 Task: Find connections with filter location Shikārpur with filter topic #Selfworthwith filter profile language English with filter current company IDA Ireland with filter school Kurukshetra University with filter industry Credit Intermediation with filter service category Program Management with filter keywords title Welder
Action: Mouse moved to (549, 75)
Screenshot: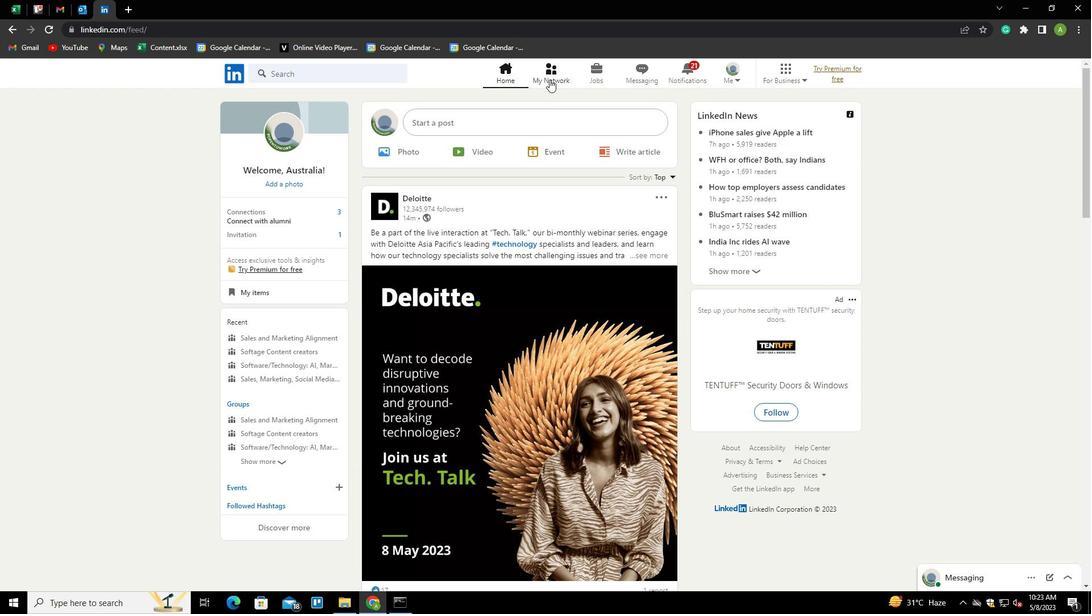 
Action: Mouse pressed left at (549, 75)
Screenshot: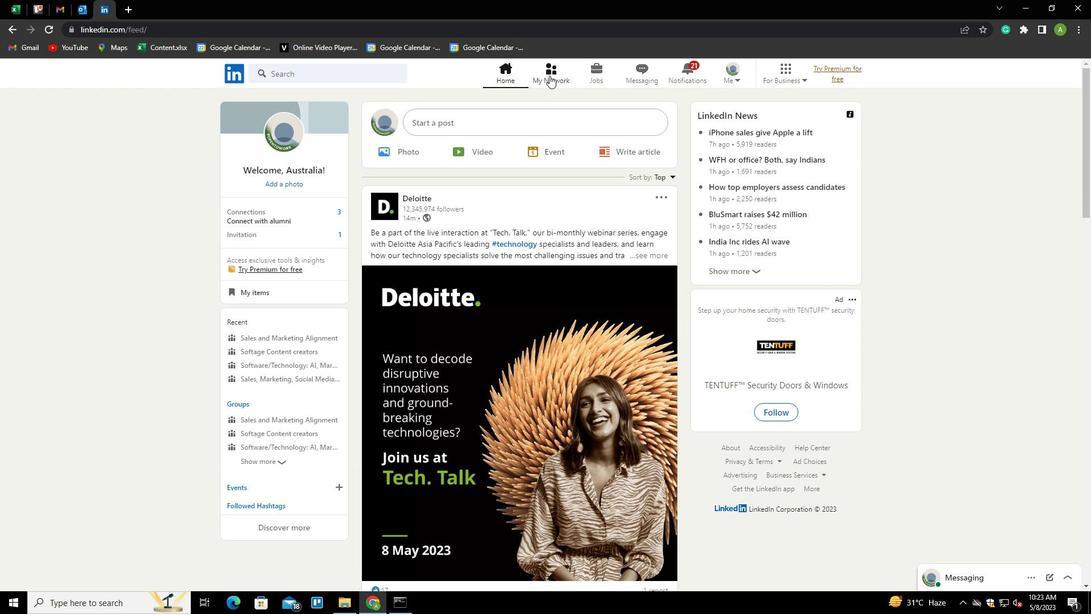 
Action: Mouse moved to (276, 131)
Screenshot: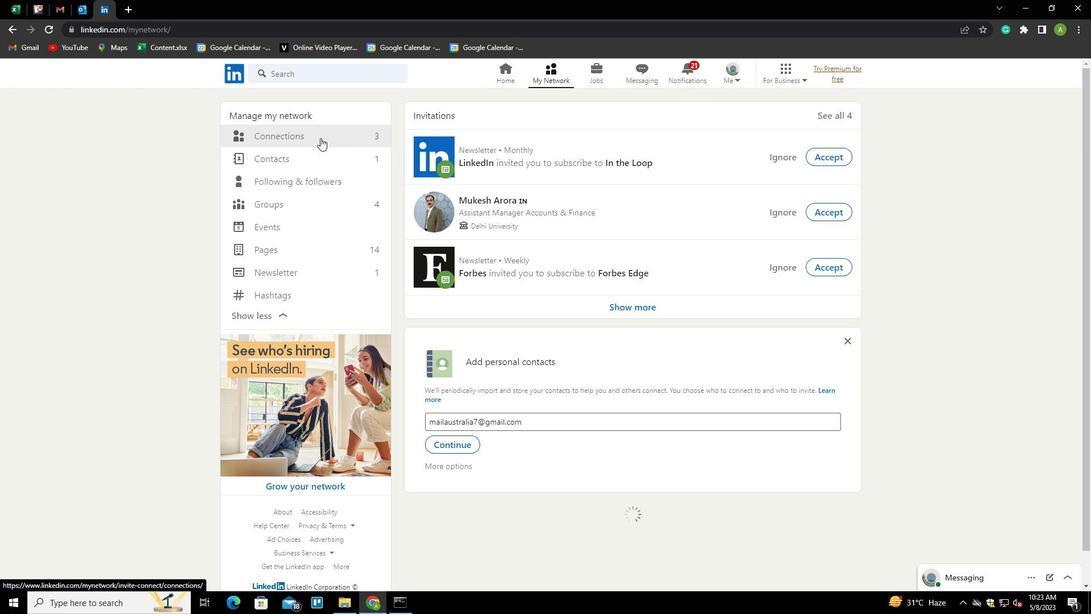 
Action: Mouse pressed left at (276, 131)
Screenshot: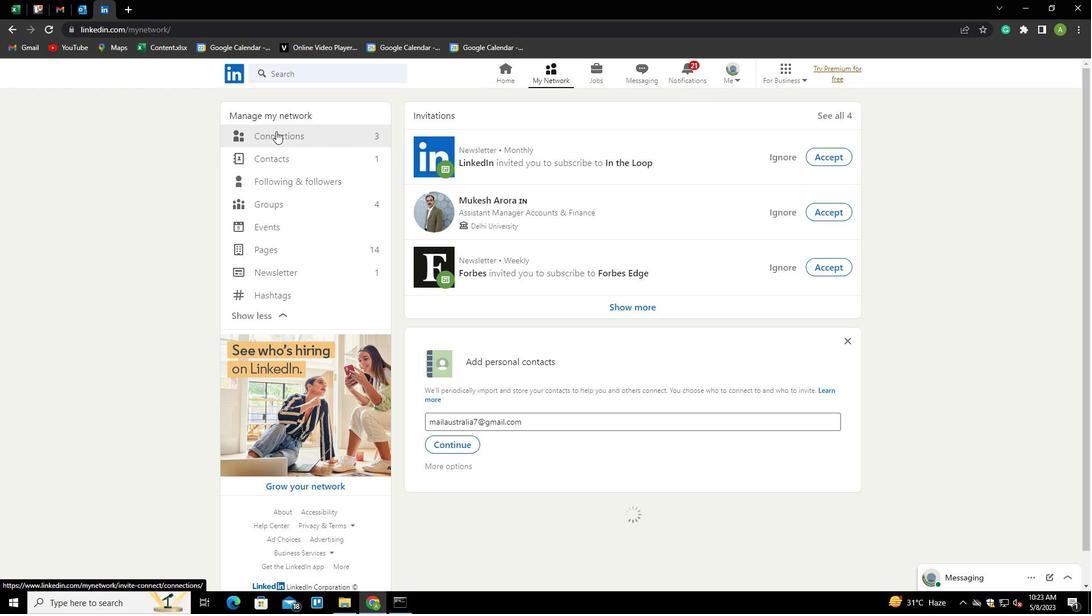 
Action: Mouse moved to (644, 138)
Screenshot: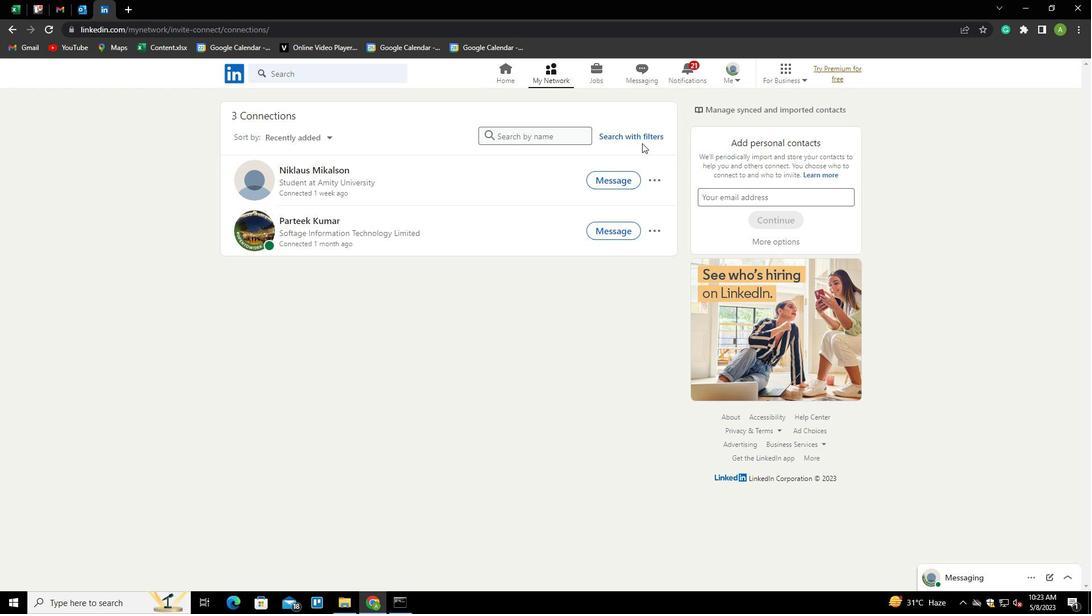 
Action: Mouse pressed left at (644, 138)
Screenshot: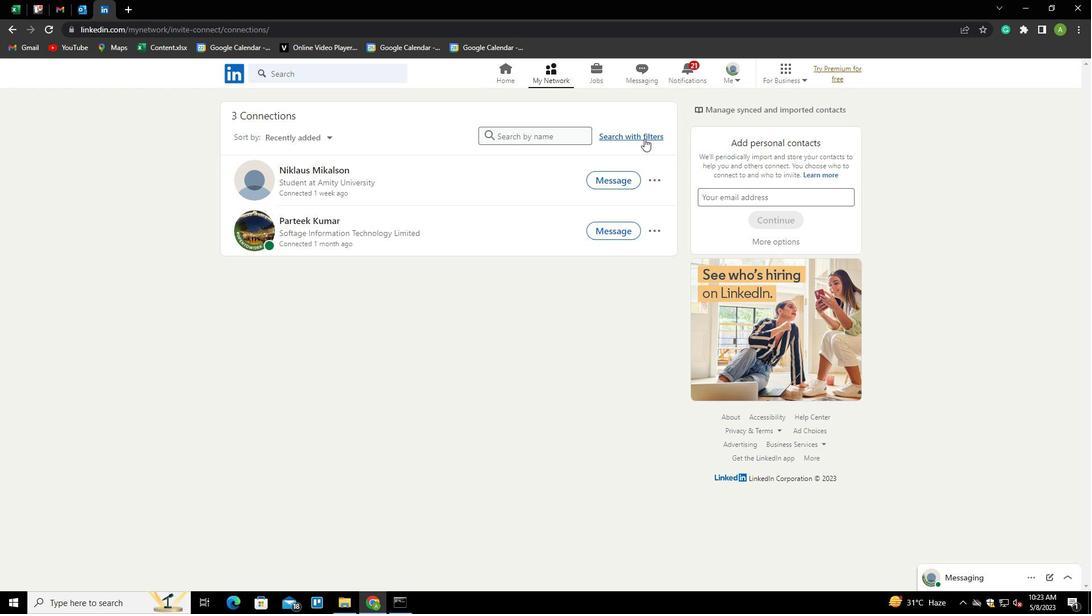 
Action: Mouse moved to (586, 109)
Screenshot: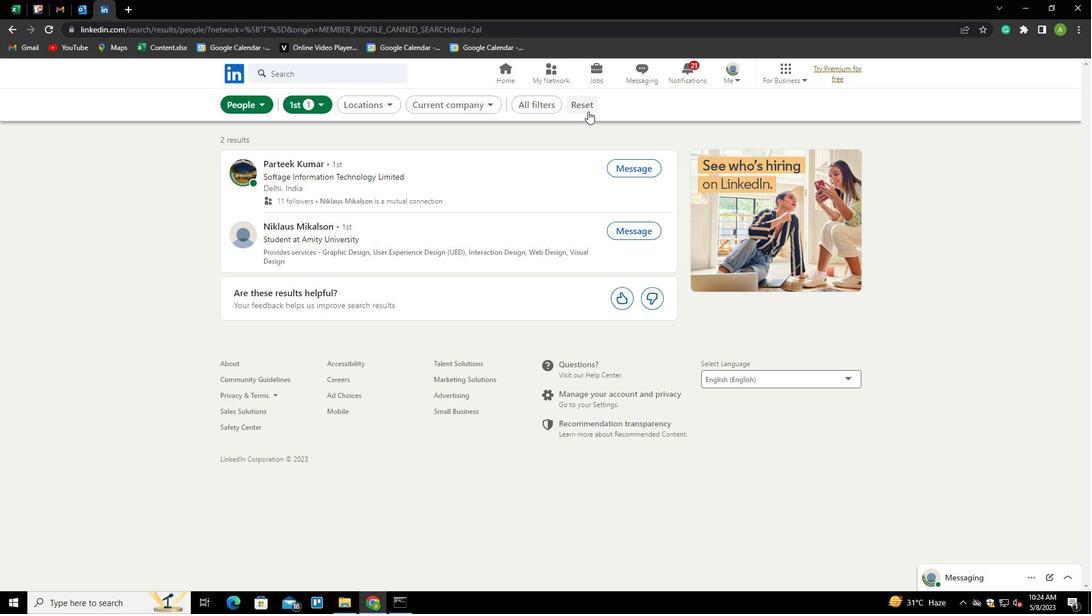 
Action: Mouse pressed left at (586, 109)
Screenshot: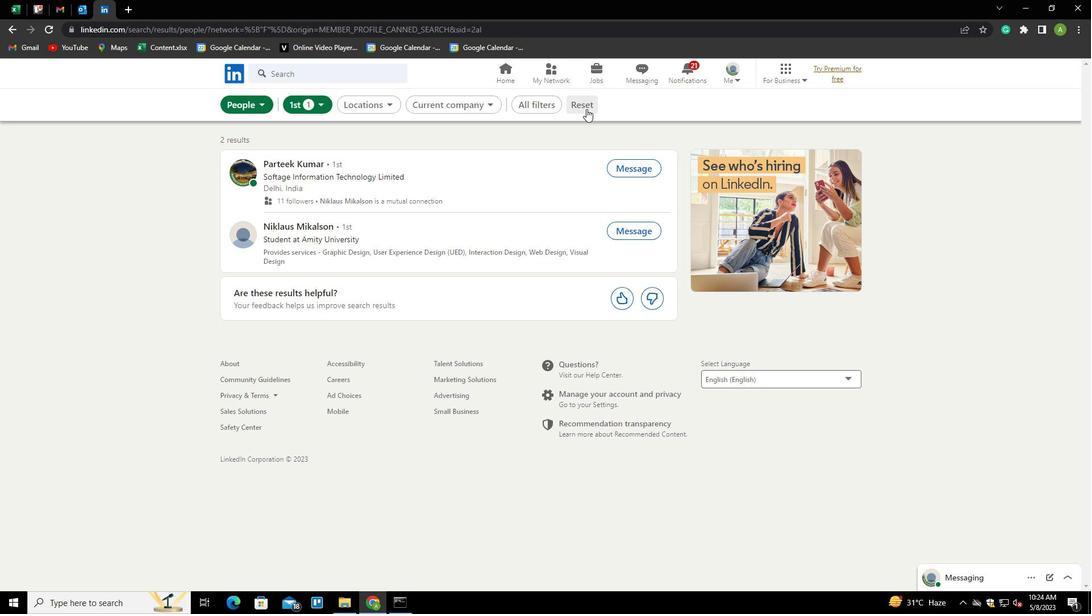 
Action: Mouse moved to (572, 104)
Screenshot: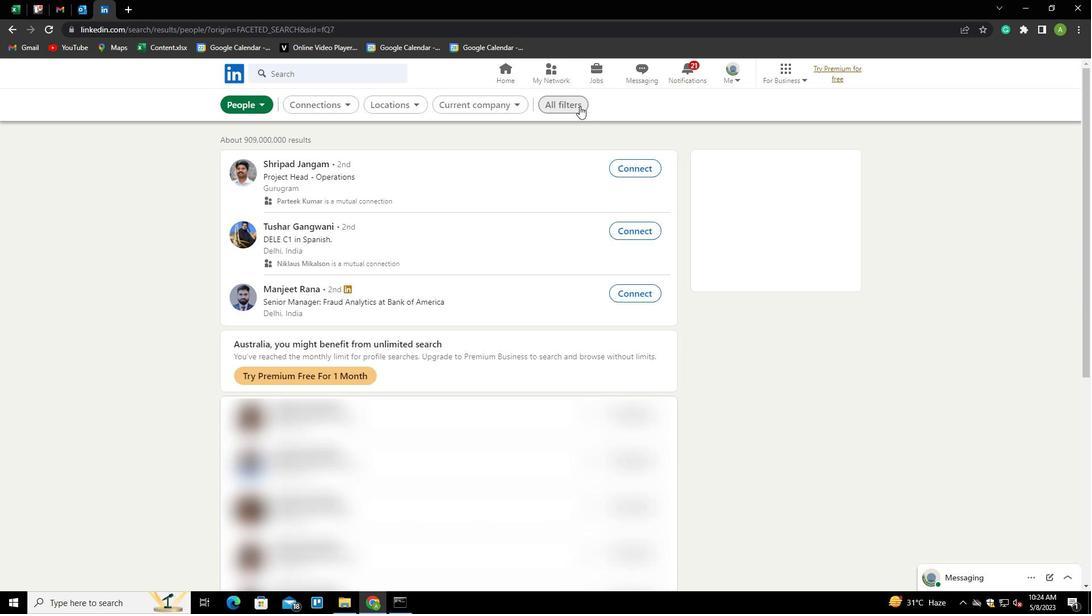 
Action: Mouse pressed left at (572, 104)
Screenshot: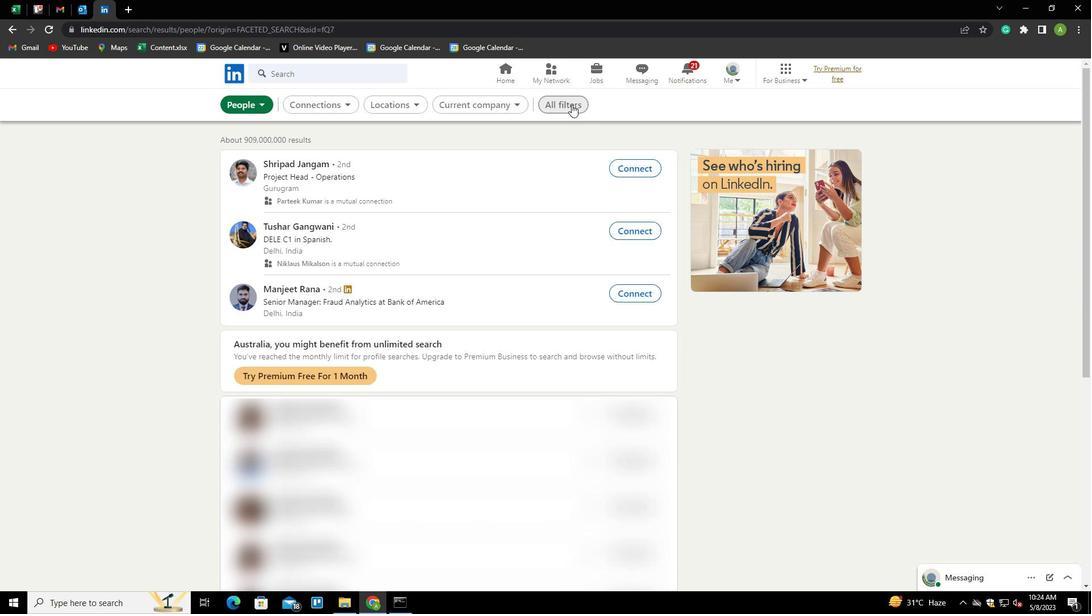 
Action: Mouse moved to (923, 348)
Screenshot: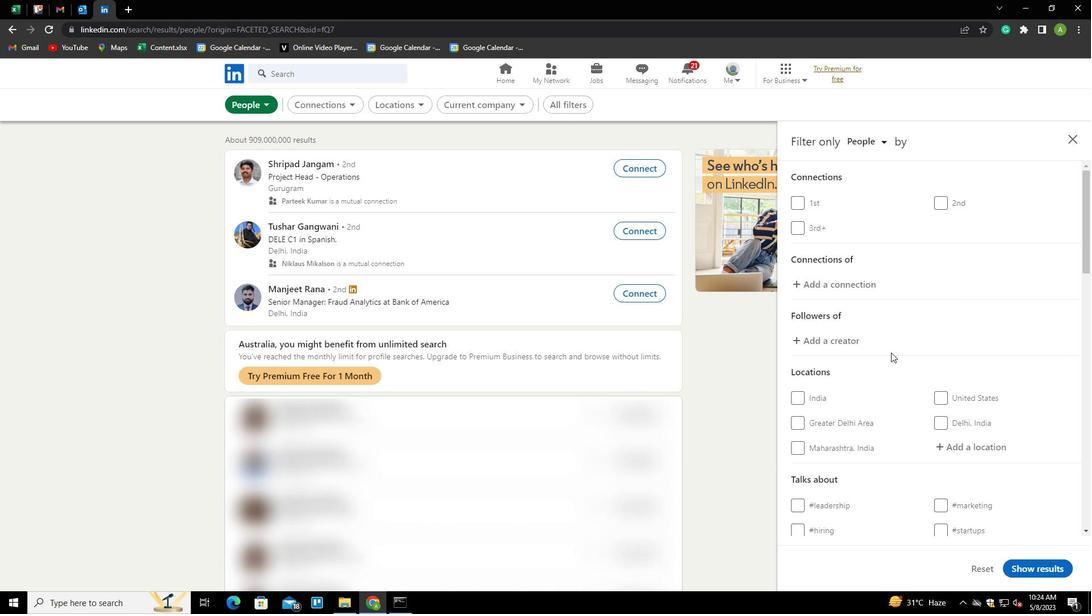 
Action: Mouse scrolled (923, 347) with delta (0, 0)
Screenshot: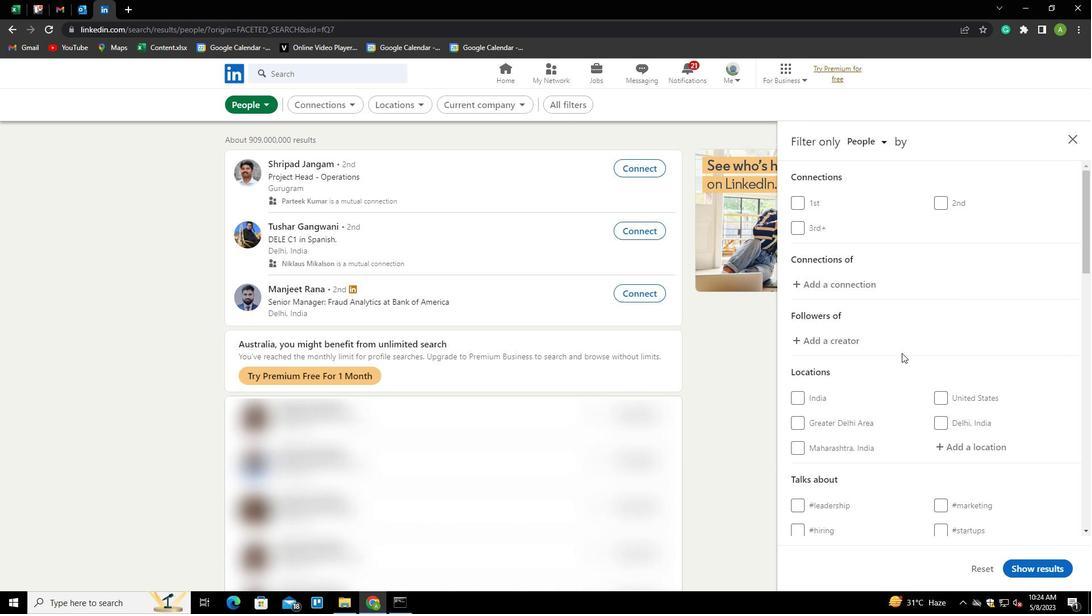 
Action: Mouse scrolled (923, 347) with delta (0, 0)
Screenshot: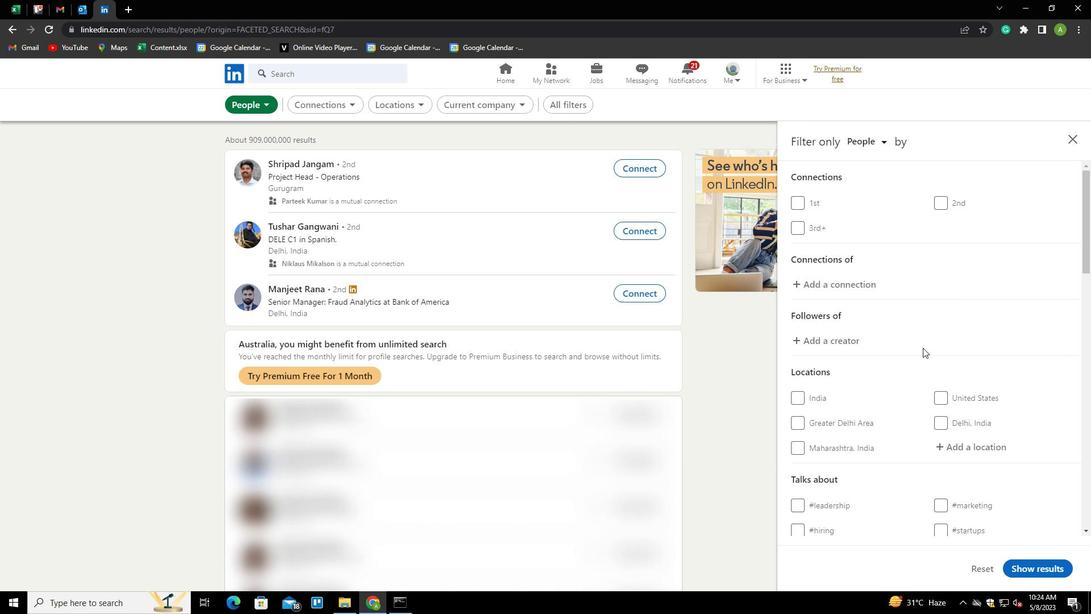 
Action: Mouse moved to (950, 329)
Screenshot: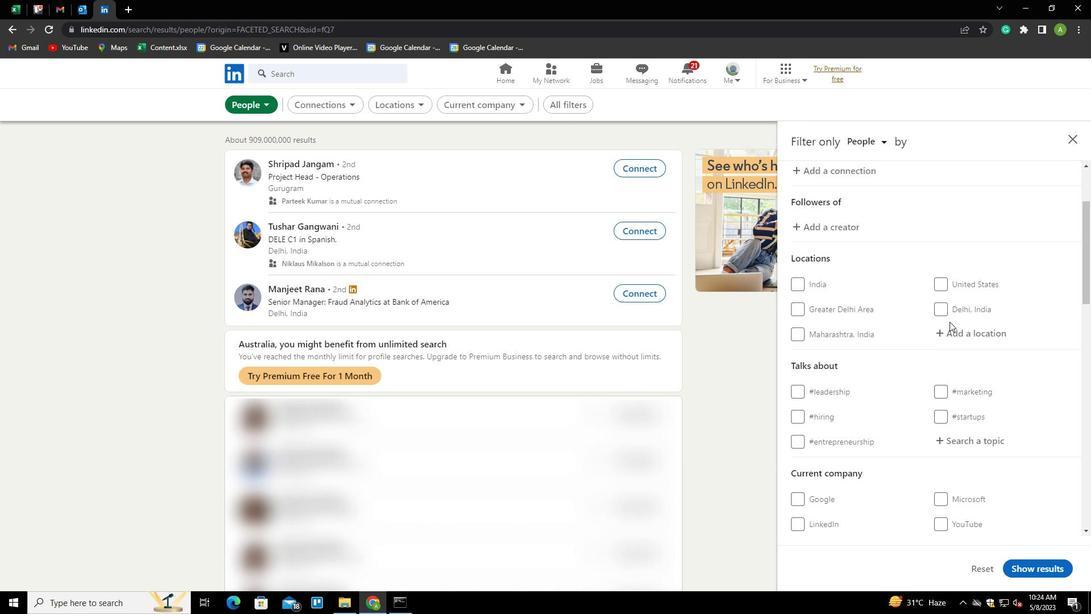 
Action: Key pressed <Key.shift>
Screenshot: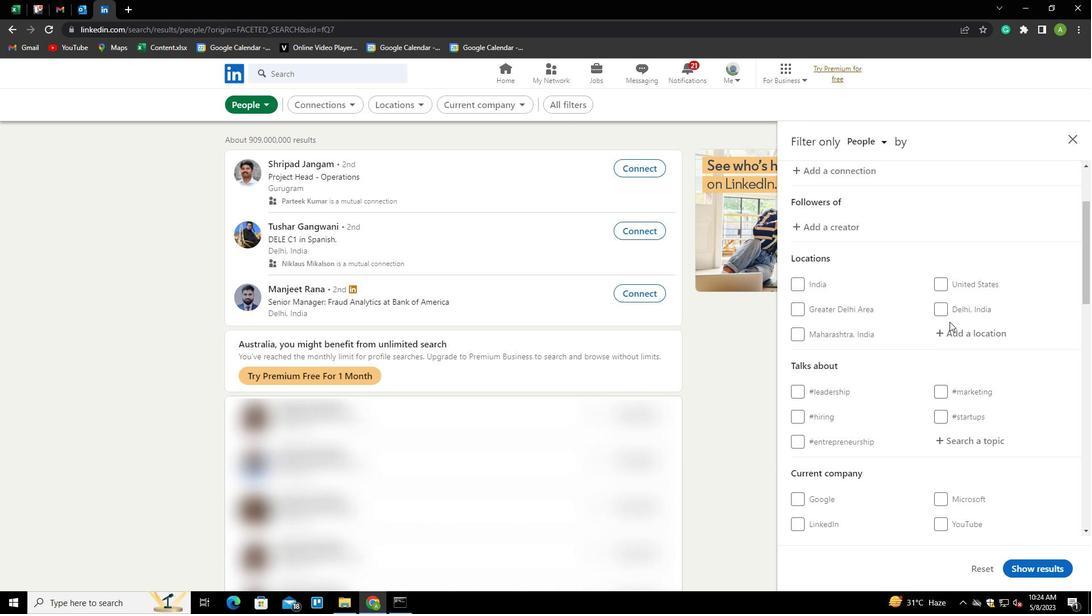 
Action: Mouse pressed left at (950, 329)
Screenshot: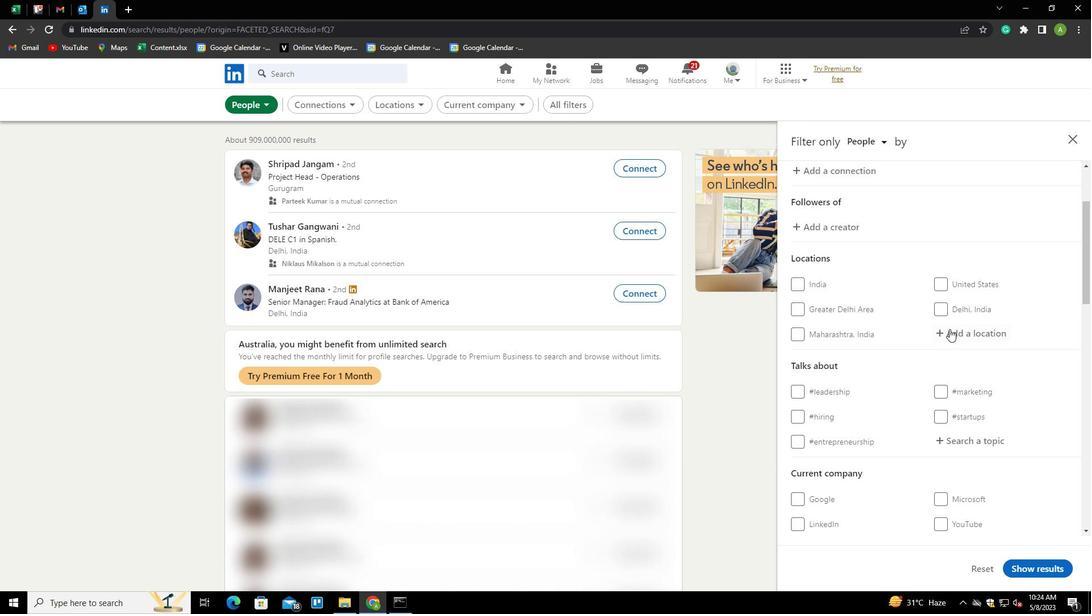 
Action: Key pressed S
Screenshot: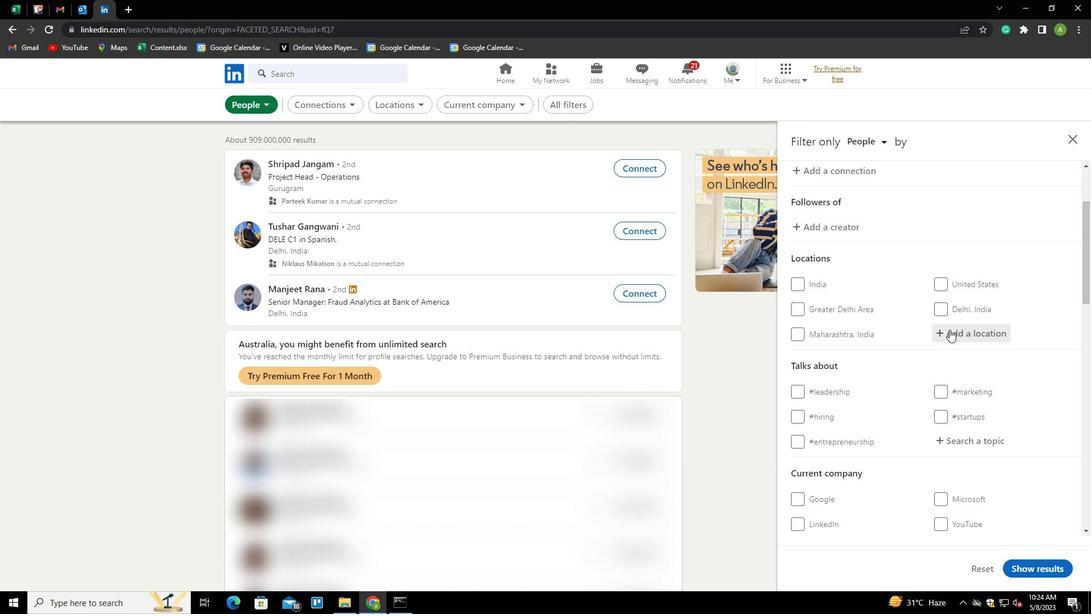 
Action: Mouse moved to (1091, 207)
Screenshot: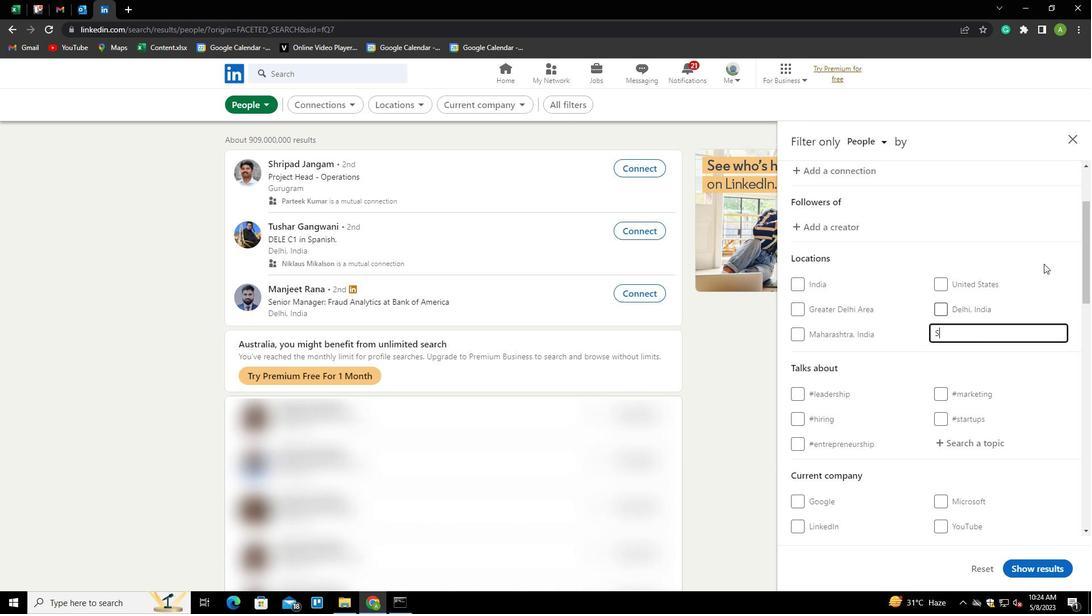 
Action: Key pressed HIKARPUR<Key.down><Key.enter>
Screenshot: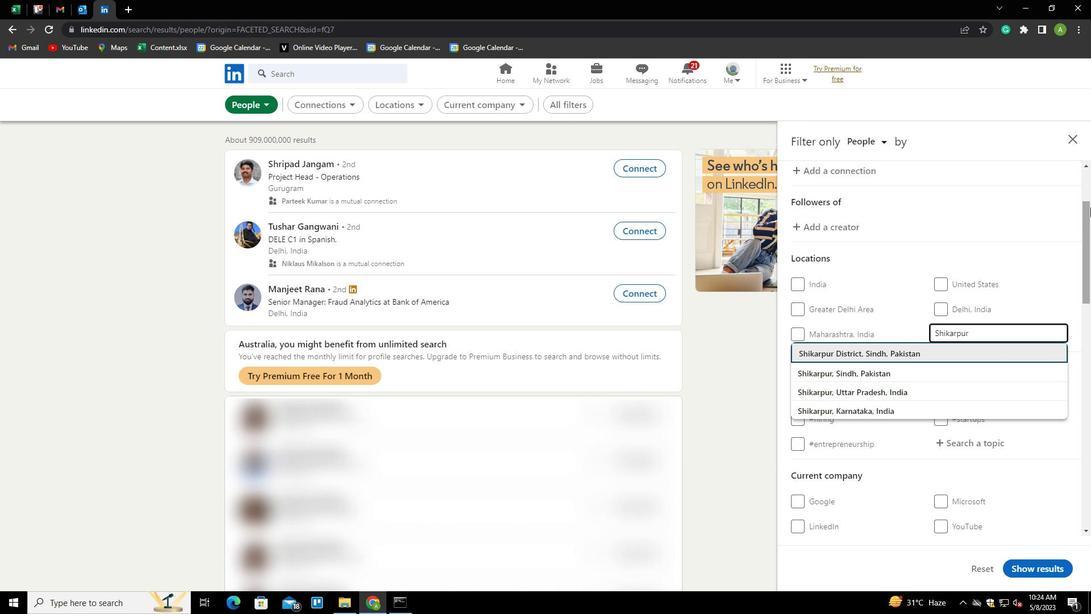 
Action: Mouse scrolled (1091, 206) with delta (0, 0)
Screenshot: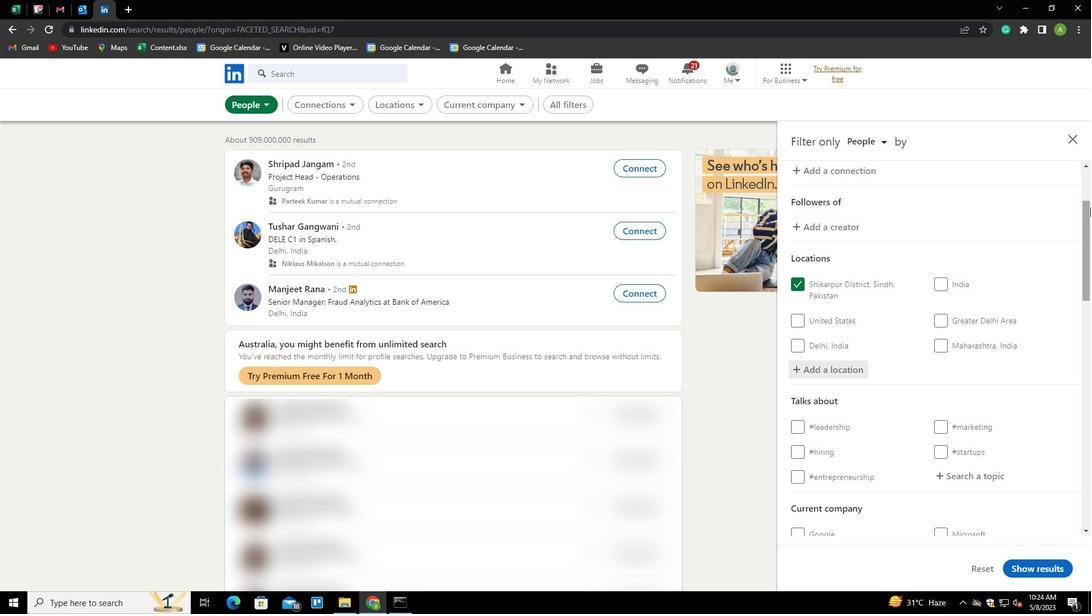 
Action: Mouse scrolled (1091, 206) with delta (0, 0)
Screenshot: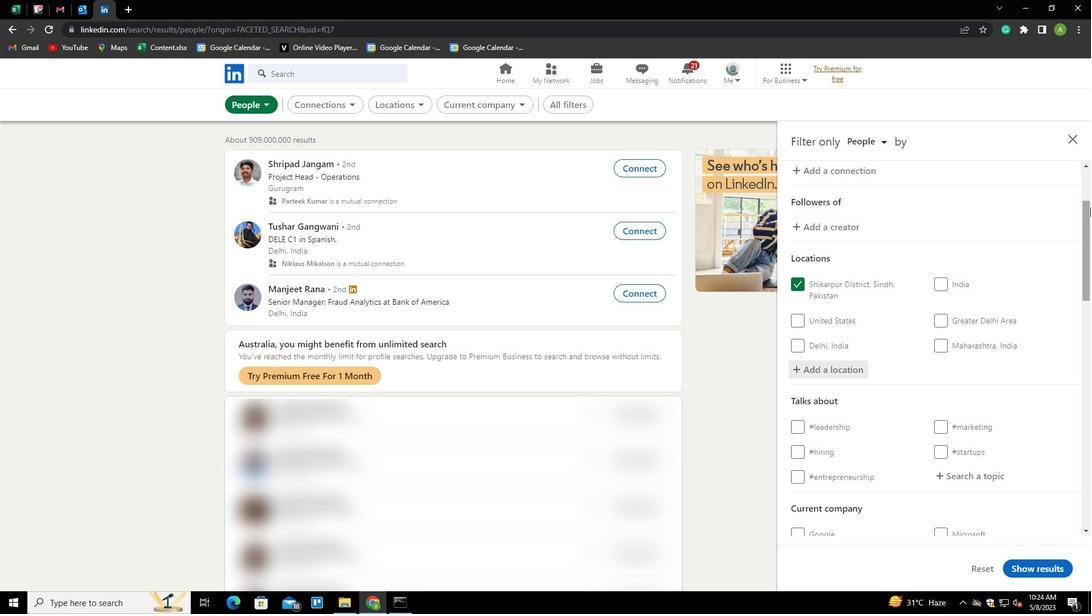 
Action: Mouse moved to (952, 367)
Screenshot: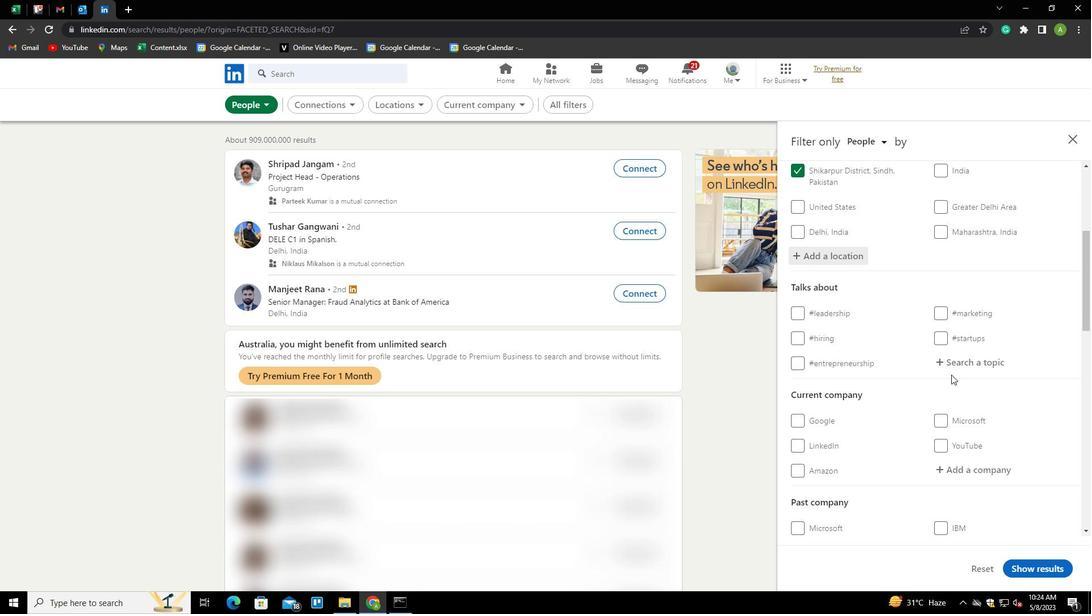
Action: Mouse pressed left at (952, 367)
Screenshot: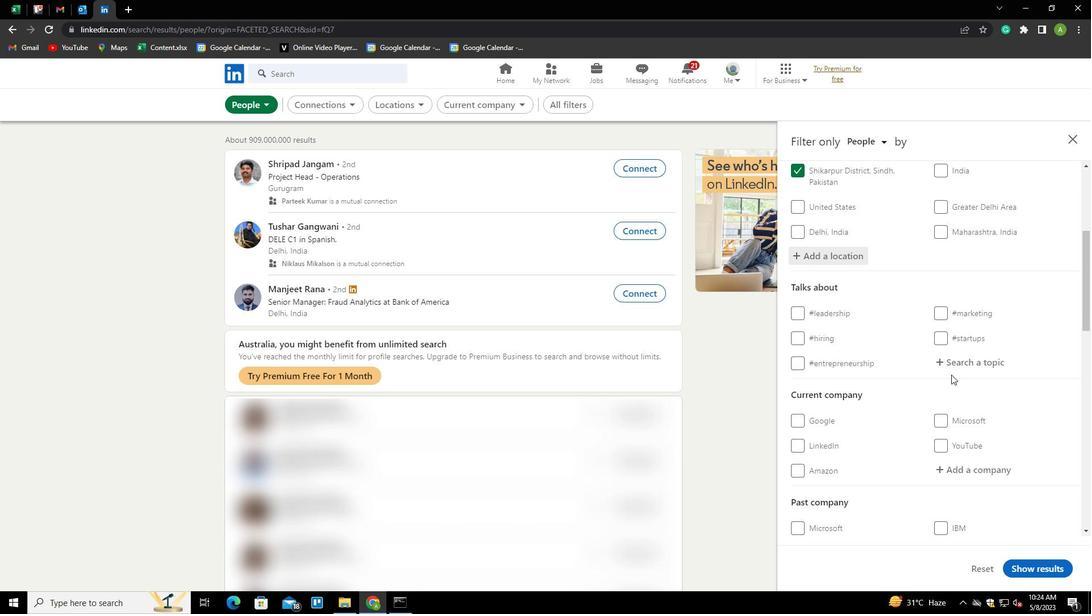 
Action: Key pressed SE
Screenshot: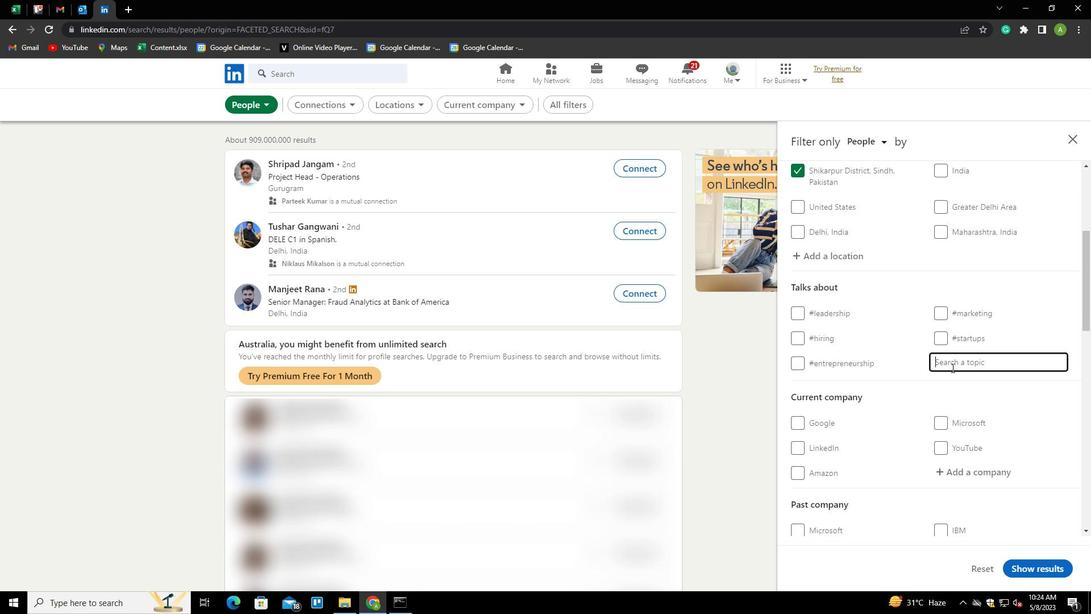 
Action: Mouse moved to (983, 348)
Screenshot: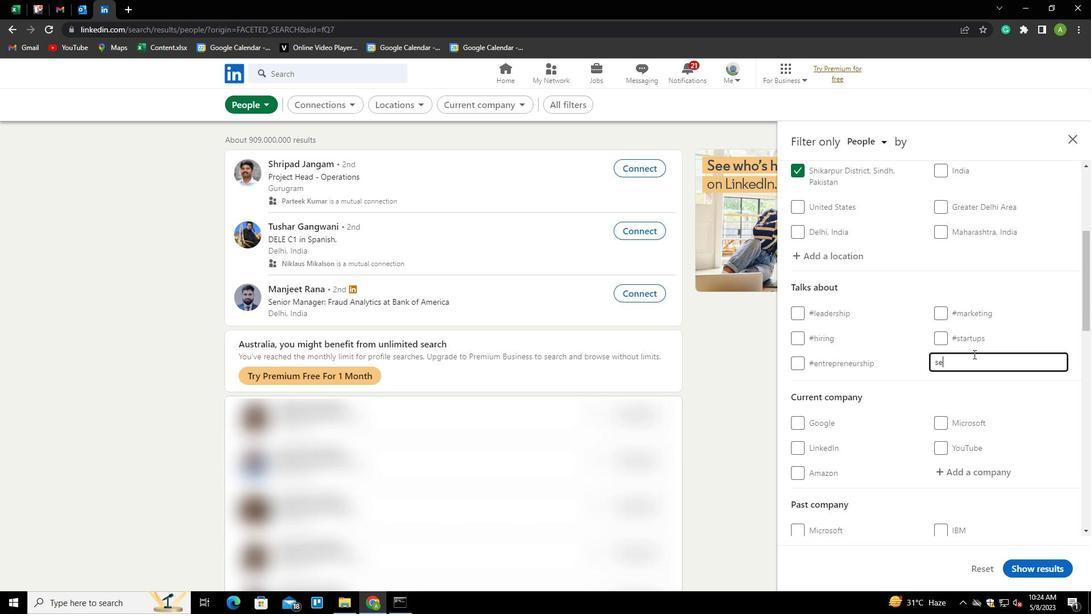 
Action: Key pressed LFWORTH<Key.down><Key.enter>
Screenshot: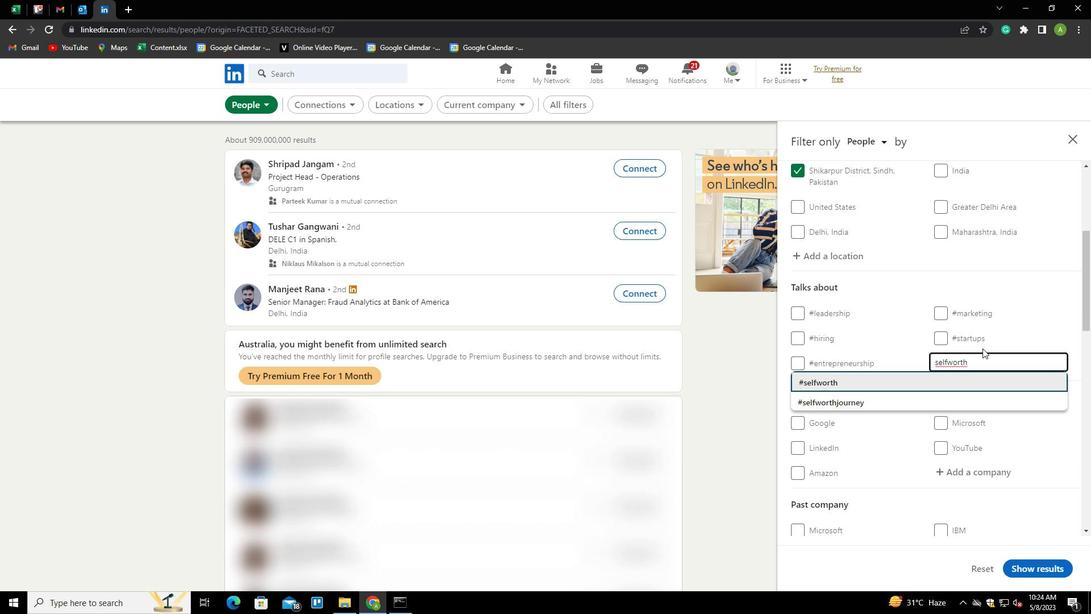 
Action: Mouse scrolled (983, 348) with delta (0, 0)
Screenshot: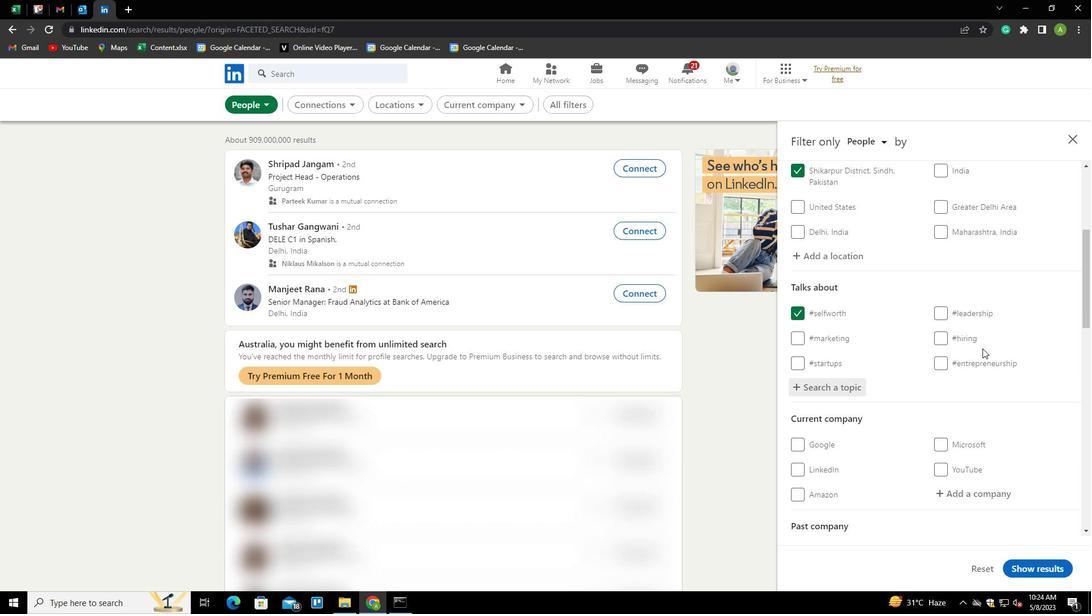 
Action: Mouse scrolled (983, 348) with delta (0, 0)
Screenshot: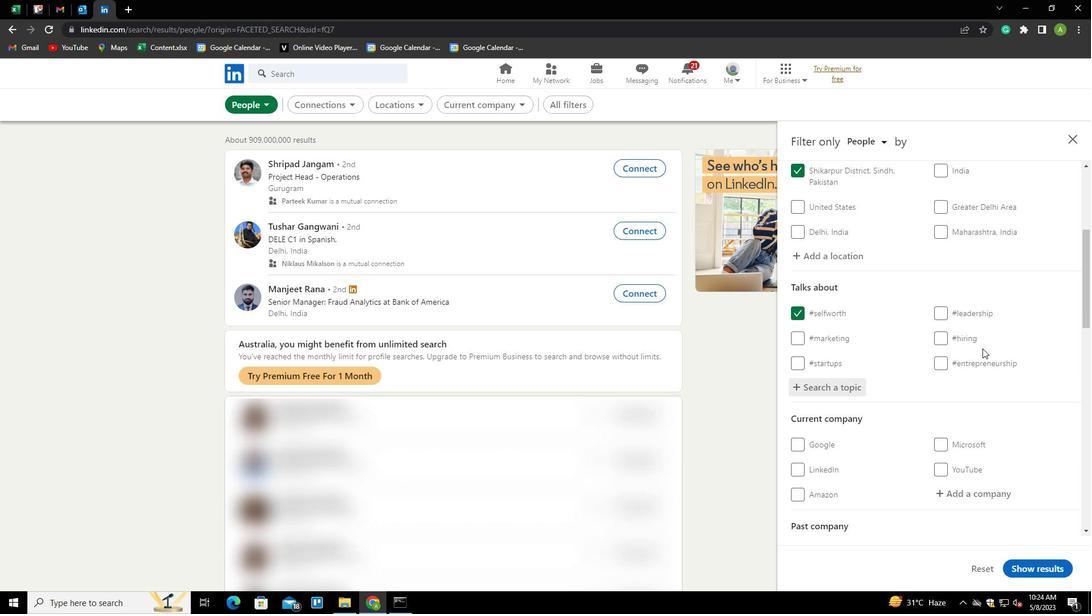 
Action: Mouse scrolled (983, 348) with delta (0, 0)
Screenshot: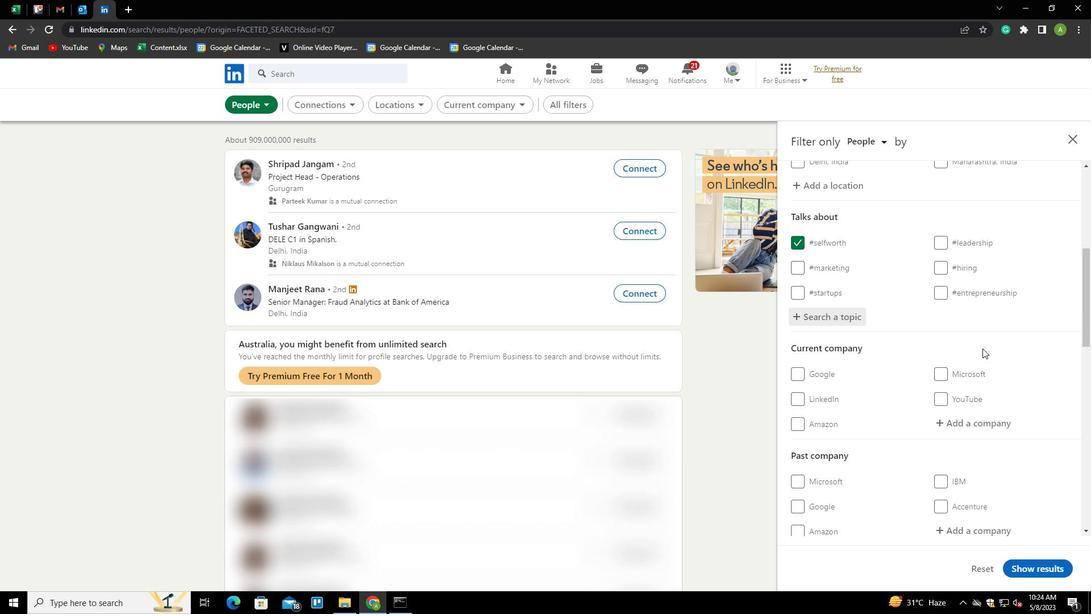 
Action: Mouse scrolled (983, 348) with delta (0, 0)
Screenshot: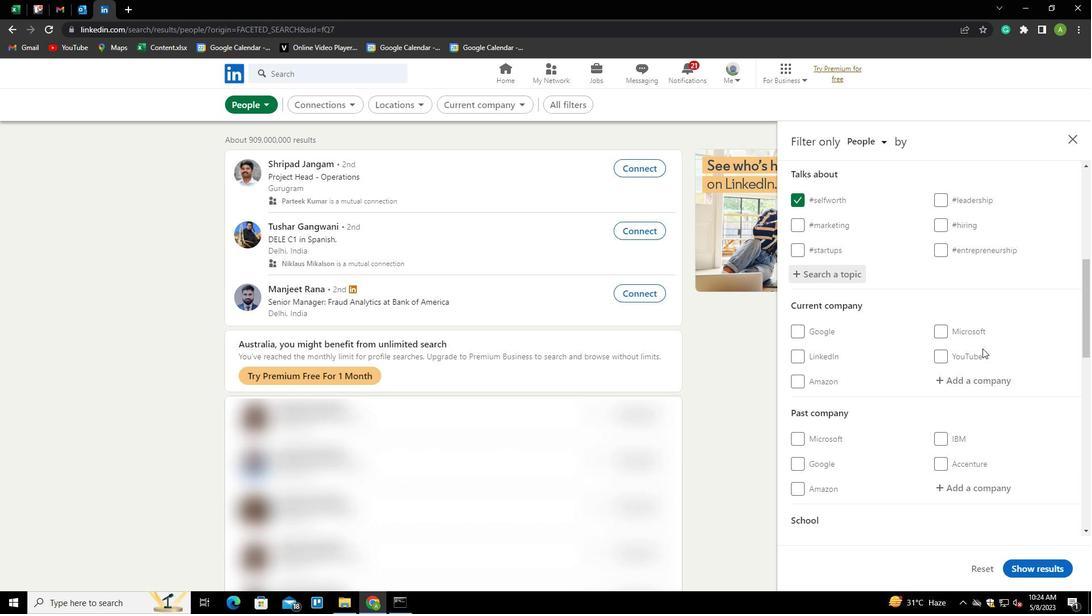 
Action: Mouse scrolled (983, 348) with delta (0, 0)
Screenshot: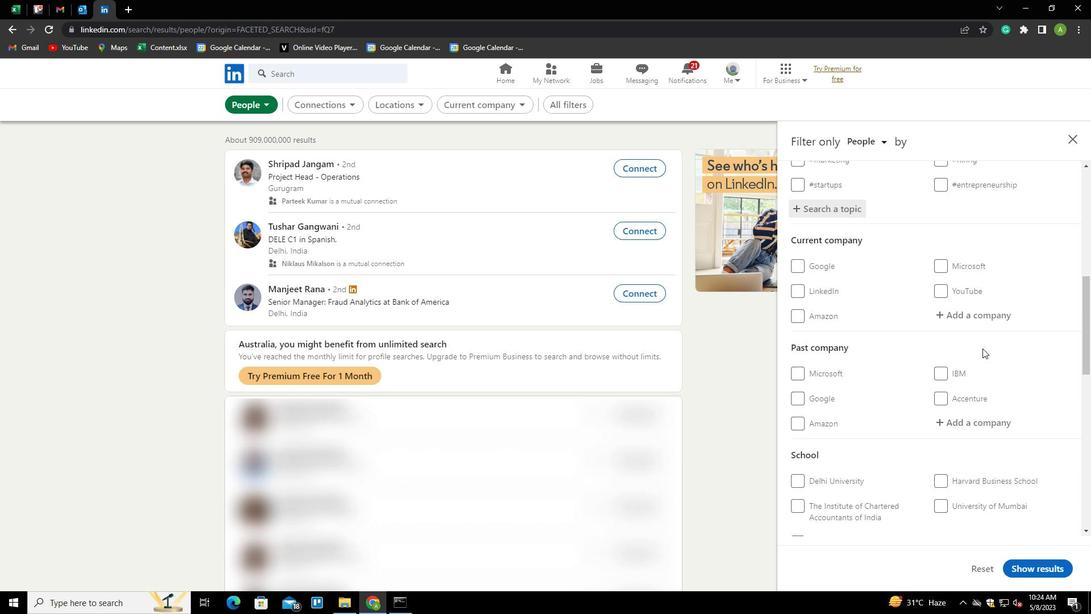 
Action: Mouse scrolled (983, 348) with delta (0, 0)
Screenshot: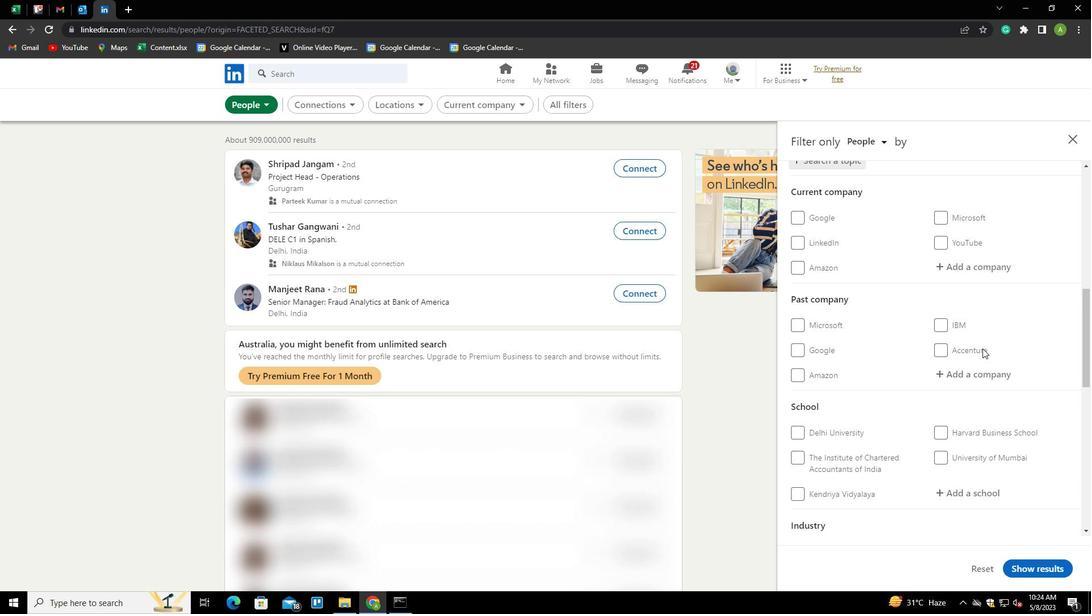 
Action: Mouse scrolled (983, 348) with delta (0, 0)
Screenshot: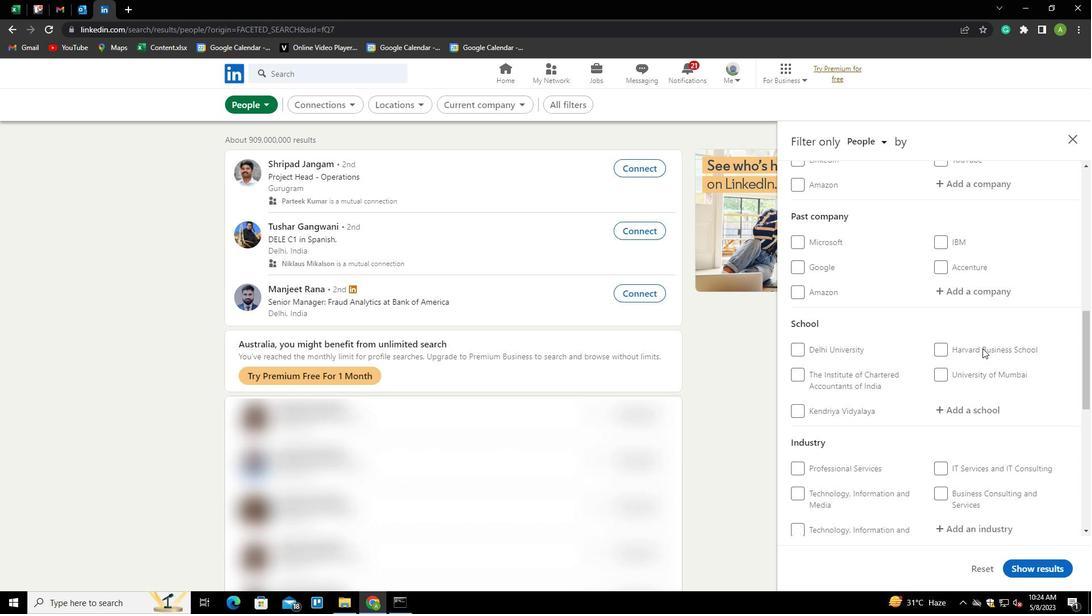 
Action: Mouse scrolled (983, 348) with delta (0, 0)
Screenshot: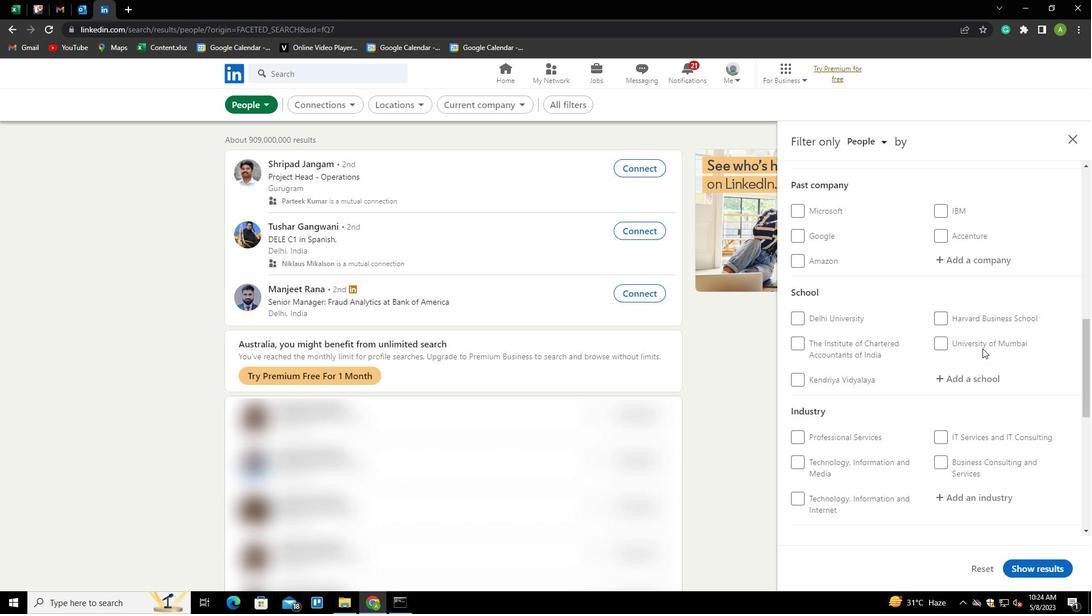 
Action: Mouse moved to (797, 456)
Screenshot: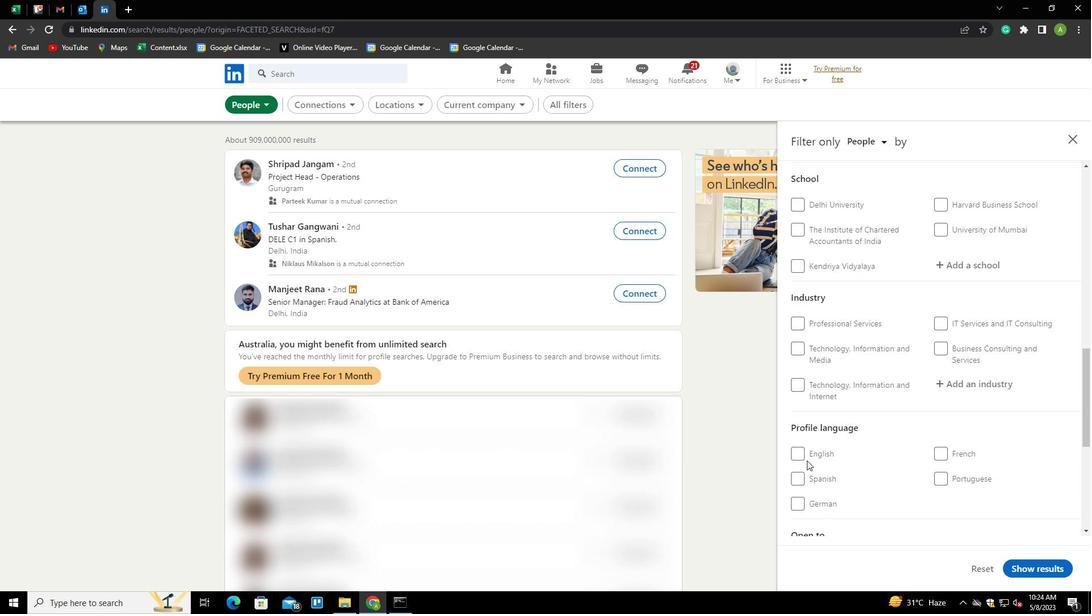 
Action: Mouse pressed left at (797, 456)
Screenshot: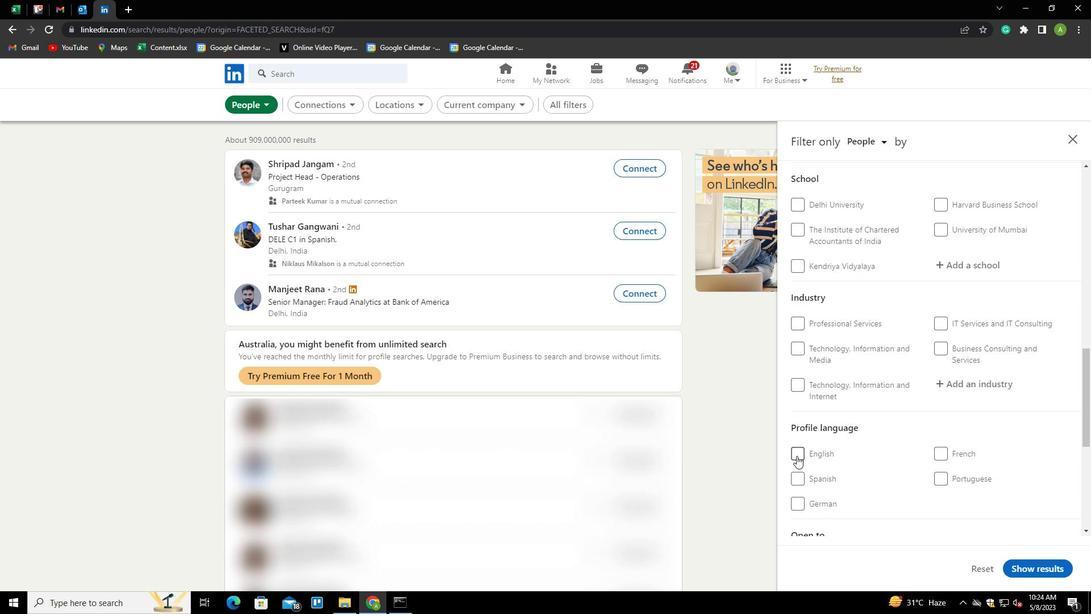 
Action: Mouse moved to (945, 445)
Screenshot: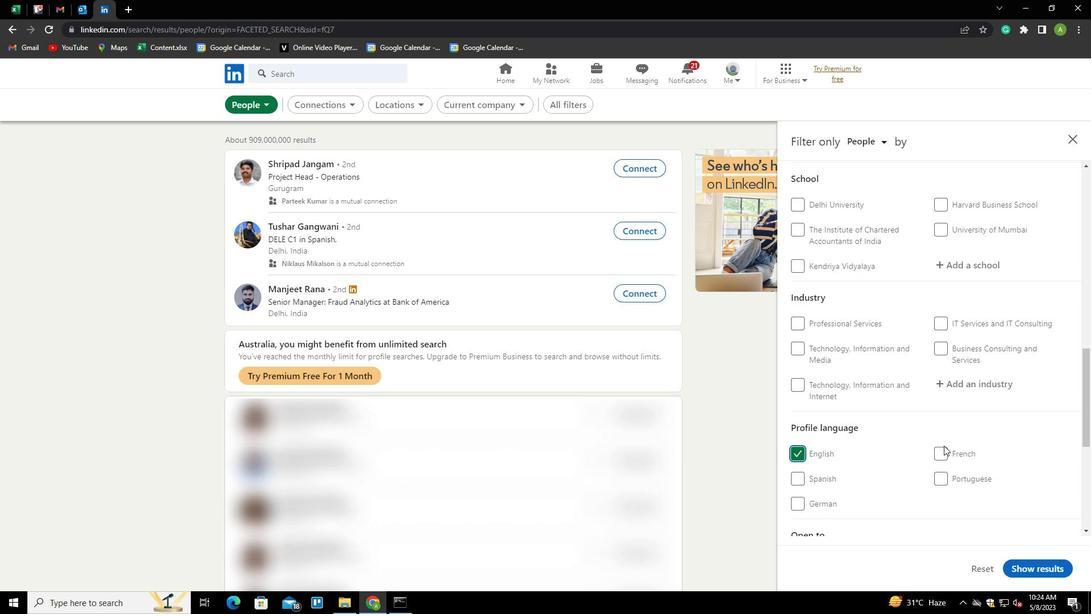 
Action: Mouse scrolled (945, 445) with delta (0, 0)
Screenshot: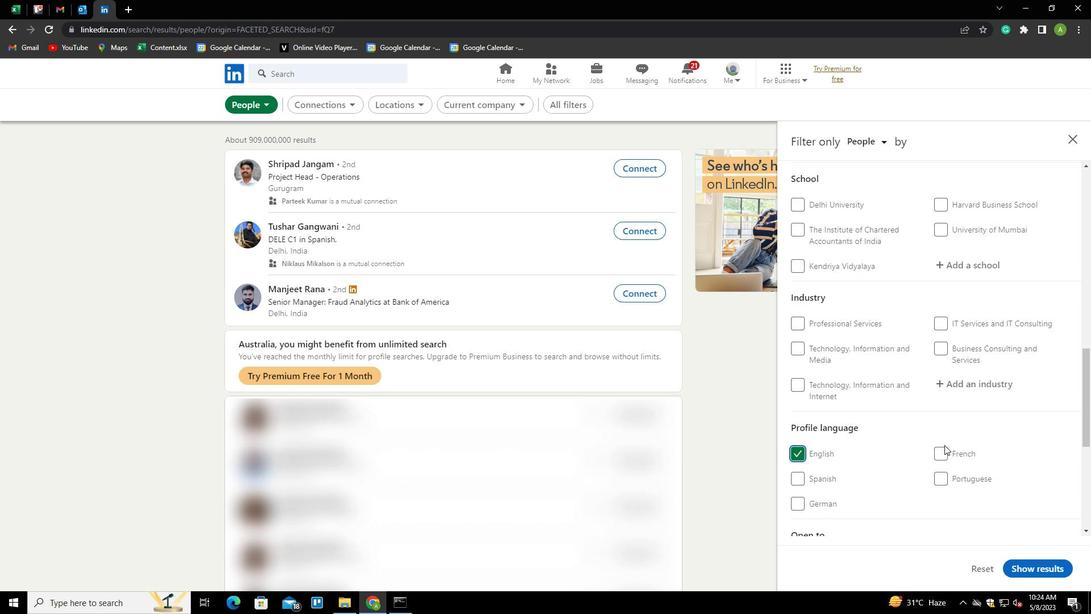 
Action: Mouse scrolled (945, 445) with delta (0, 0)
Screenshot: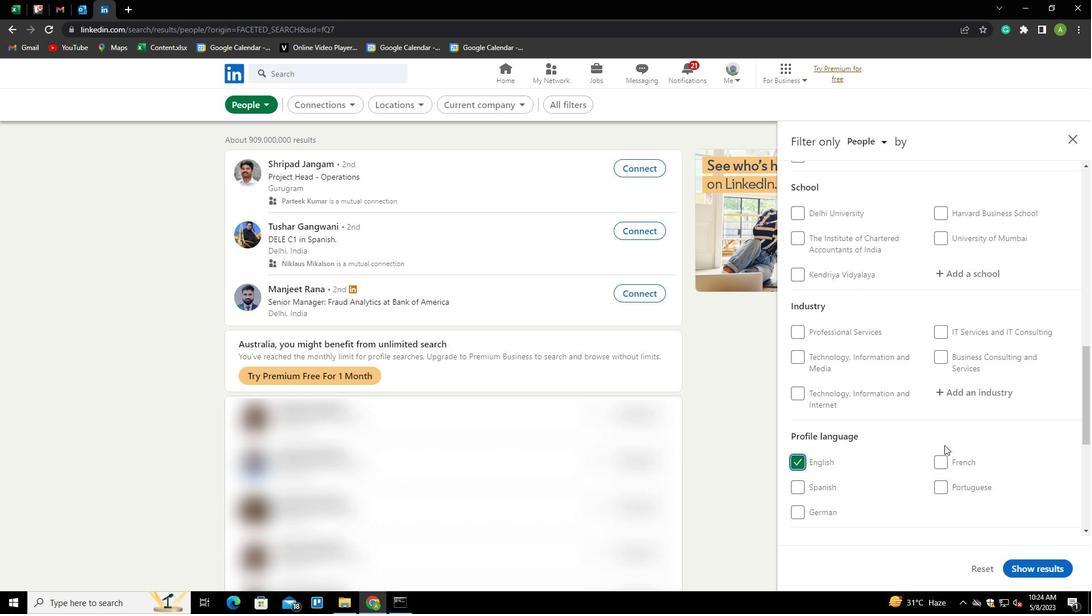
Action: Mouse scrolled (945, 445) with delta (0, 0)
Screenshot: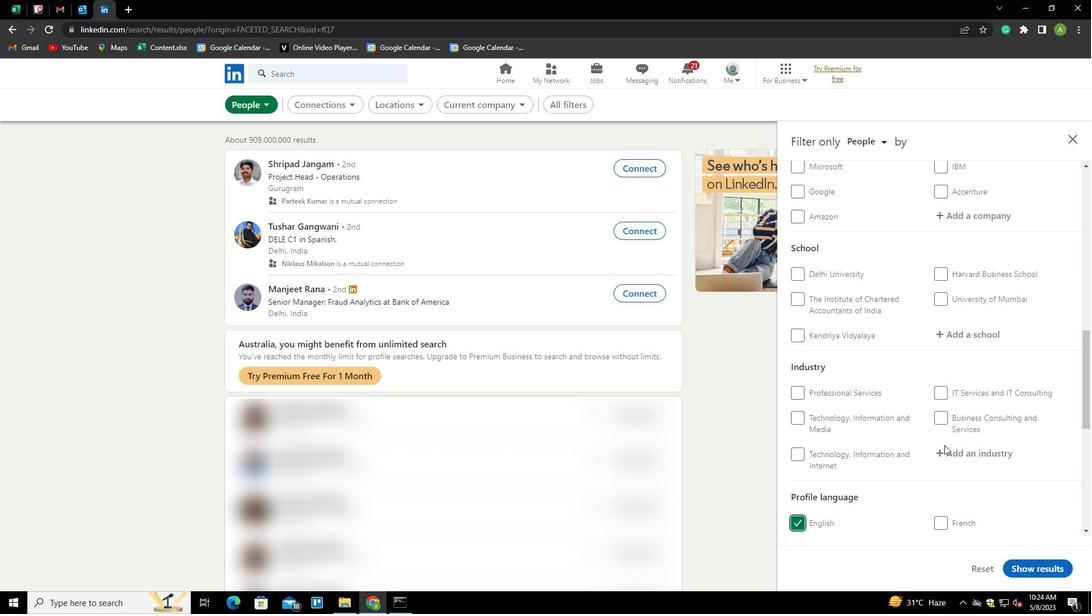 
Action: Mouse scrolled (945, 445) with delta (0, 0)
Screenshot: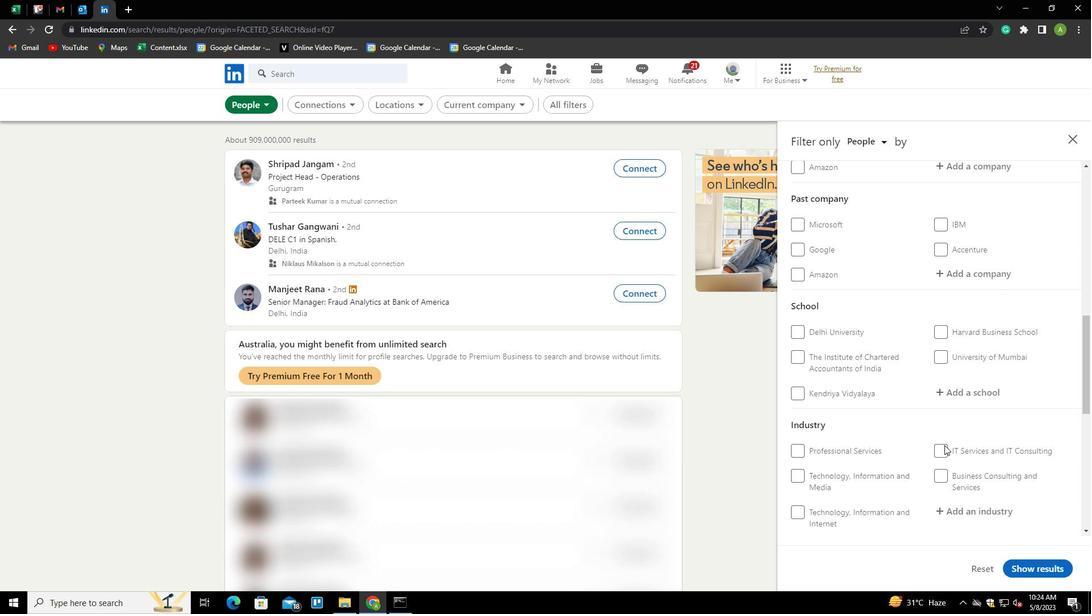 
Action: Mouse scrolled (945, 445) with delta (0, 0)
Screenshot: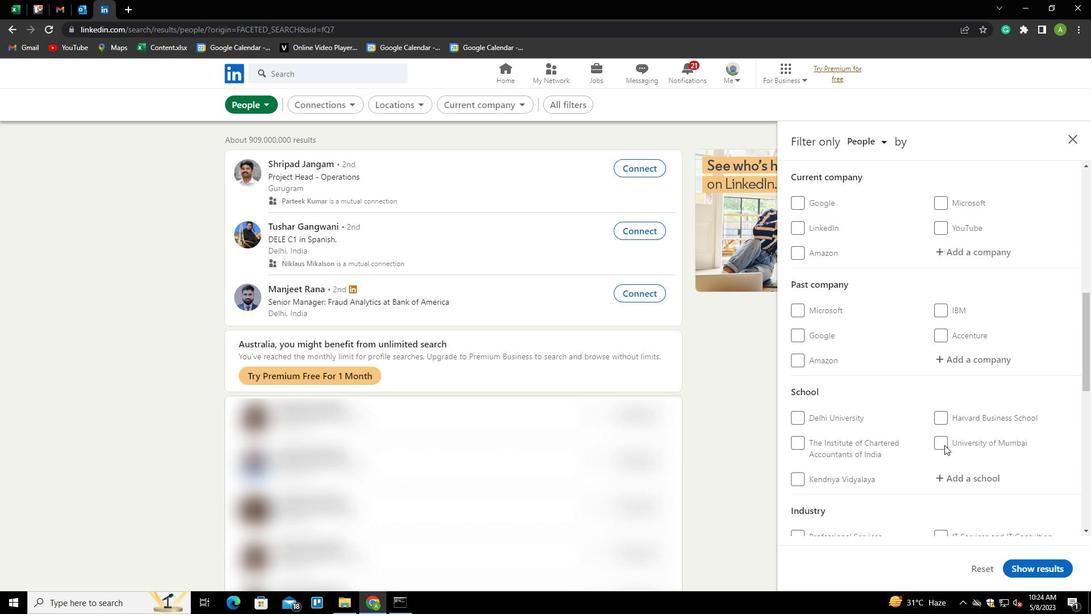 
Action: Mouse scrolled (945, 445) with delta (0, 0)
Screenshot: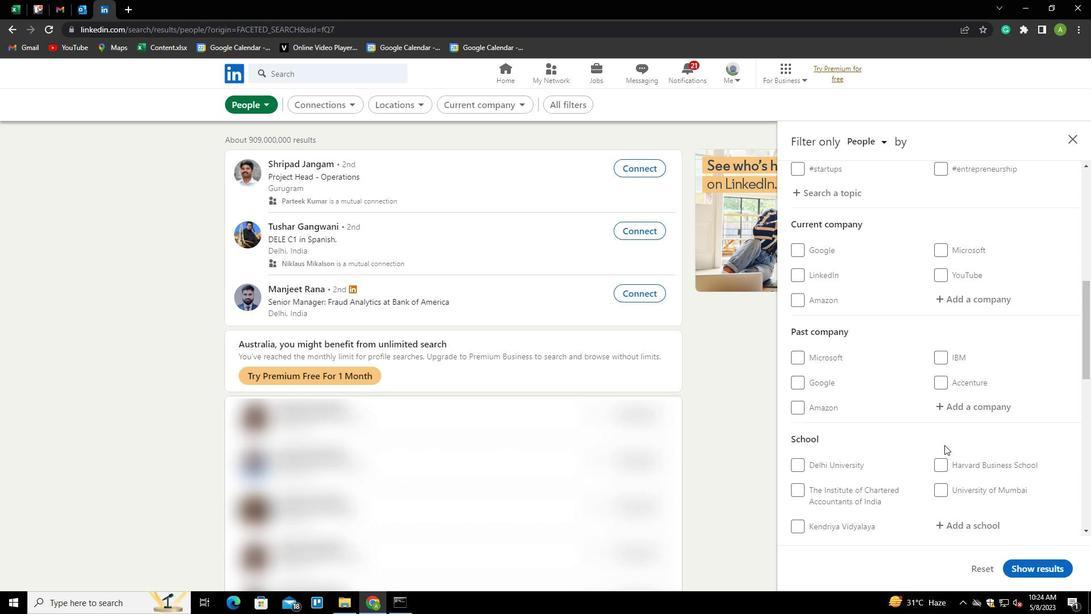 
Action: Mouse moved to (967, 385)
Screenshot: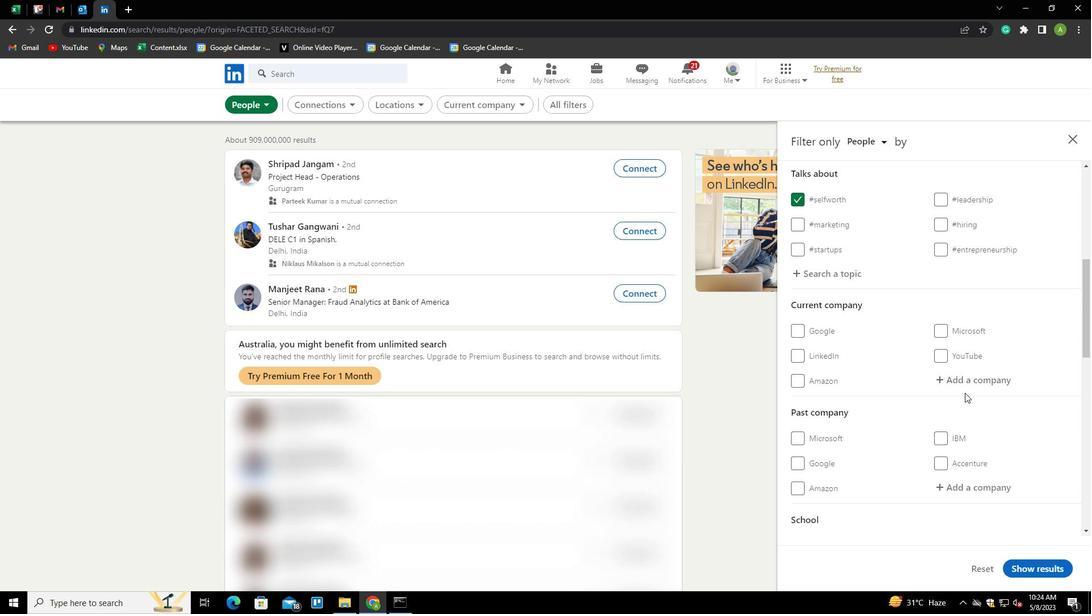 
Action: Mouse pressed left at (967, 385)
Screenshot: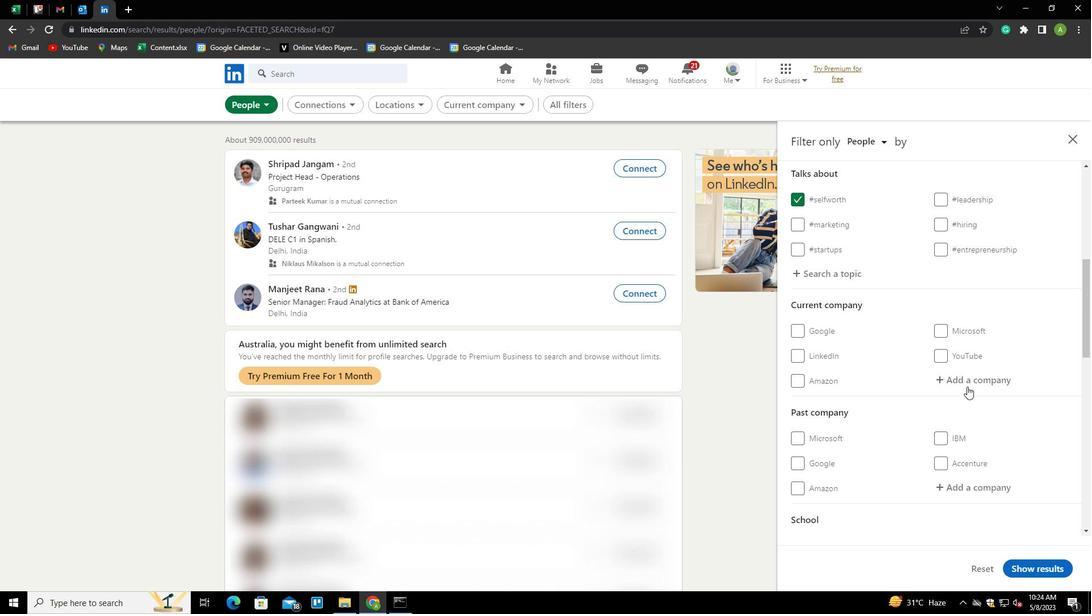 
Action: Key pressed <Key.shift>
Screenshot: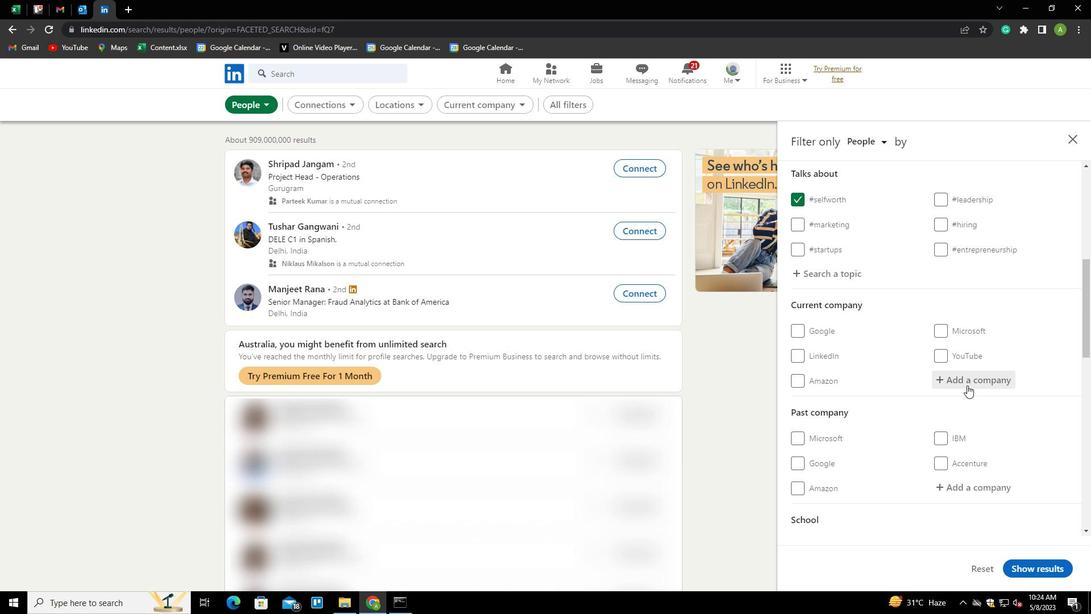 
Action: Mouse moved to (974, 380)
Screenshot: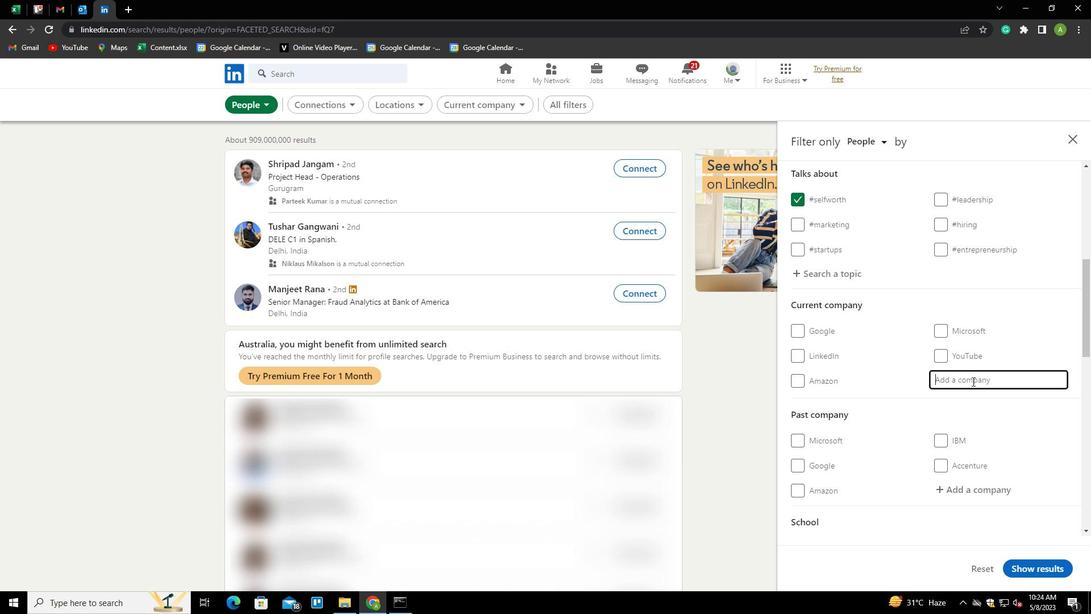 
Action: Key pressed <Key.shift><Key.shift><Key.shift><Key.shift><Key.shift><Key.shift><Key.shift><Key.shift><Key.shift><Key.shift><Key.shift><Key.shift><Key.shift><Key.shift><Key.shift><Key.shift>IDA<Key.space><Key.shift>IRELANT<Key.backspace>D<Key.down><Key.enter>
Screenshot: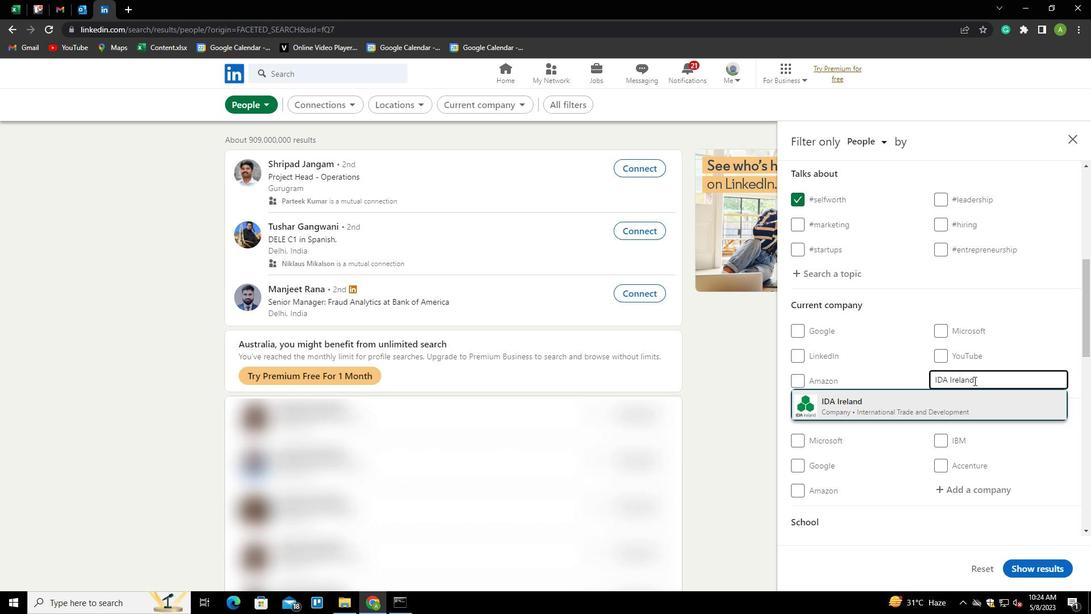 
Action: Mouse moved to (1004, 363)
Screenshot: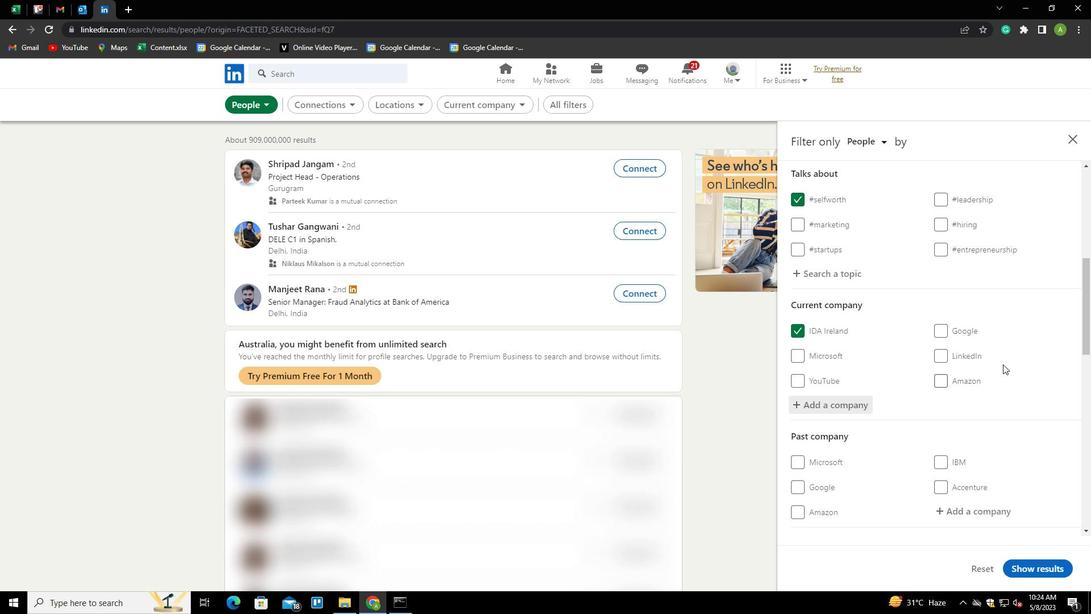 
Action: Mouse scrolled (1004, 363) with delta (0, 0)
Screenshot: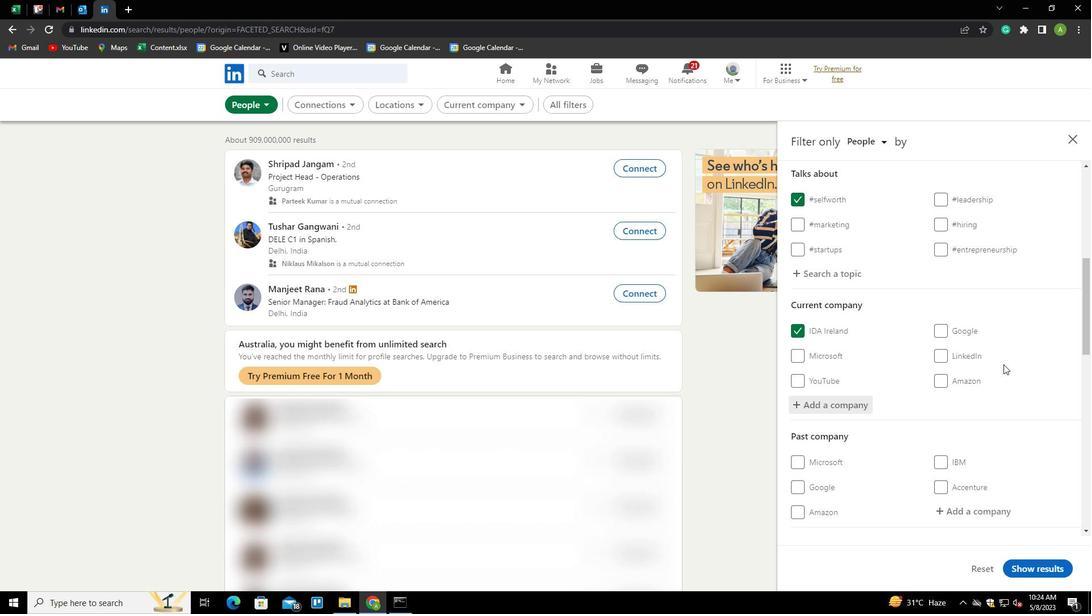 
Action: Mouse scrolled (1004, 363) with delta (0, 0)
Screenshot: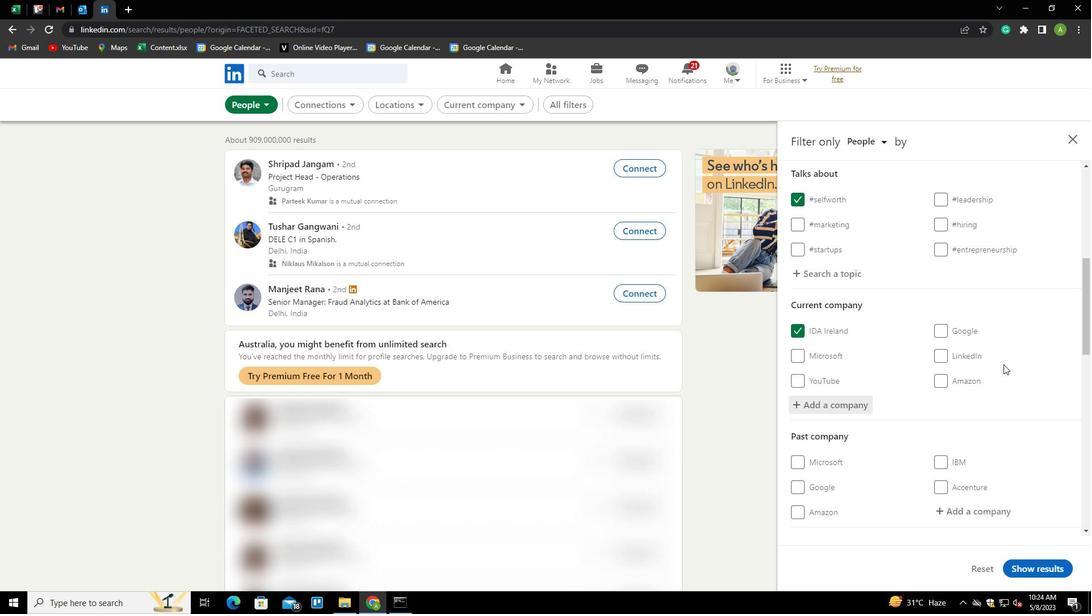 
Action: Mouse scrolled (1004, 363) with delta (0, 0)
Screenshot: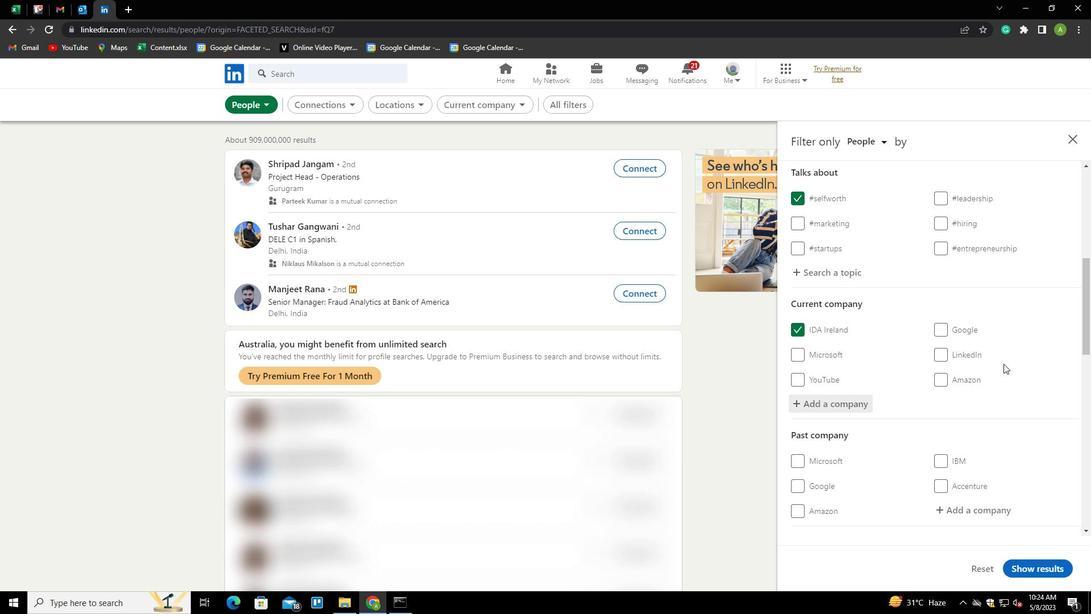 
Action: Mouse scrolled (1004, 363) with delta (0, 0)
Screenshot: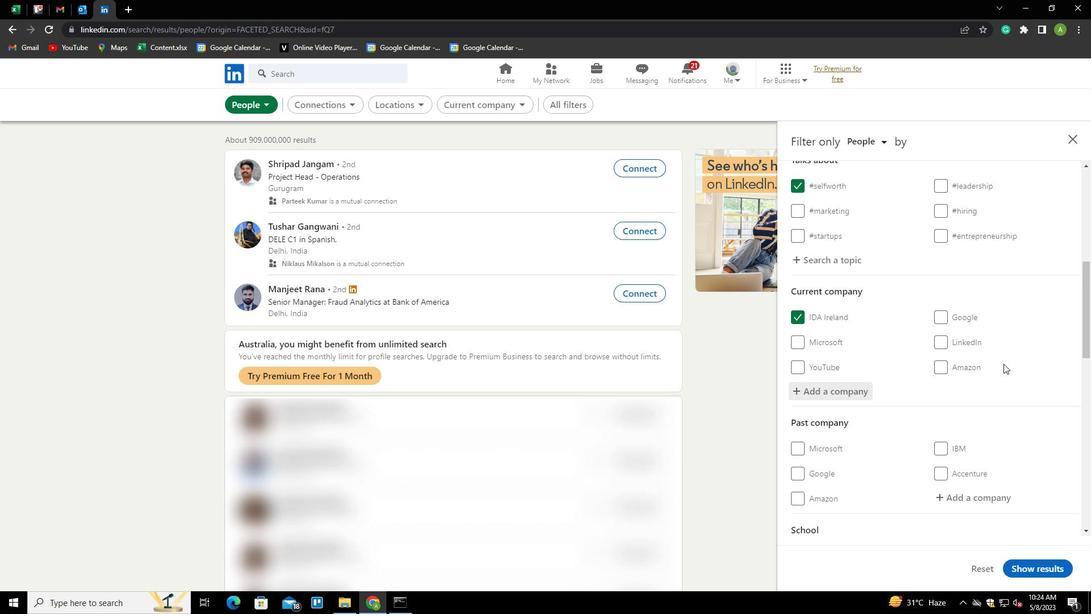 
Action: Mouse scrolled (1004, 363) with delta (0, 0)
Screenshot: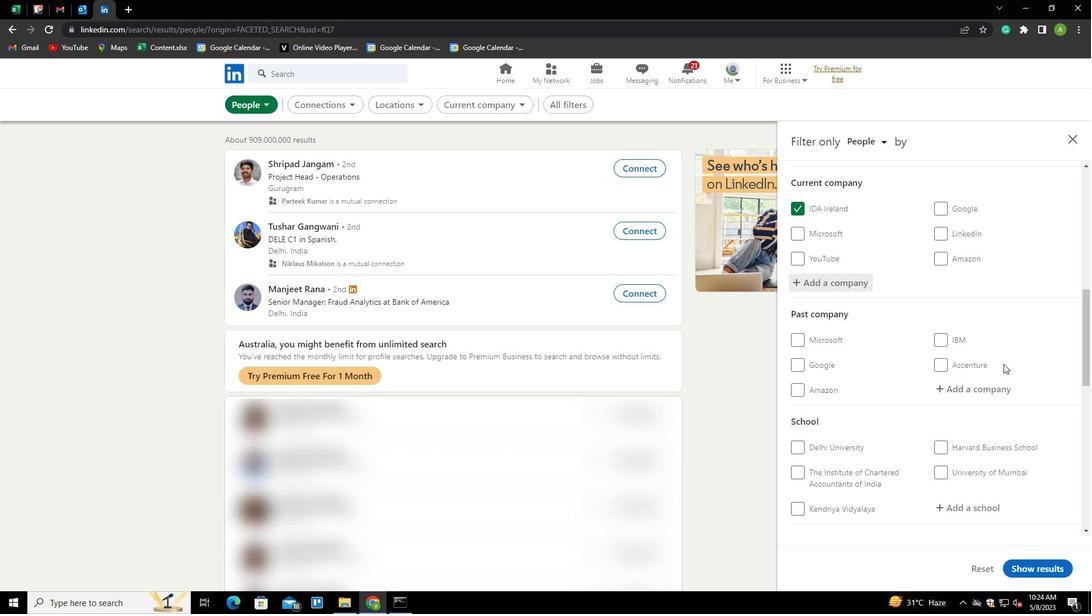 
Action: Mouse moved to (984, 349)
Screenshot: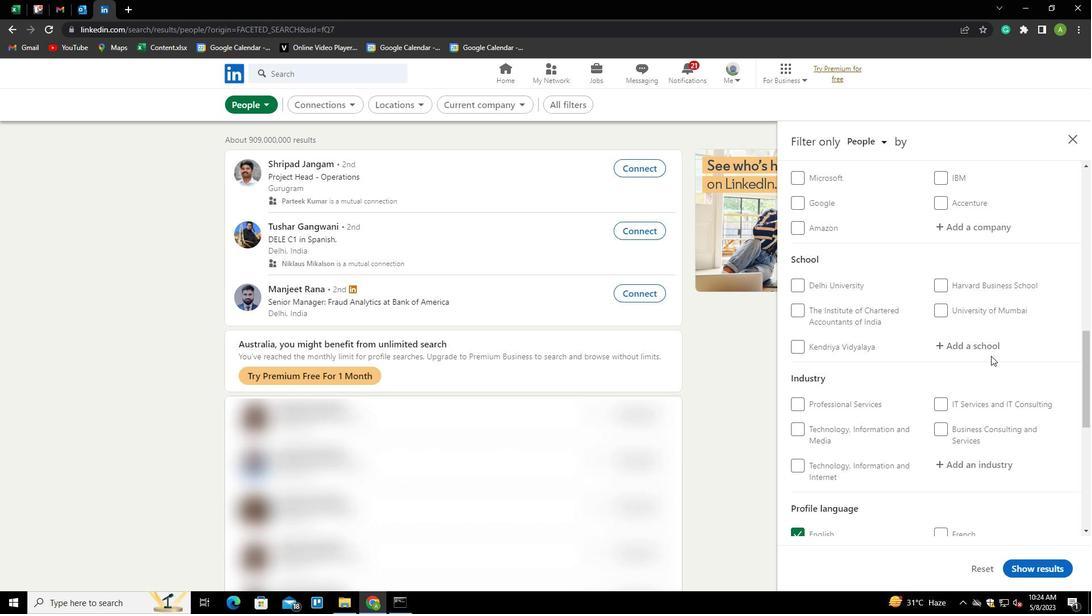 
Action: Mouse pressed left at (984, 349)
Screenshot: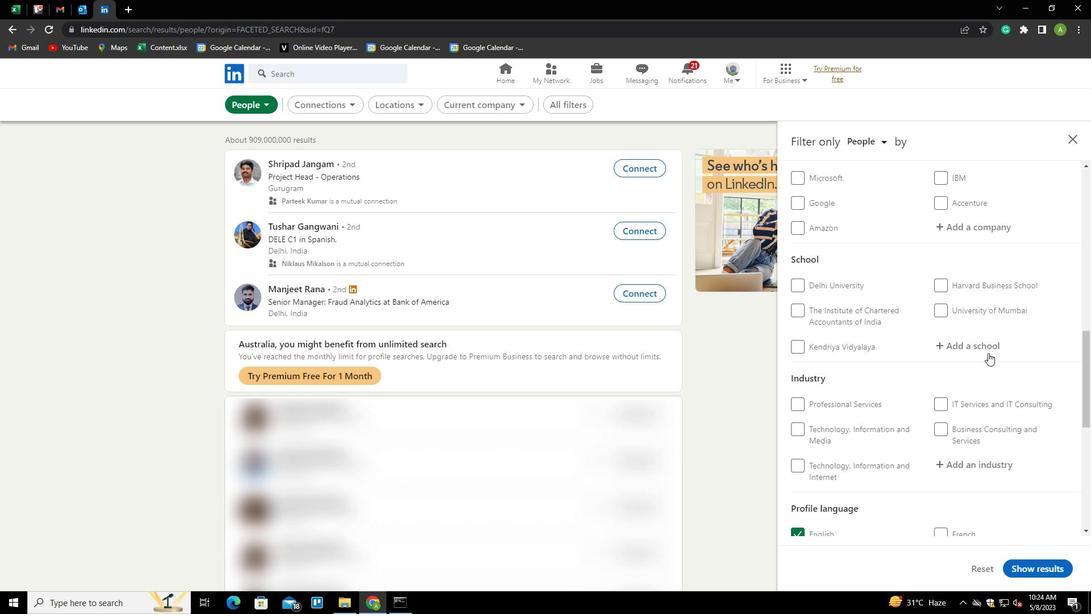 
Action: Mouse moved to (984, 349)
Screenshot: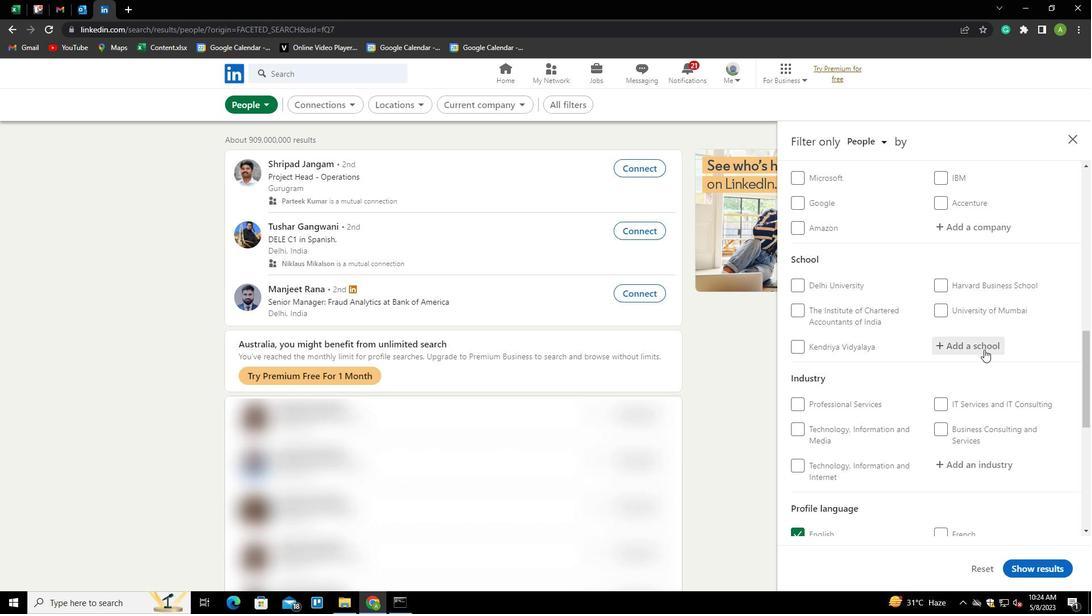 
Action: Key pressed <Key.shift>KRU<Key.backspace><Key.backspace>URKSHE<Key.left><Key.left><Key.left><Key.left>R<Key.backspace>U<Key.end>TRA<Key.space><Key.shift>UNIVERSITY<Key.down><Key.enter>
Screenshot: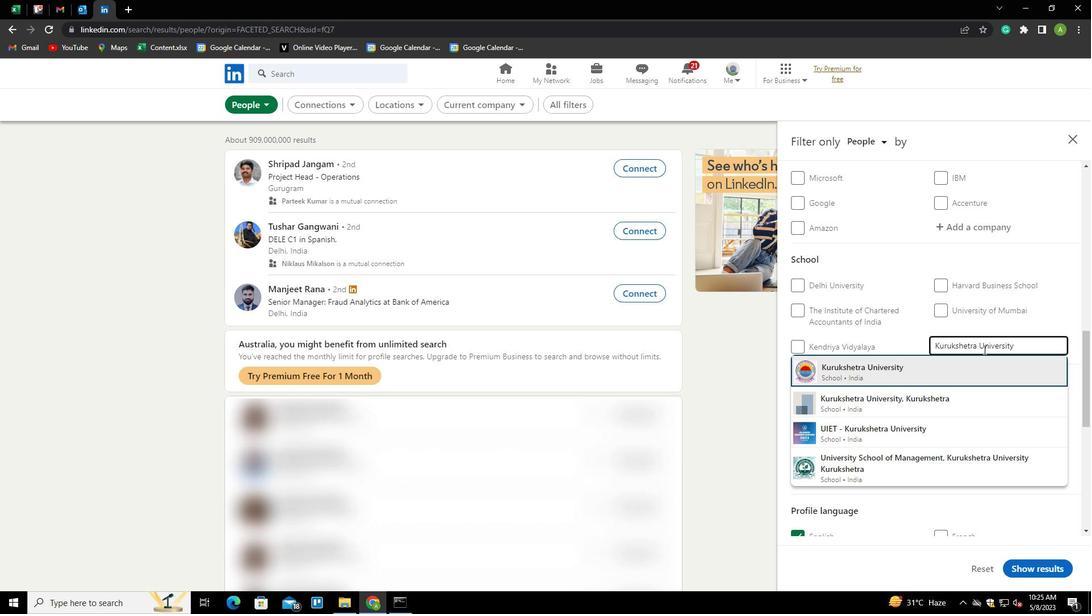 
Action: Mouse moved to (980, 351)
Screenshot: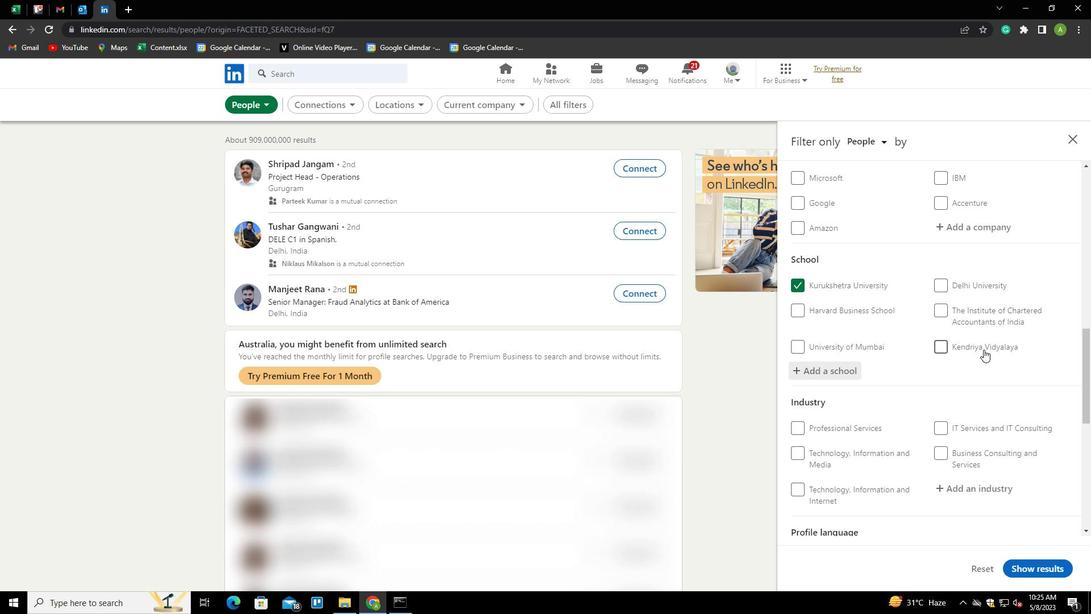 
Action: Mouse scrolled (980, 351) with delta (0, 0)
Screenshot: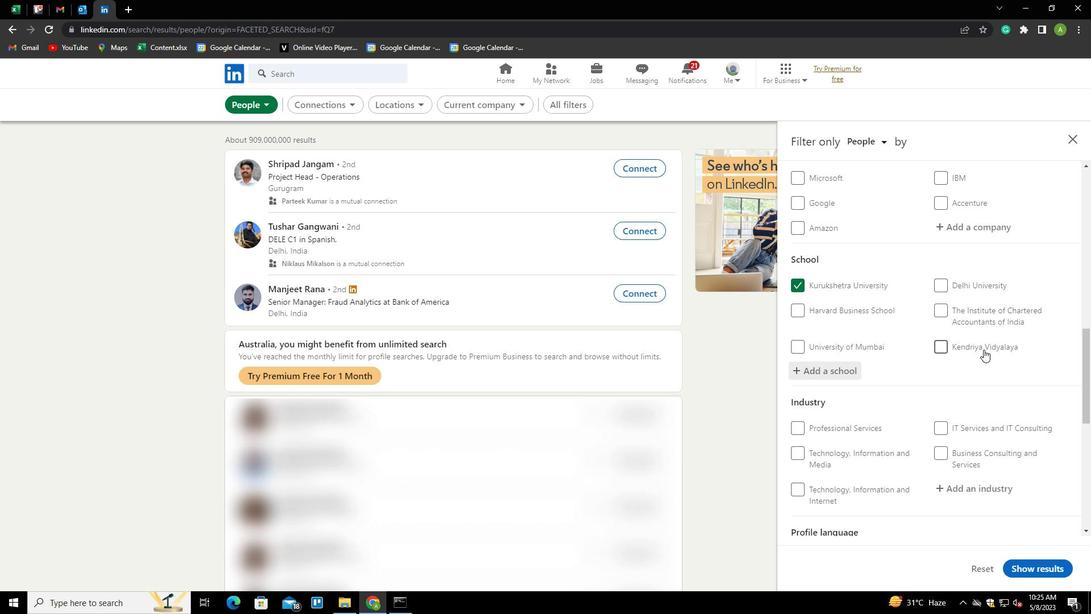 
Action: Mouse scrolled (980, 351) with delta (0, 0)
Screenshot: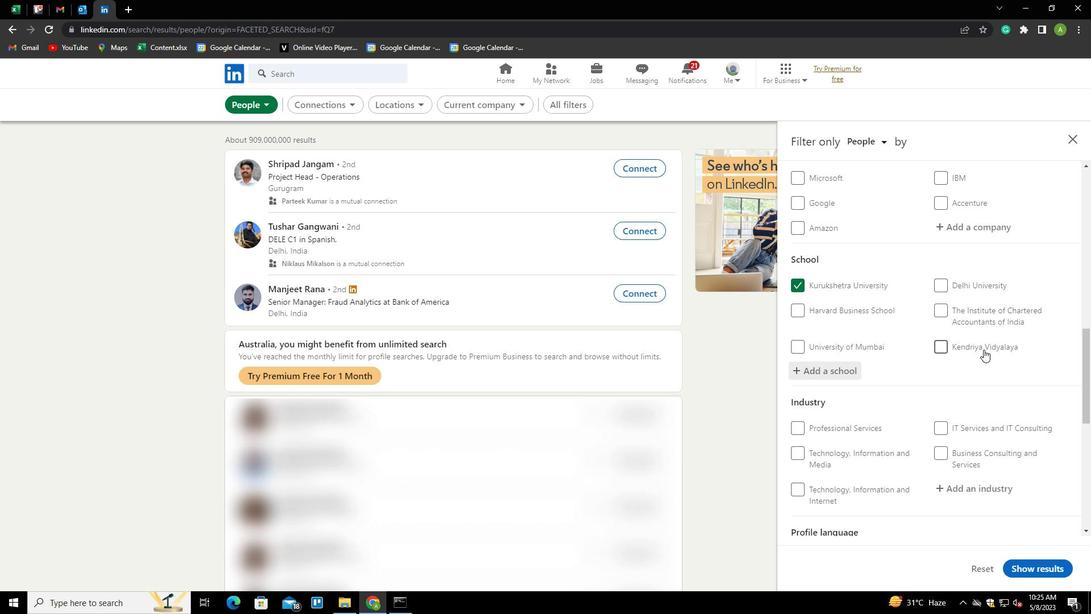 
Action: Mouse scrolled (980, 351) with delta (0, 0)
Screenshot: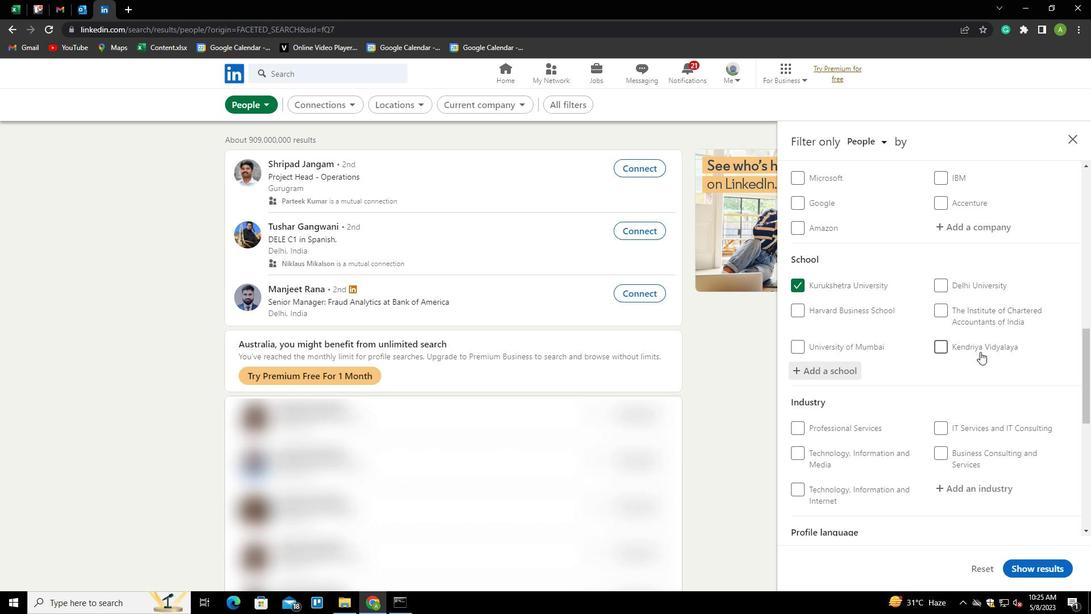 
Action: Mouse moved to (977, 346)
Screenshot: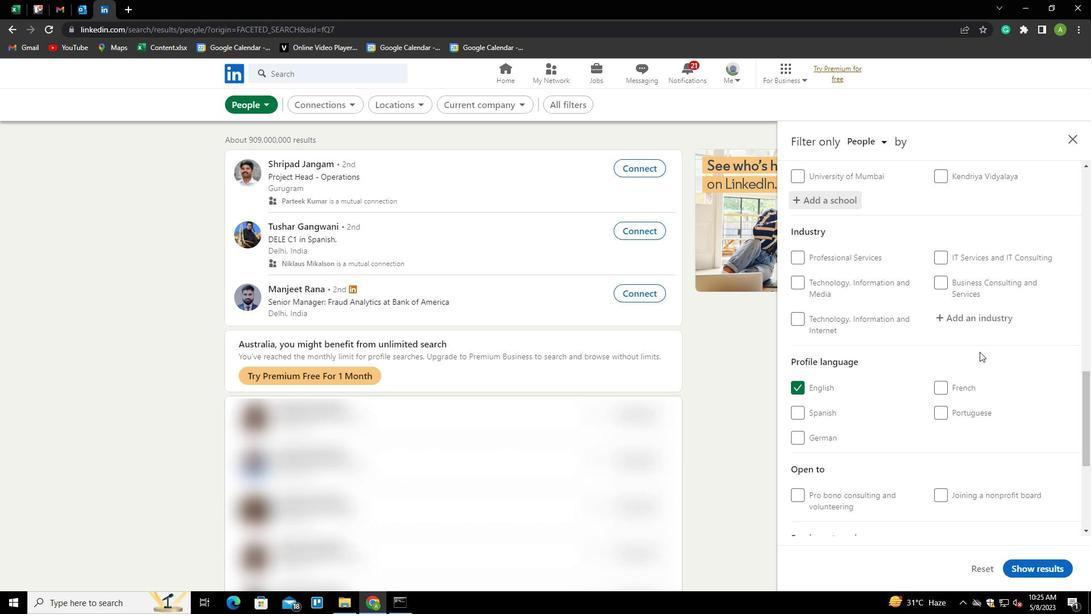 
Action: Mouse scrolled (977, 347) with delta (0, 0)
Screenshot: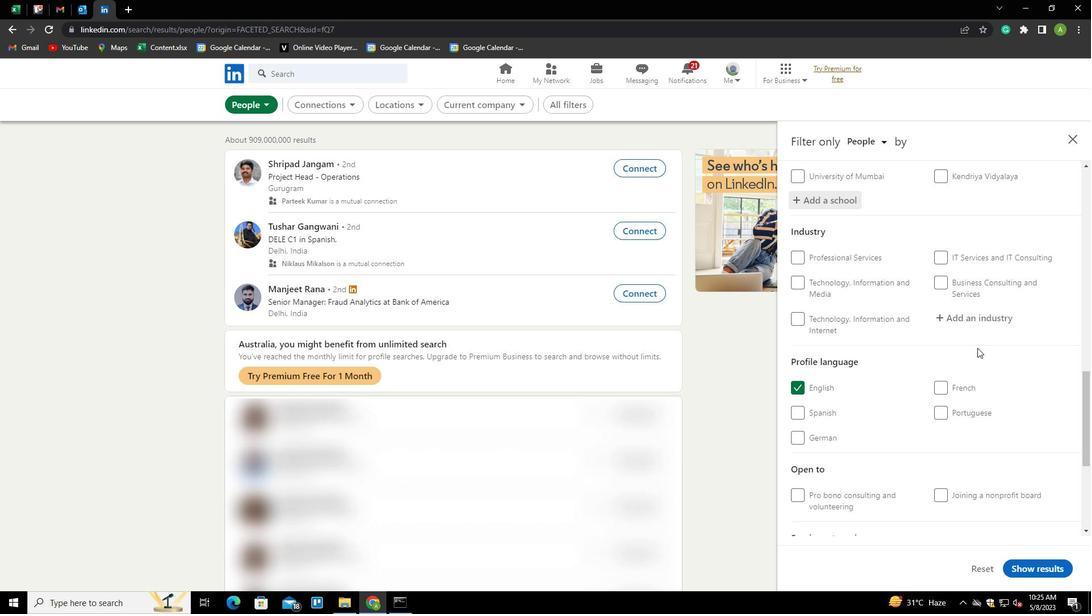 
Action: Mouse scrolled (977, 347) with delta (0, 0)
Screenshot: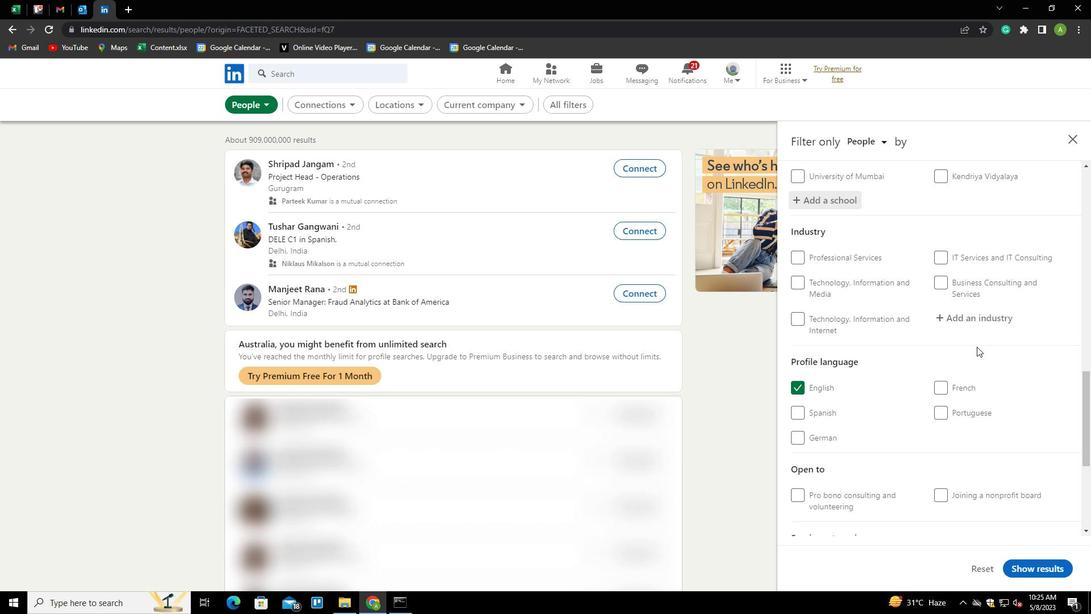 
Action: Mouse scrolled (977, 346) with delta (0, 0)
Screenshot: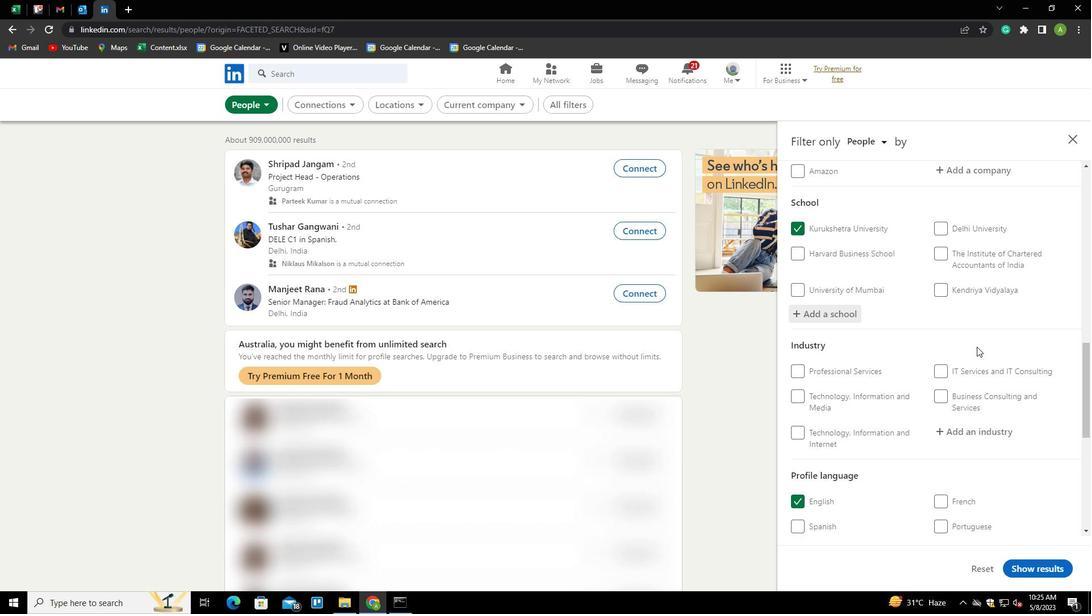 
Action: Mouse moved to (976, 366)
Screenshot: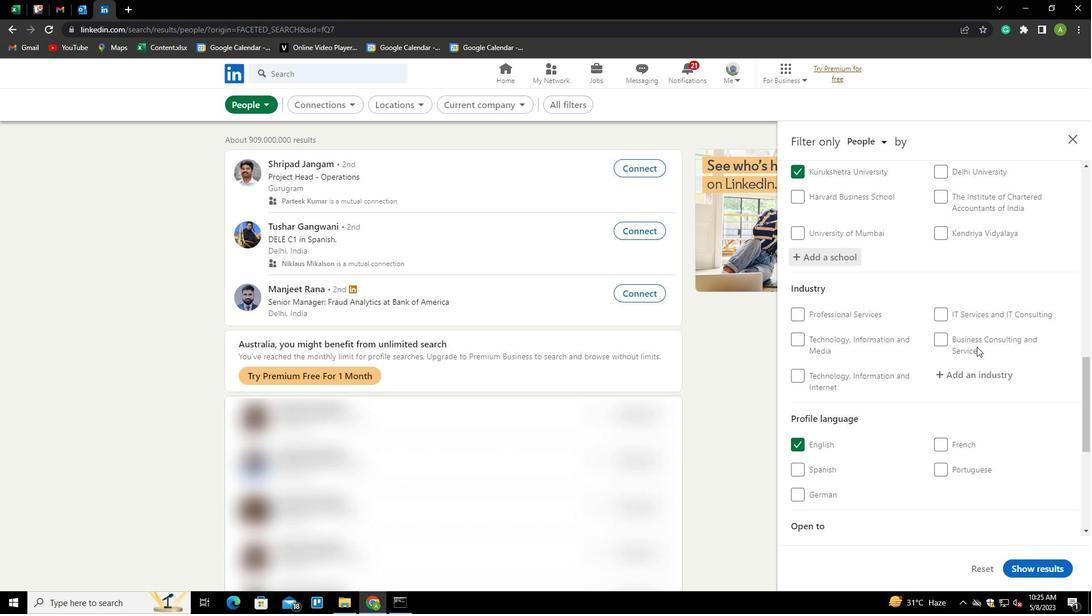 
Action: Mouse pressed left at (976, 366)
Screenshot: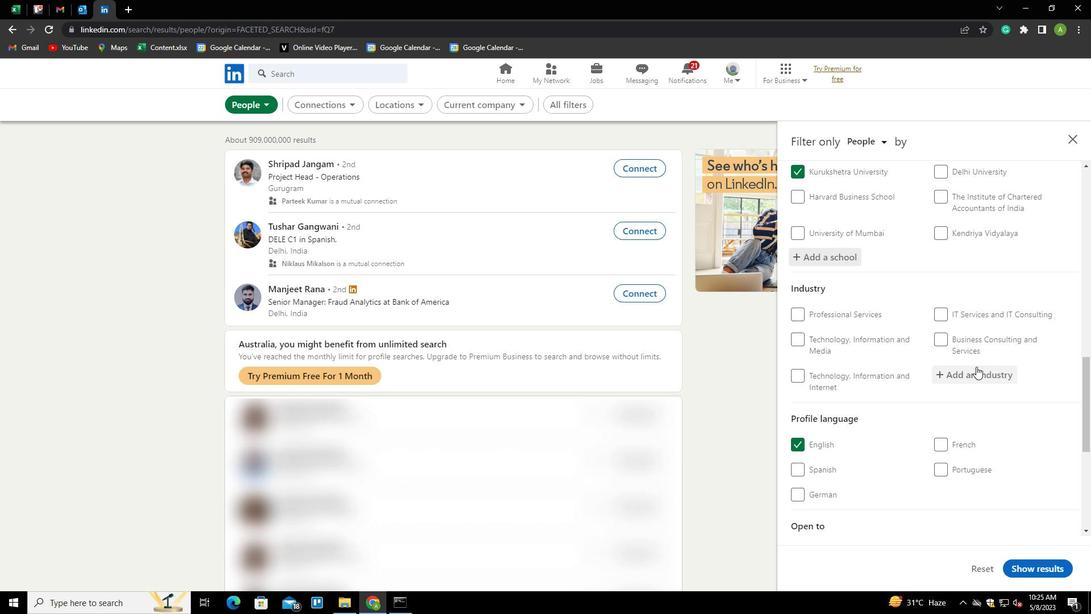 
Action: Mouse moved to (975, 367)
Screenshot: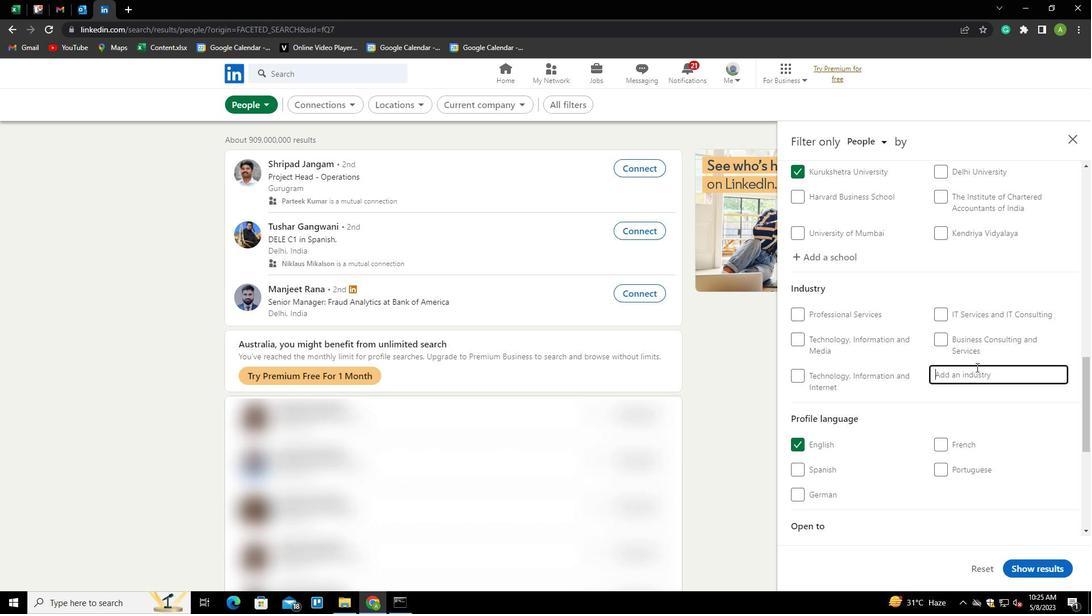 
Action: Key pressed <Key.shift><Key.shift><Key.shift><Key.shift><Key.shift><Key.shift><Key.shift><Key.shift><Key.shift><Key.shift><Key.shift><Key.shift><Key.shift><Key.shift><Key.shift><Key.shift><Key.shift><Key.shift><Key.shift><Key.shift><Key.shift><Key.shift><Key.shift><Key.shift><Key.shift><Key.shift><Key.shift><Key.shift><Key.shift><Key.shift><Key.shift><Key.shift><Key.shift>CREDIT<Key.space><Key.shift>INTERMEDIATION<Key.down><Key.enter>
Screenshot: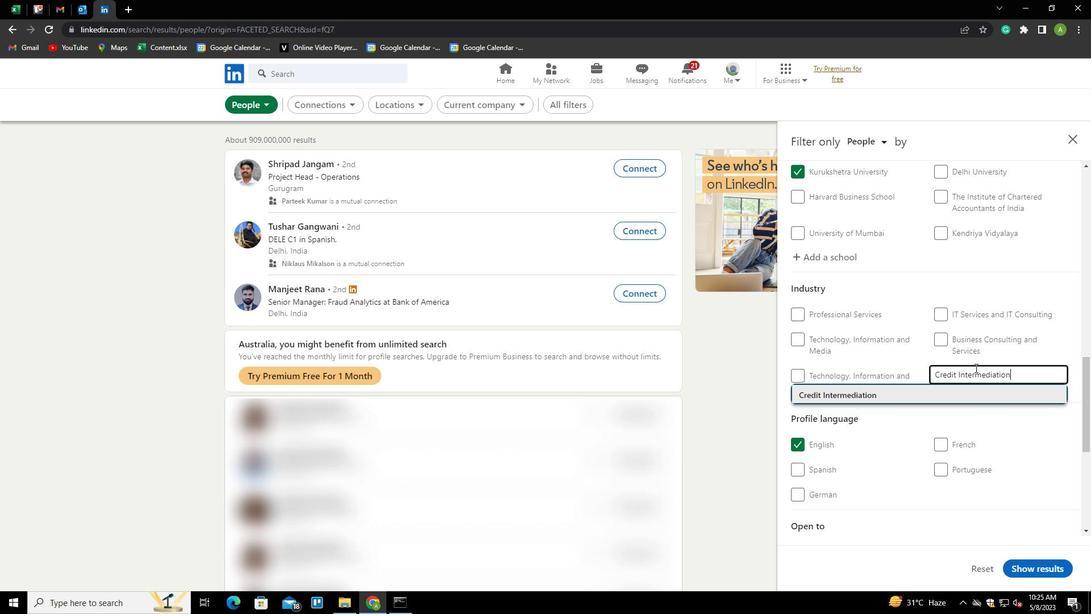 
Action: Mouse scrolled (975, 367) with delta (0, 0)
Screenshot: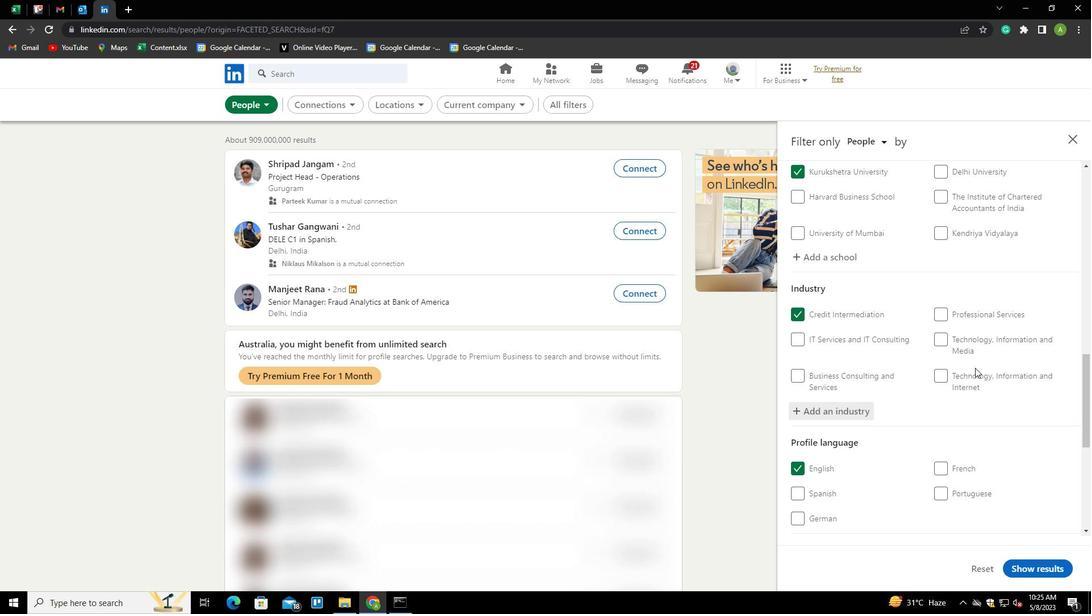 
Action: Mouse scrolled (975, 367) with delta (0, 0)
Screenshot: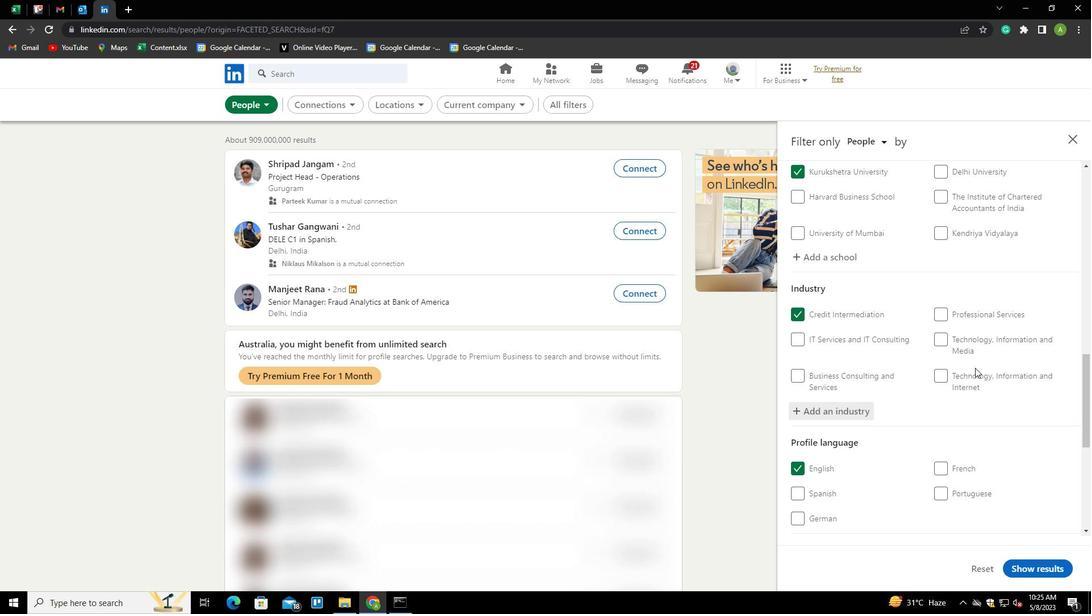 
Action: Mouse scrolled (975, 367) with delta (0, 0)
Screenshot: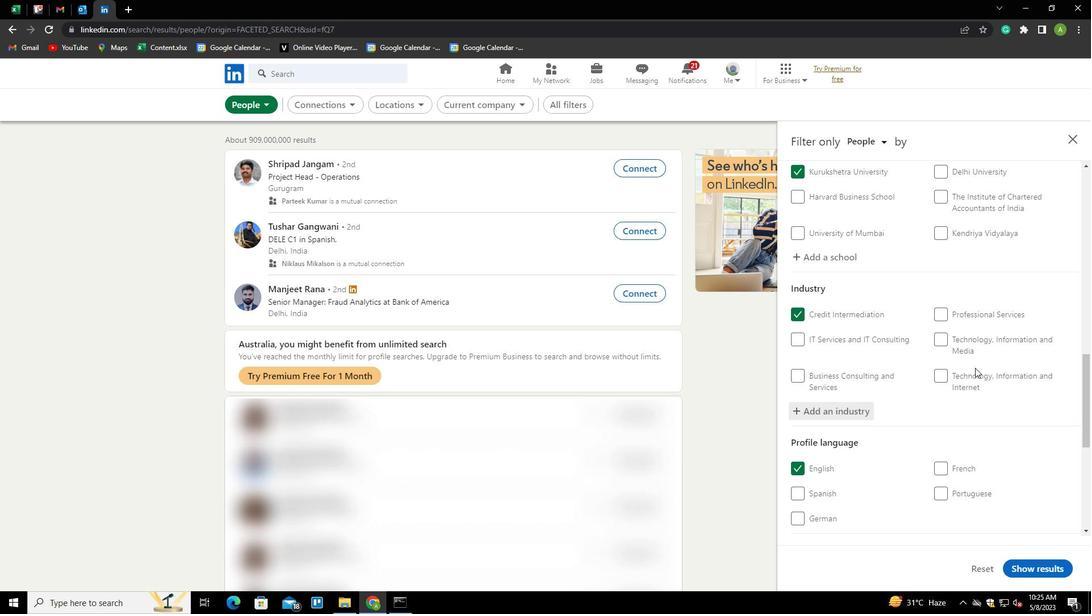 
Action: Mouse scrolled (975, 367) with delta (0, 0)
Screenshot: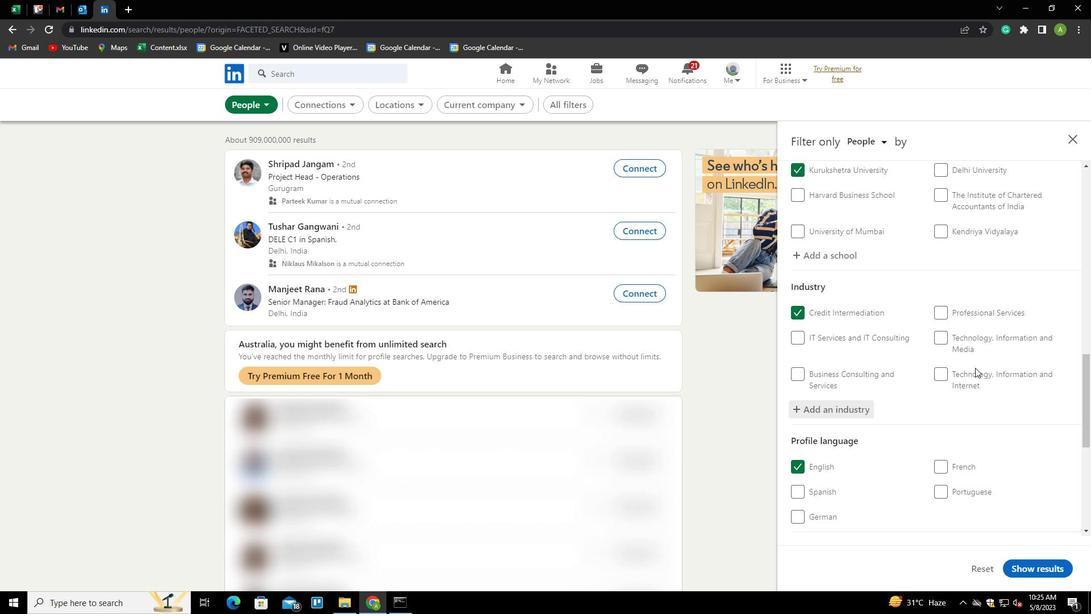 
Action: Mouse scrolled (975, 367) with delta (0, 0)
Screenshot: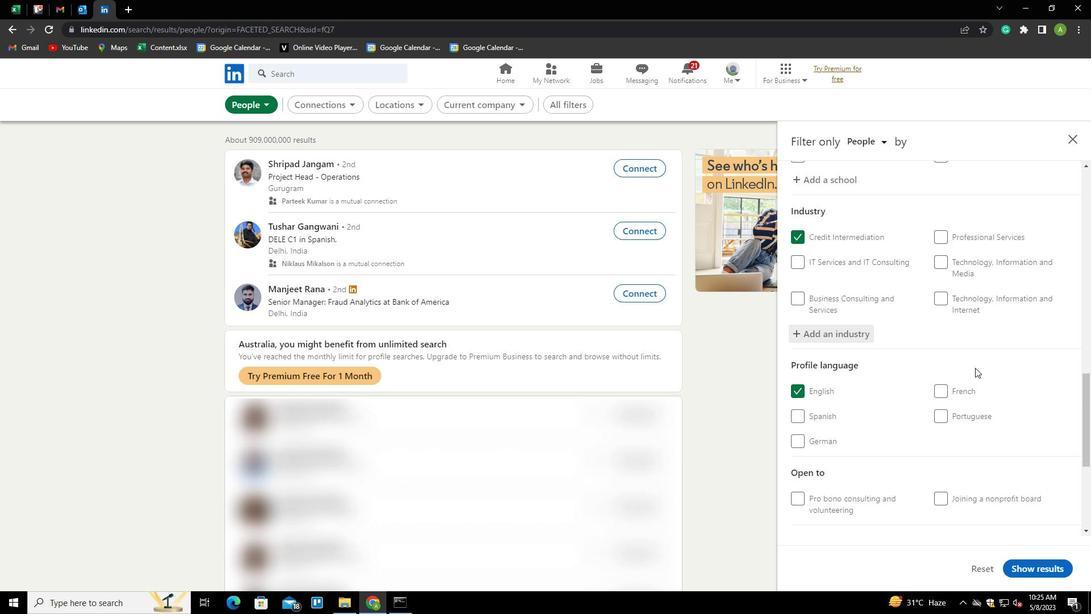 
Action: Mouse scrolled (975, 367) with delta (0, 0)
Screenshot: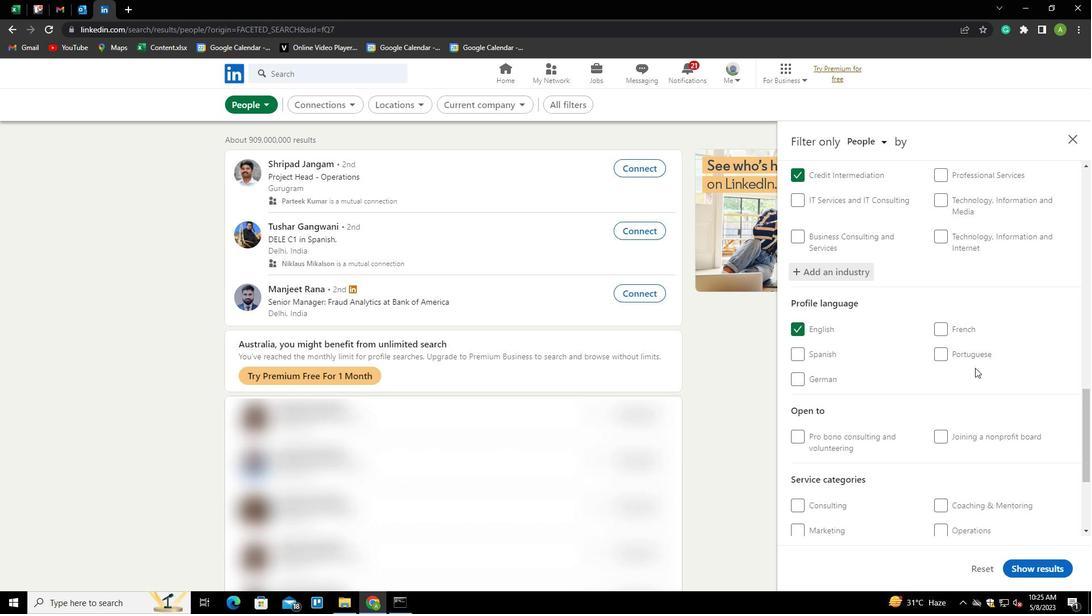 
Action: Mouse scrolled (975, 367) with delta (0, 0)
Screenshot: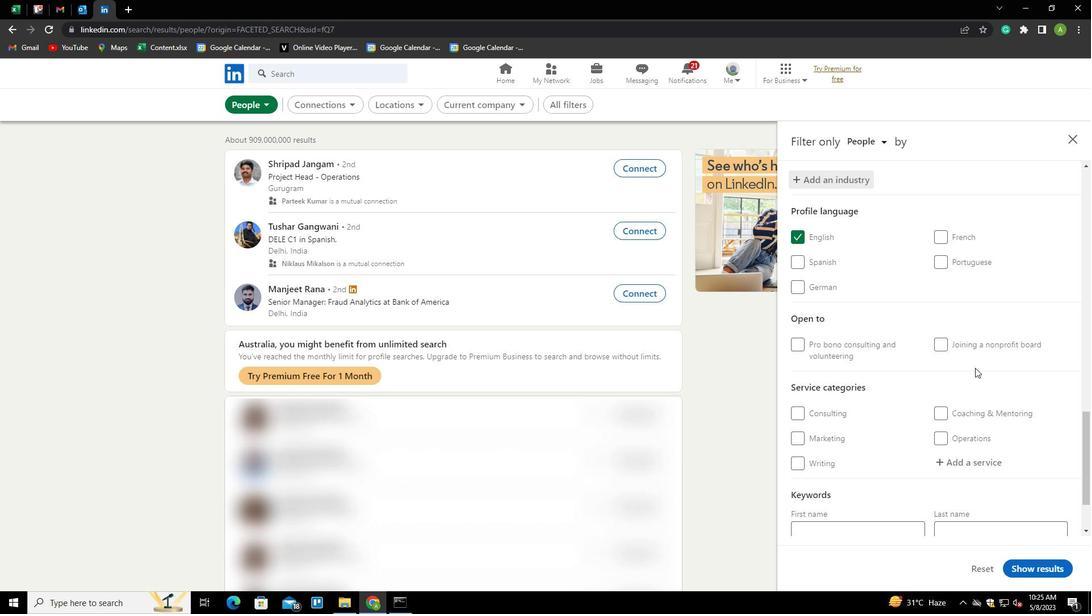 
Action: Mouse moved to (972, 381)
Screenshot: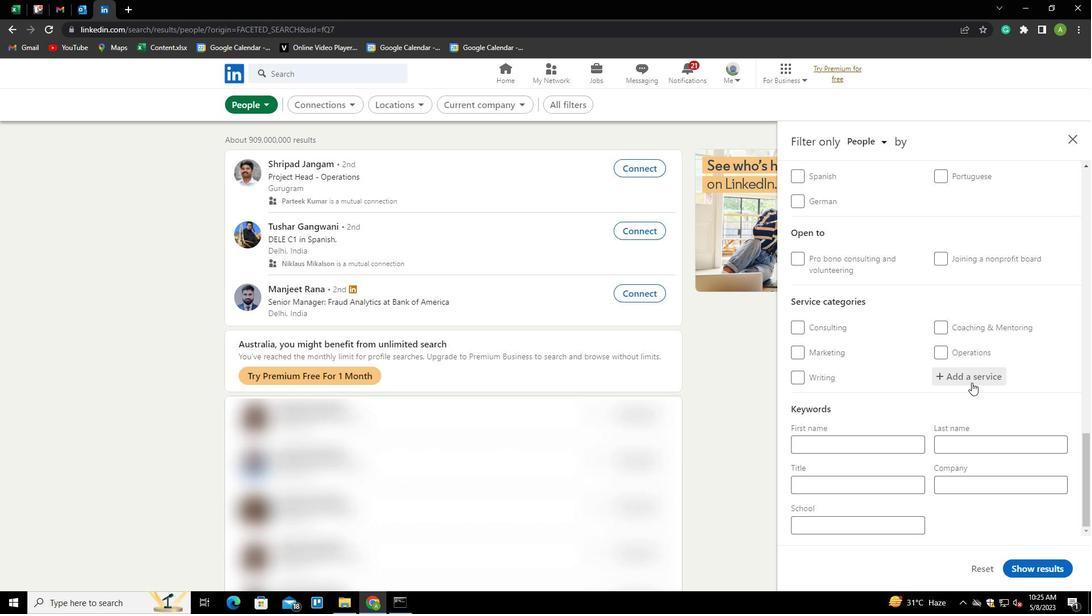 
Action: Mouse pressed left at (972, 381)
Screenshot: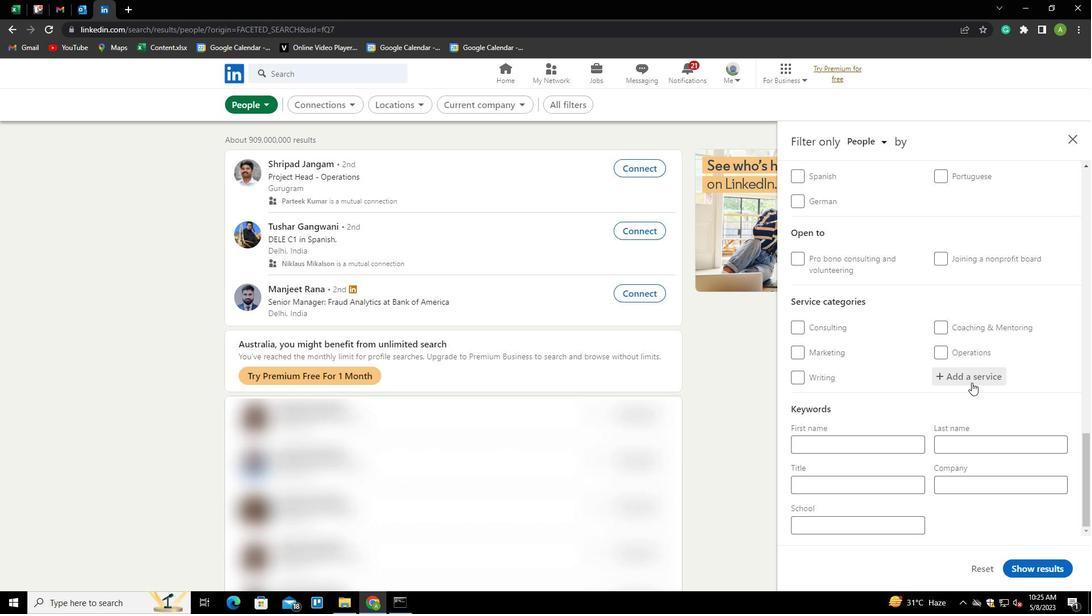 
Action: Key pressed <Key.shift>PROGRAM
Screenshot: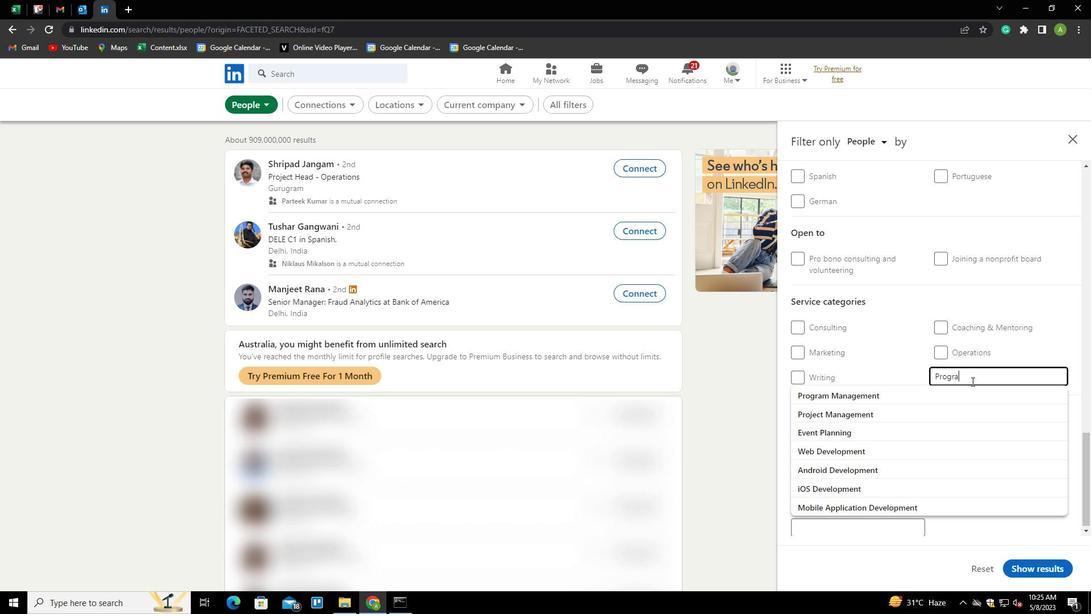 
Action: Mouse moved to (972, 381)
Screenshot: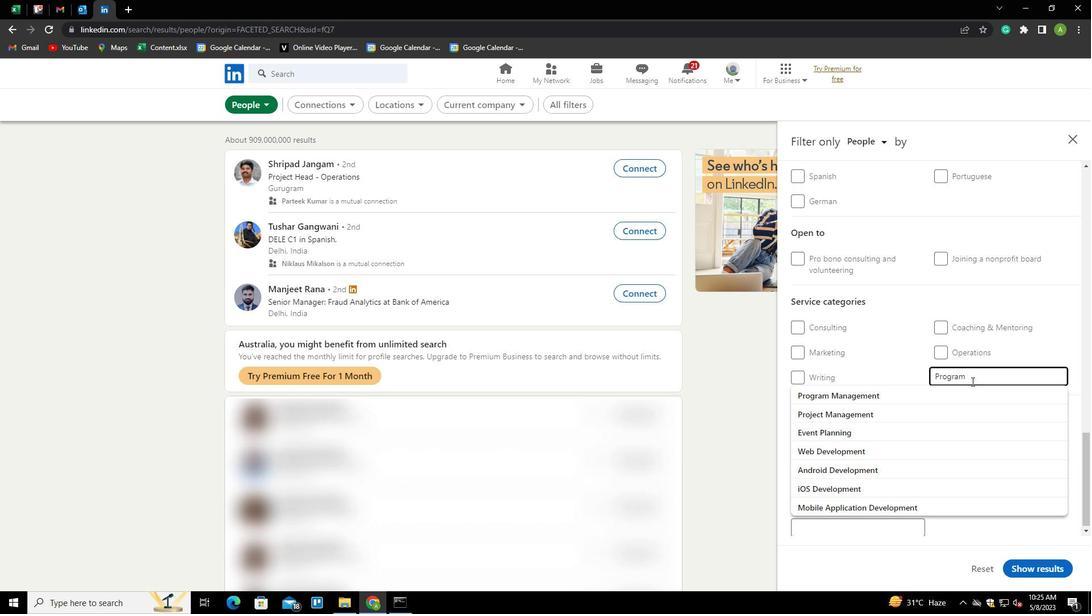 
Action: Key pressed <Key.space><Key.shift>MANAGEMENT<Key.down><Key.enter>
Screenshot: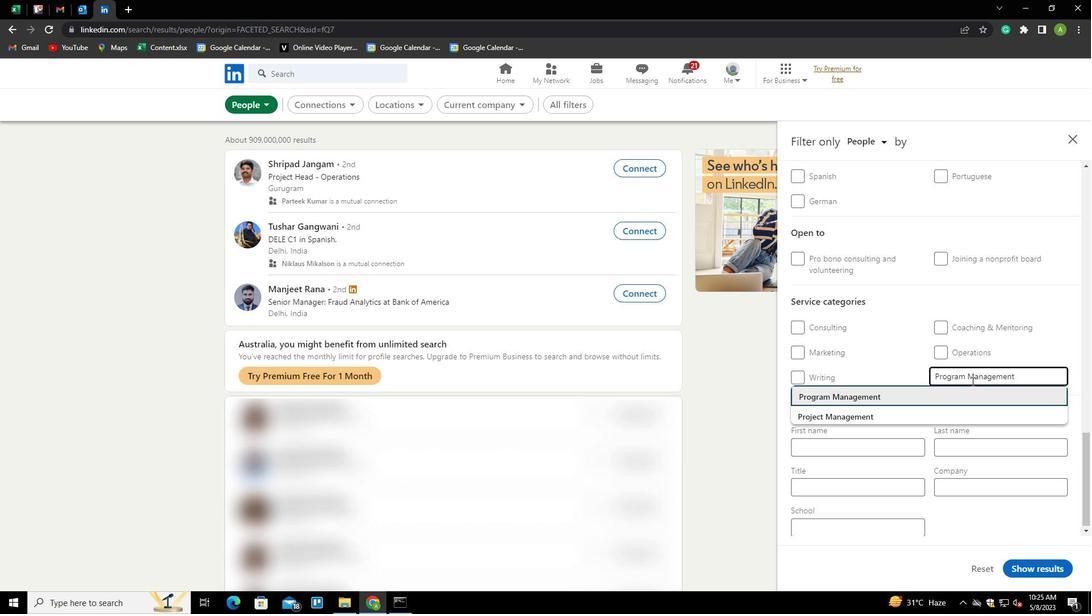 
Action: Mouse moved to (972, 381)
Screenshot: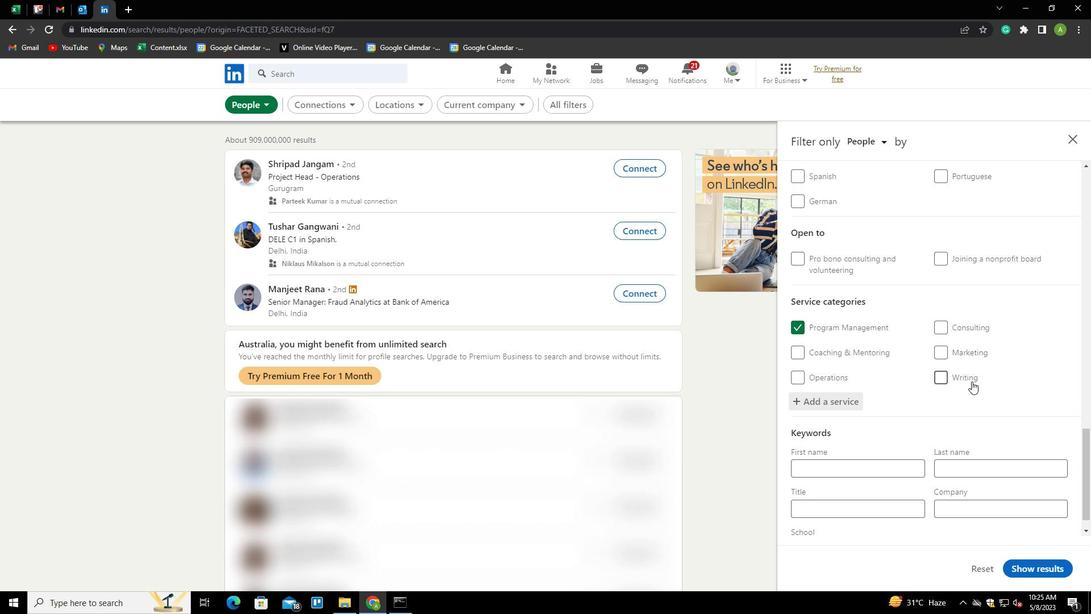 
Action: Mouse scrolled (972, 380) with delta (0, 0)
Screenshot: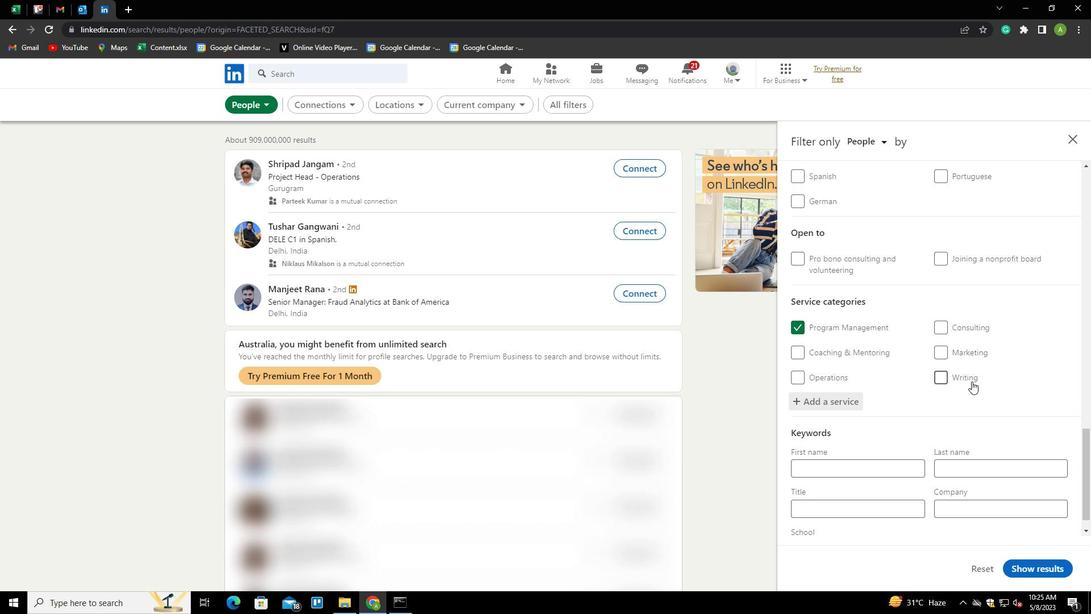 
Action: Mouse moved to (971, 381)
Screenshot: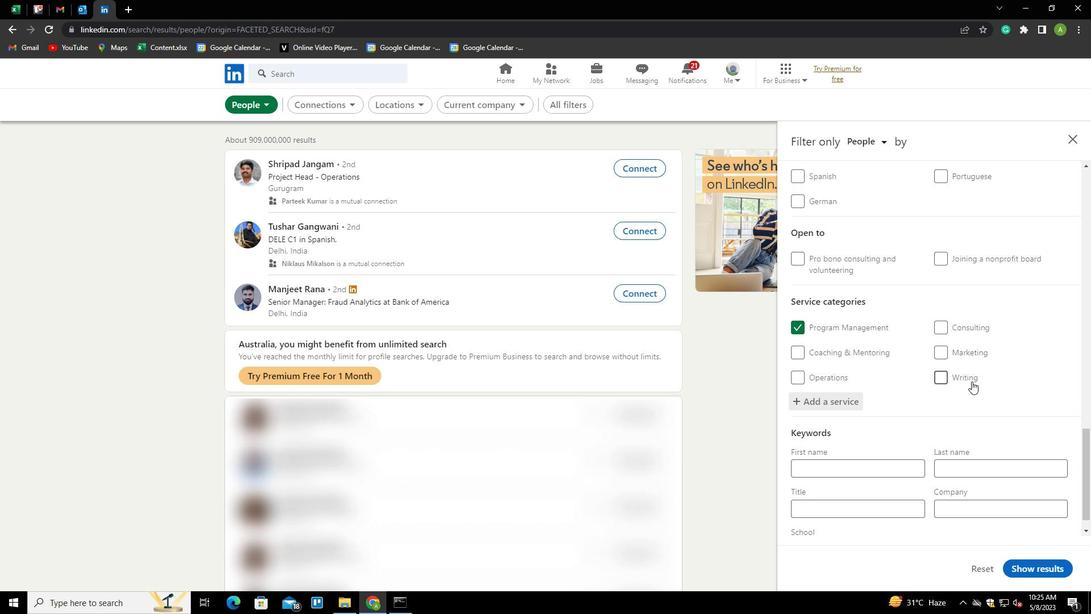 
Action: Mouse scrolled (971, 380) with delta (0, 0)
Screenshot: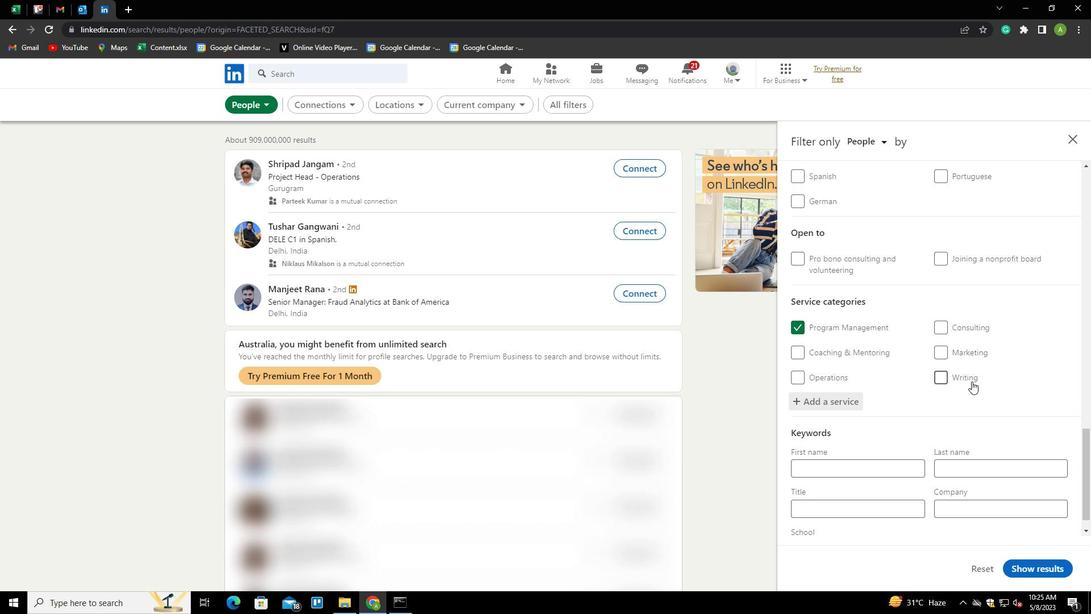 
Action: Mouse moved to (970, 382)
Screenshot: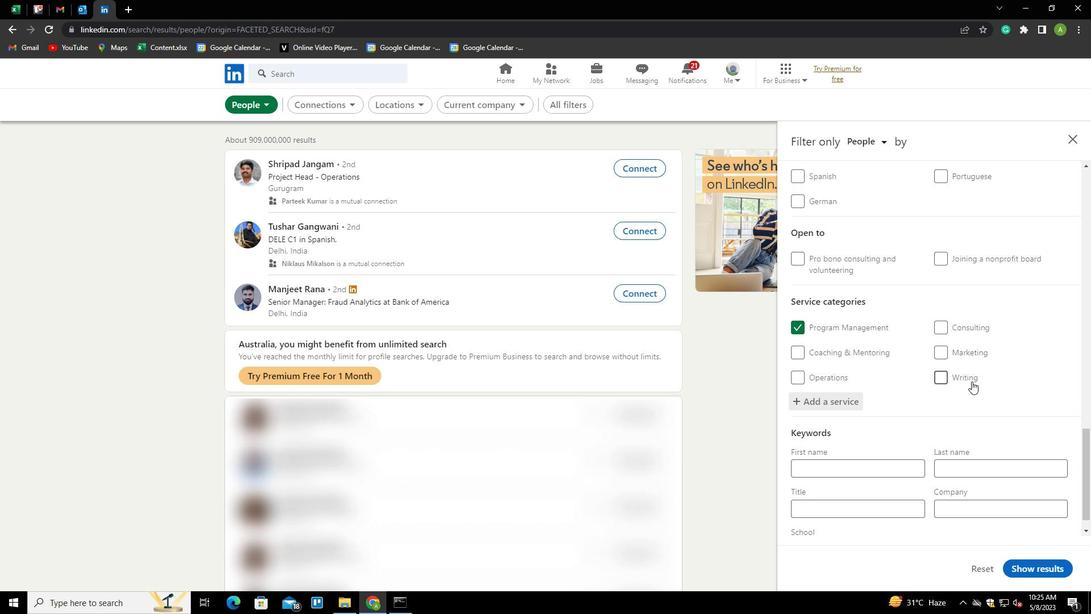 
Action: Mouse scrolled (970, 381) with delta (0, 0)
Screenshot: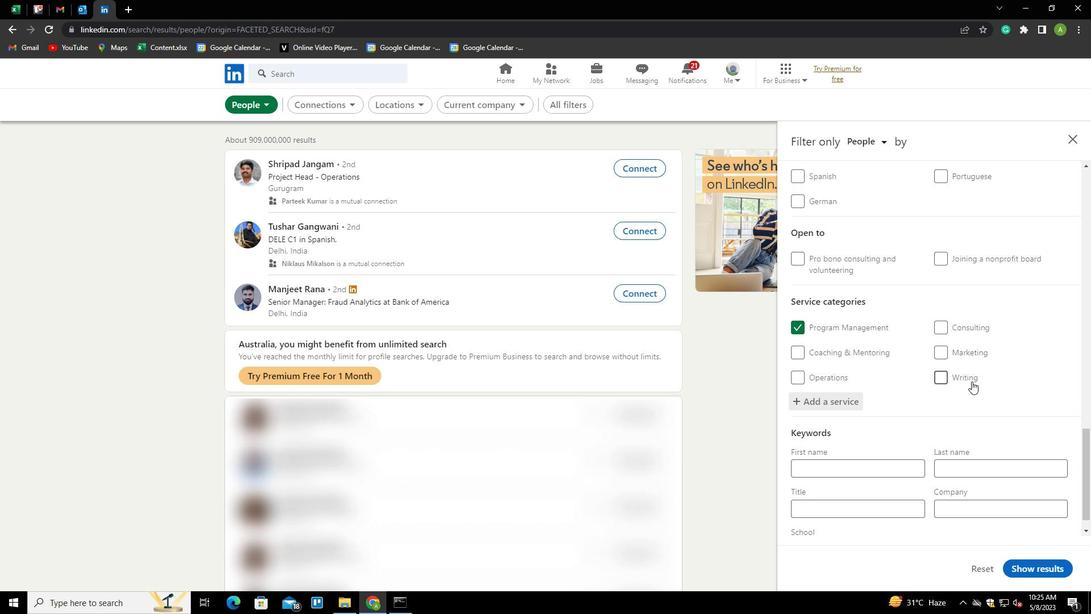 
Action: Mouse moved to (969, 383)
Screenshot: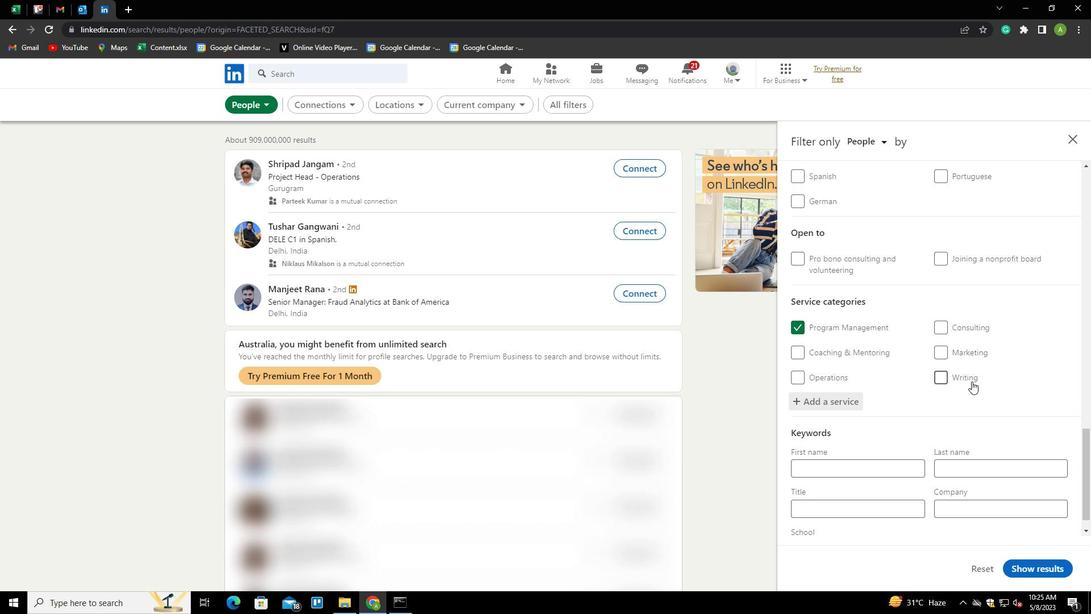 
Action: Mouse scrolled (969, 382) with delta (0, 0)
Screenshot: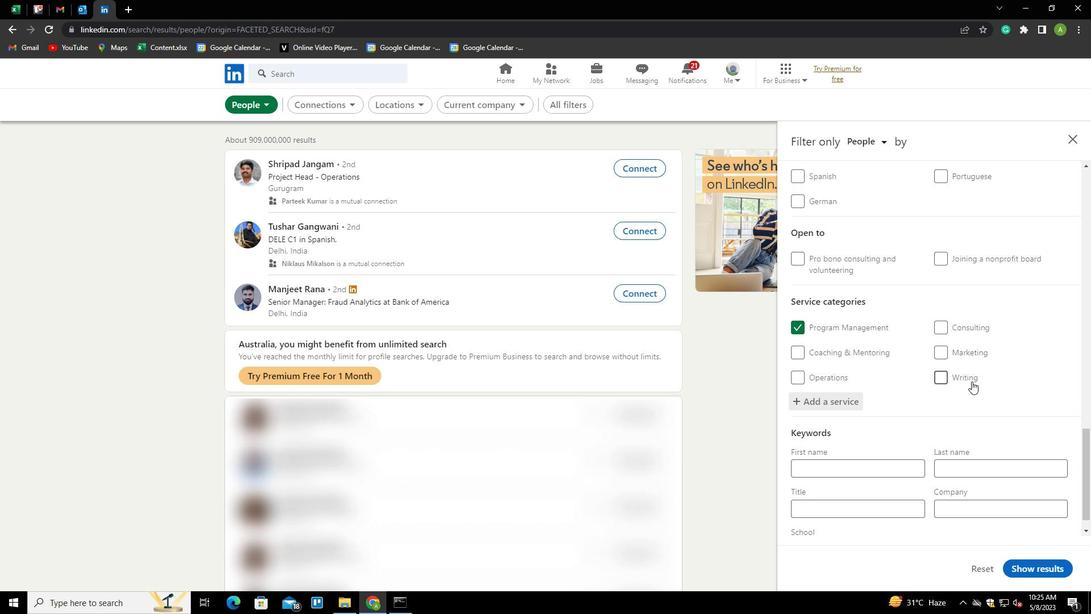 
Action: Mouse moved to (968, 383)
Screenshot: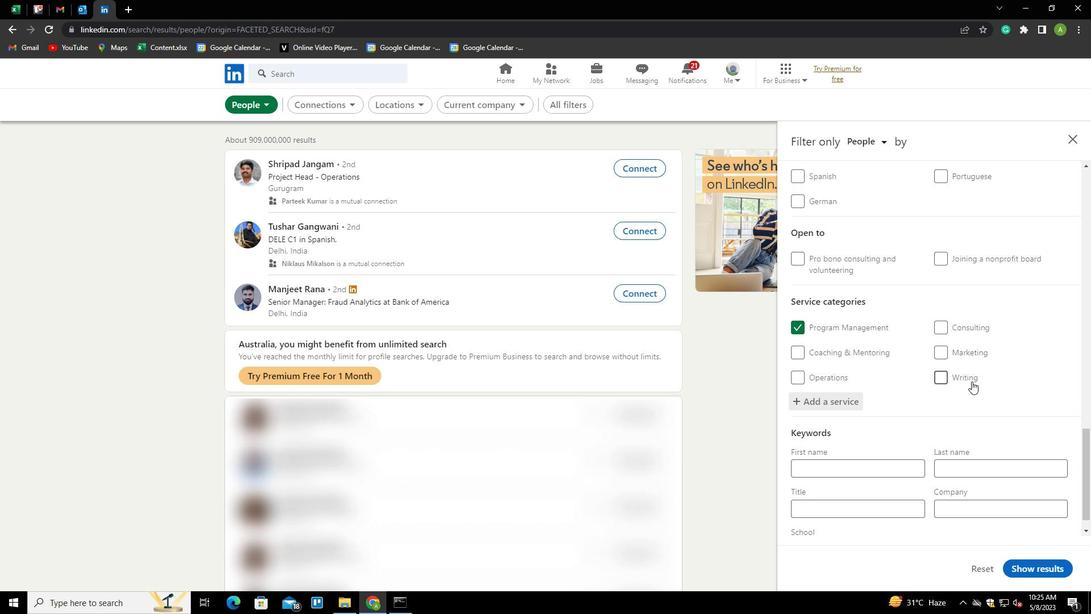 
Action: Mouse scrolled (968, 383) with delta (0, 0)
Screenshot: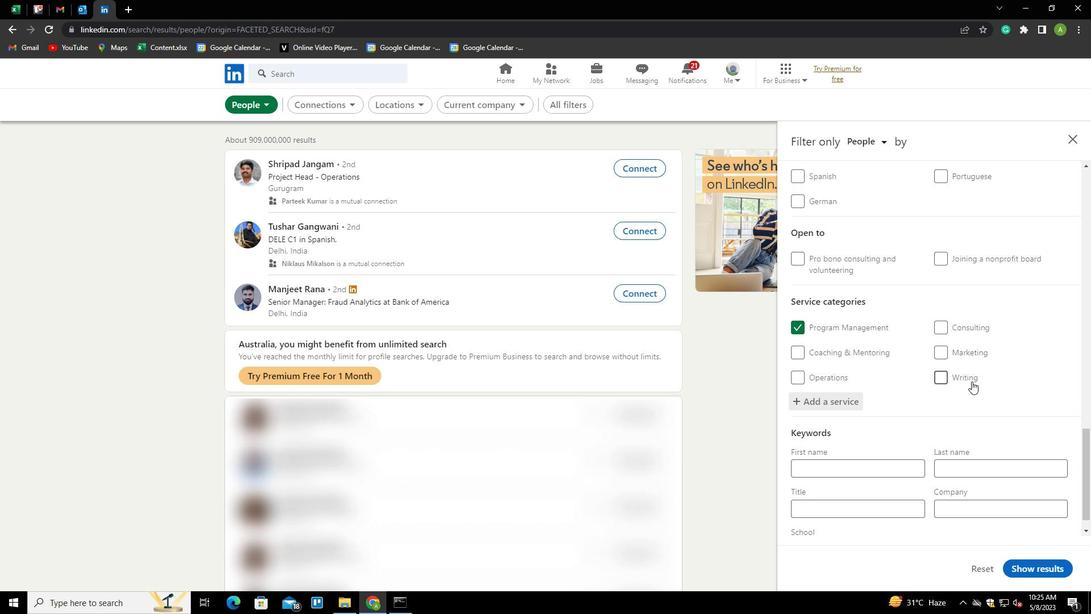 
Action: Mouse scrolled (968, 383) with delta (0, 0)
Screenshot: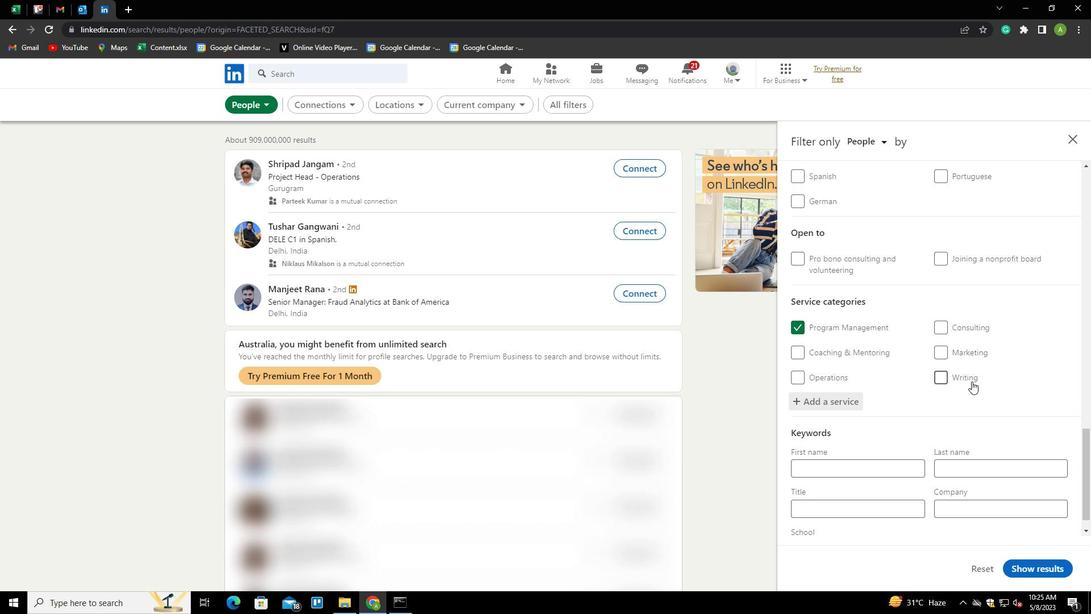 
Action: Mouse moved to (885, 487)
Screenshot: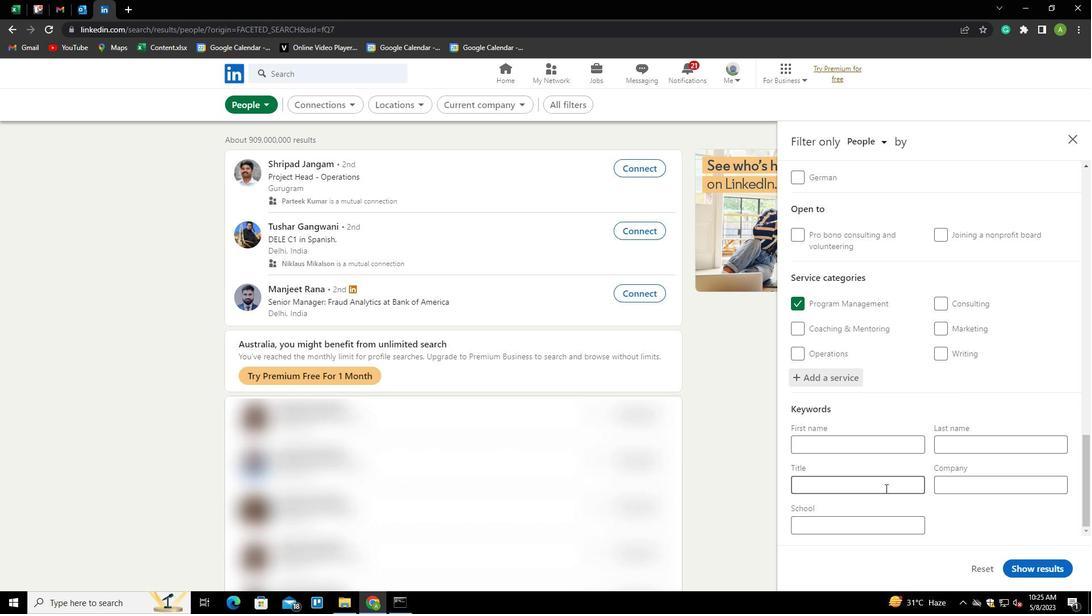 
Action: Mouse pressed left at (885, 487)
Screenshot: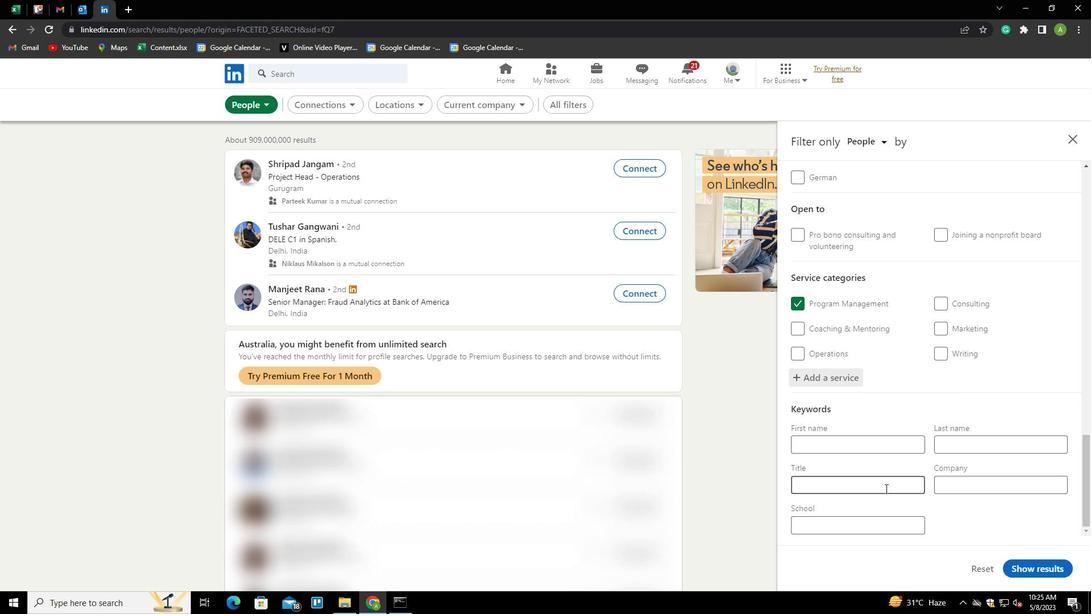 
Action: Key pressed <Key.shift>W
Screenshot: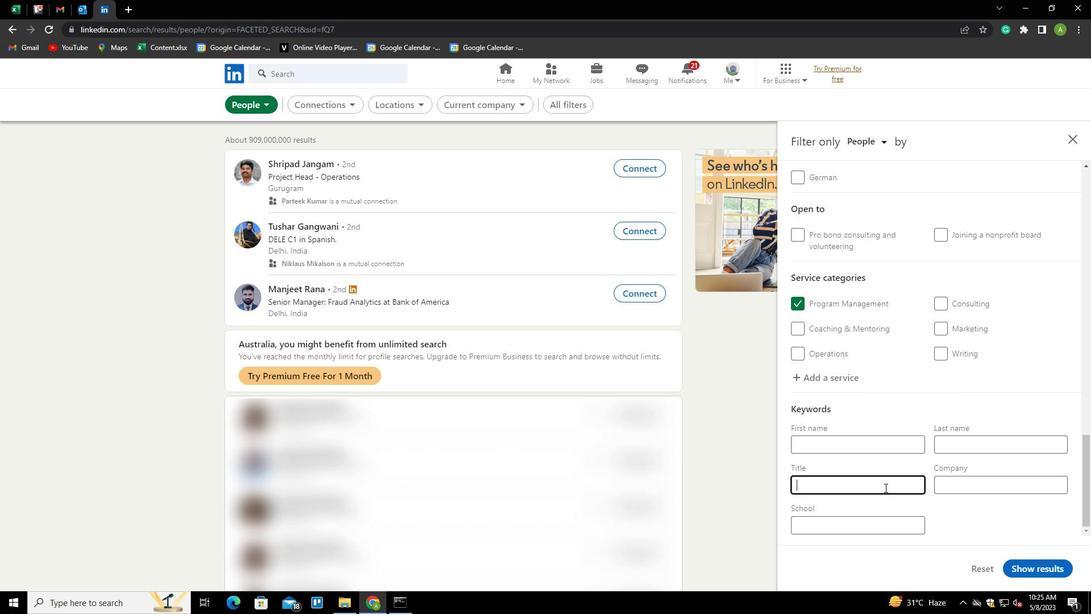 
Action: Mouse moved to (889, 483)
Screenshot: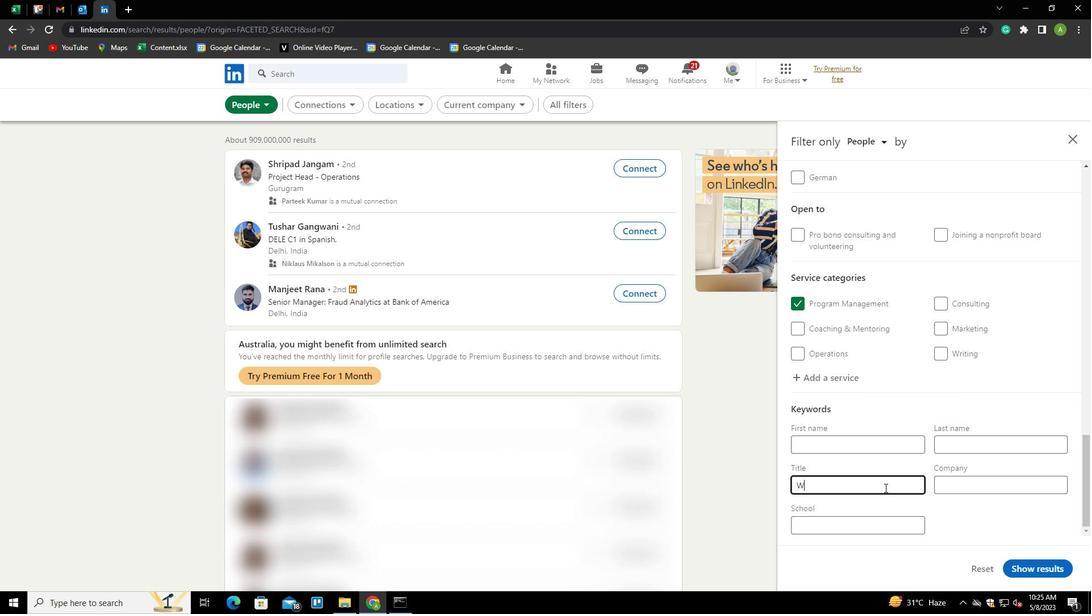 
Action: Key pressed E
Screenshot: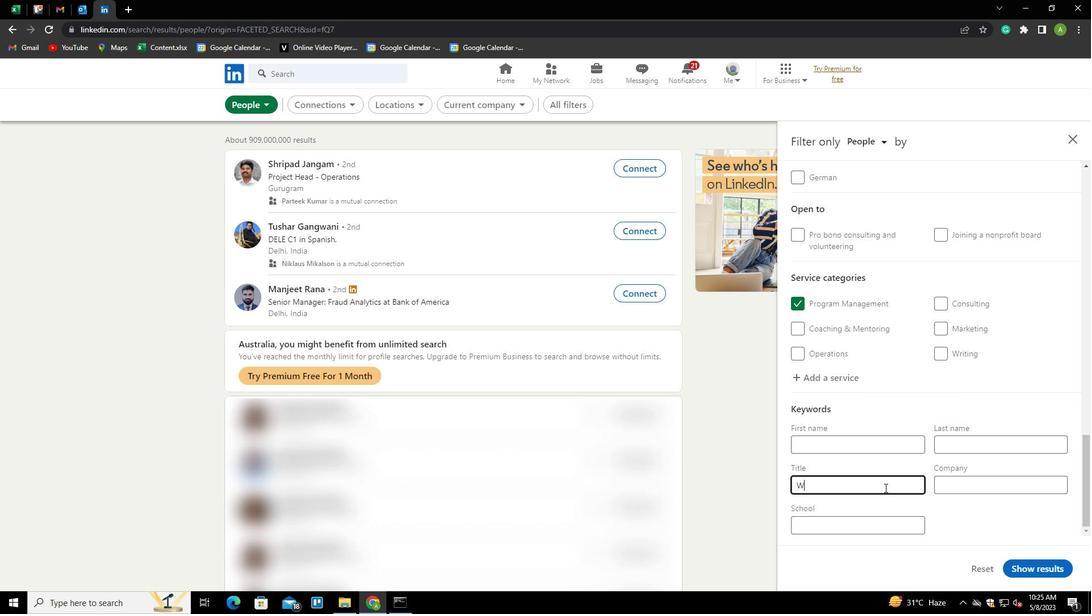 
Action: Mouse moved to (922, 463)
Screenshot: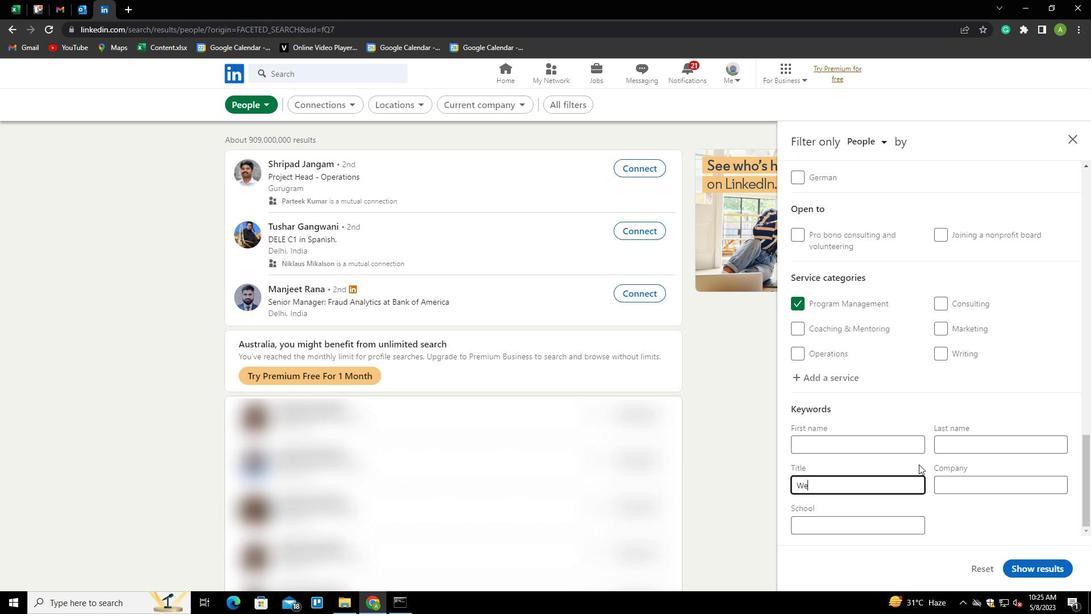 
Action: Key pressed LDER
Screenshot: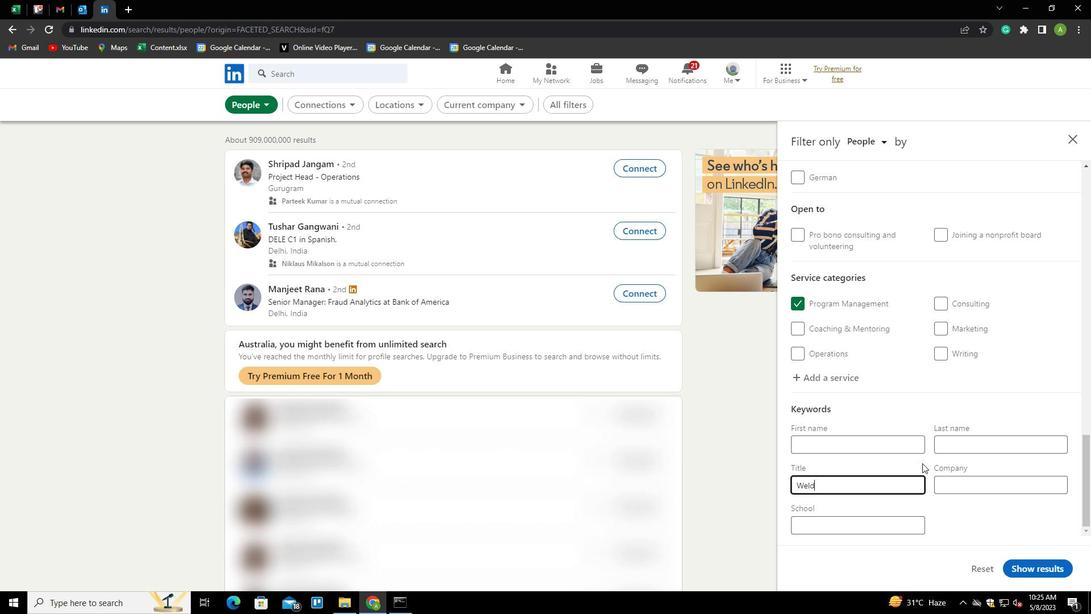 
Action: Mouse moved to (953, 508)
Screenshot: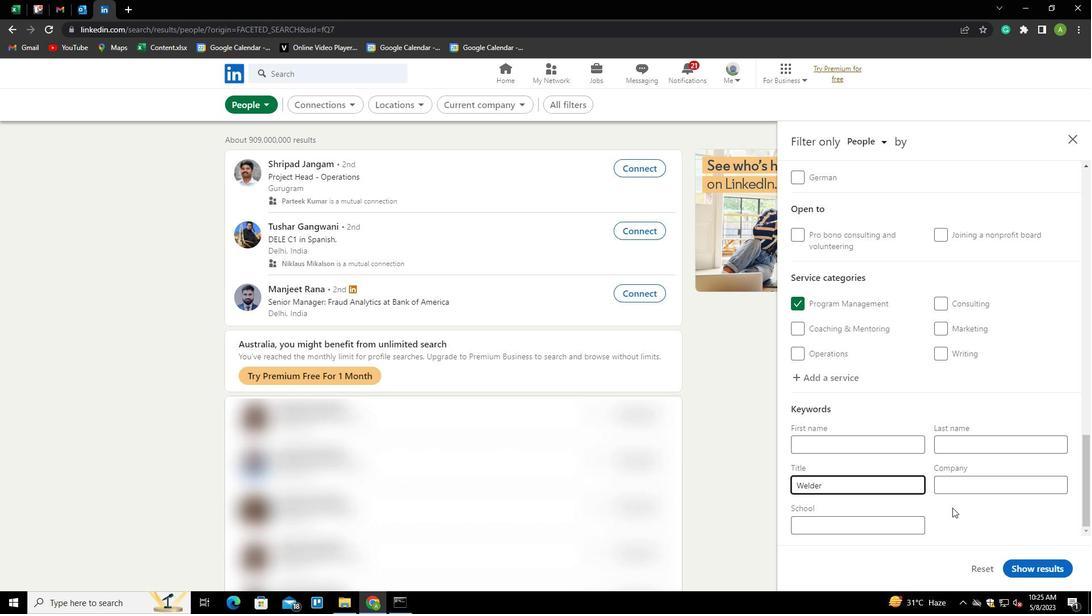 
Action: Mouse pressed left at (953, 508)
Screenshot: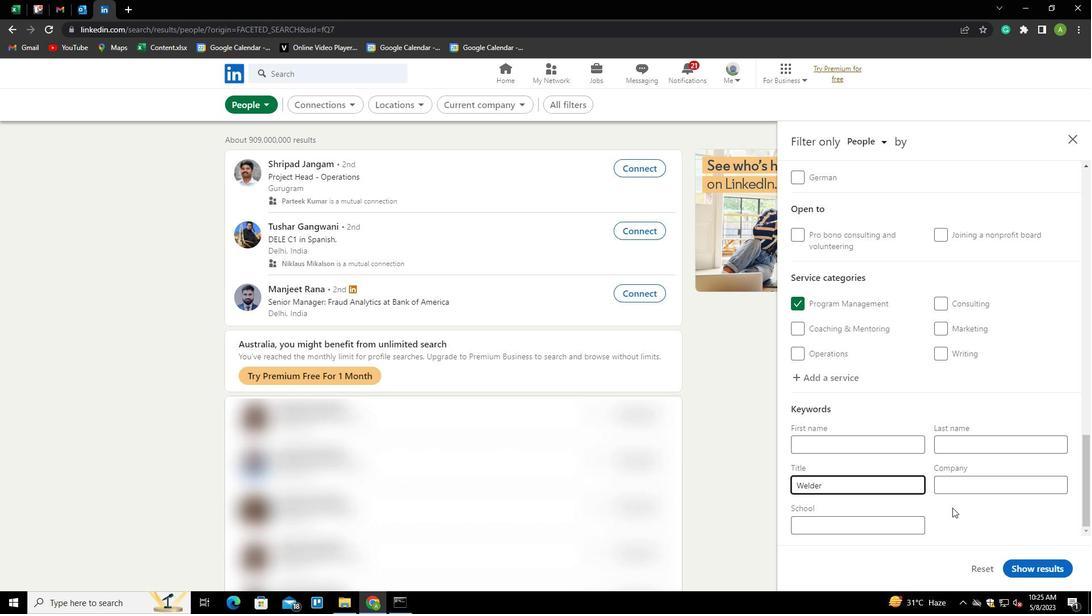
Action: Mouse moved to (1043, 571)
Screenshot: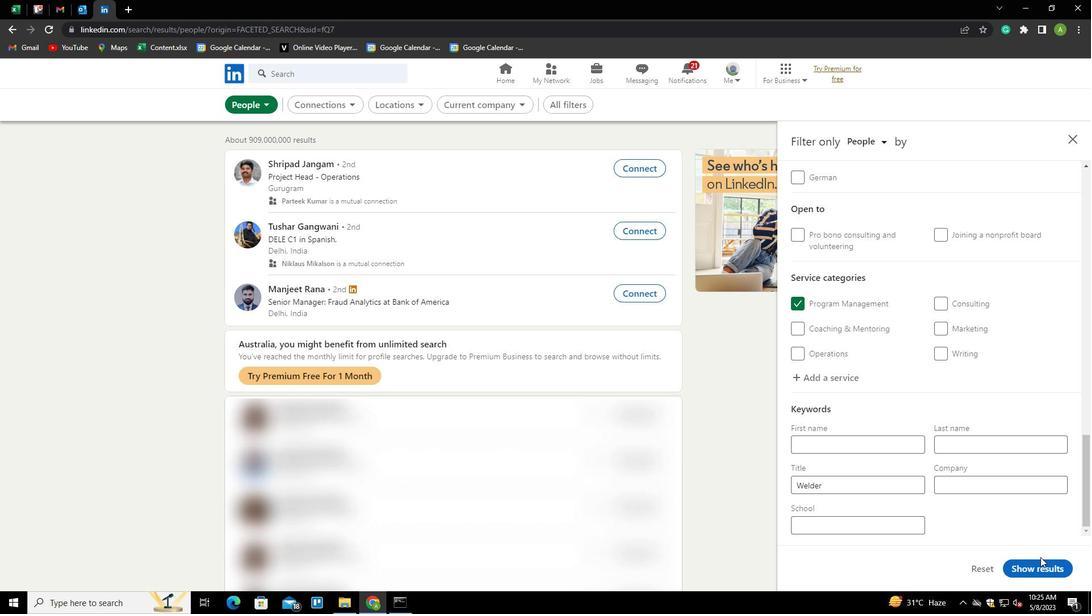 
Action: Mouse pressed left at (1043, 571)
Screenshot: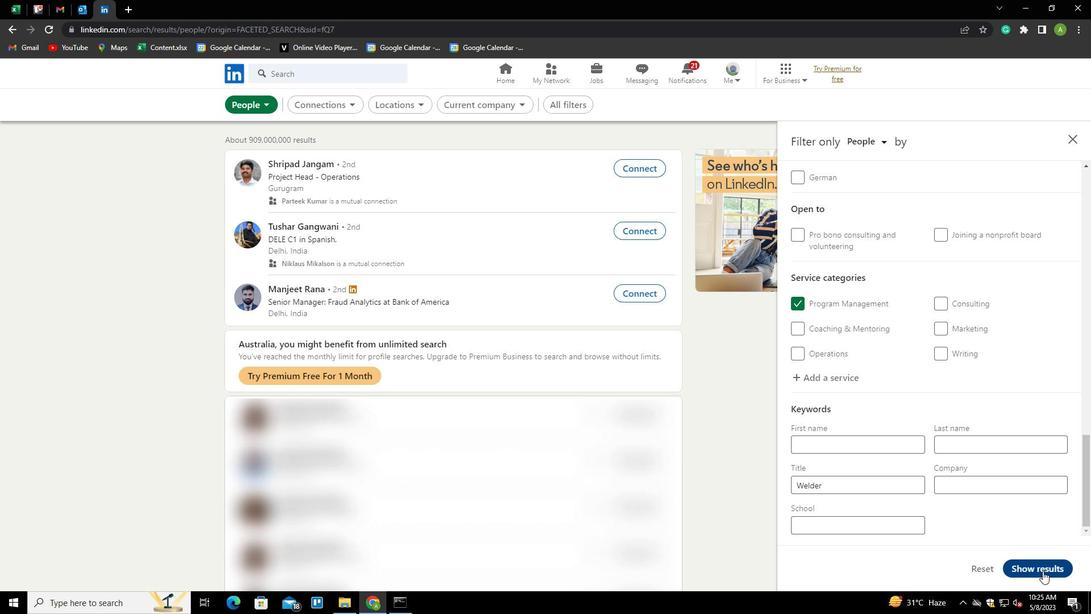 
Action: Mouse moved to (1092, 524)
Screenshot: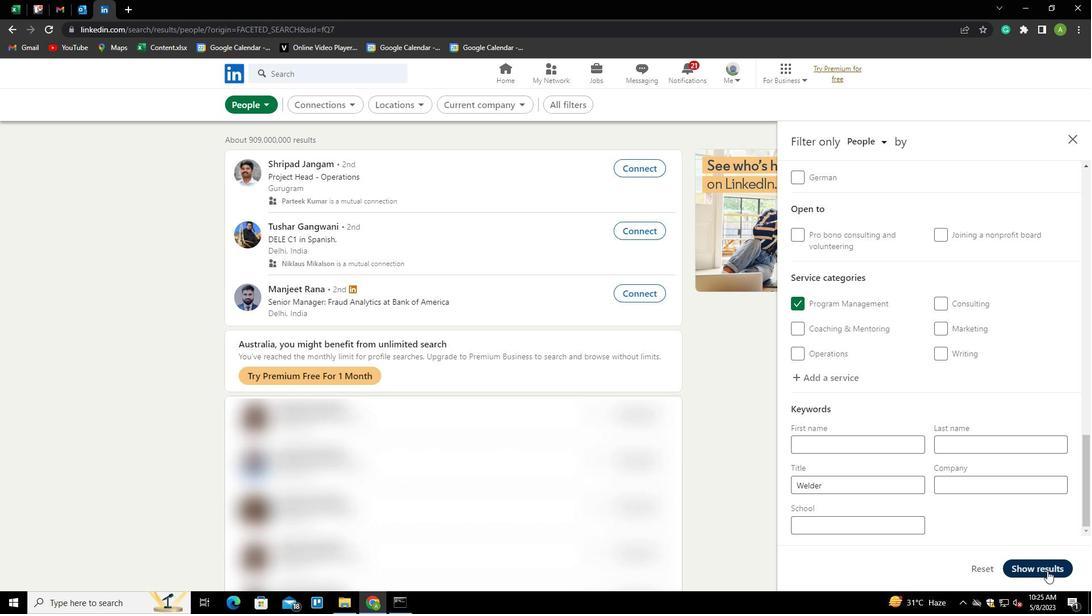 
